 Task: Research Airbnb properties in Masallatah, Libya from 12th December, 2023 to 16th December, 2023 for 8 adults.8 bedrooms having 8 beds and 8 bathrooms. Property type can be house. Amenities needed are: wifi, TV, free parkinig on premises, gym, breakfast. Look for 5 properties as per requirement.
Action: Mouse moved to (607, 239)
Screenshot: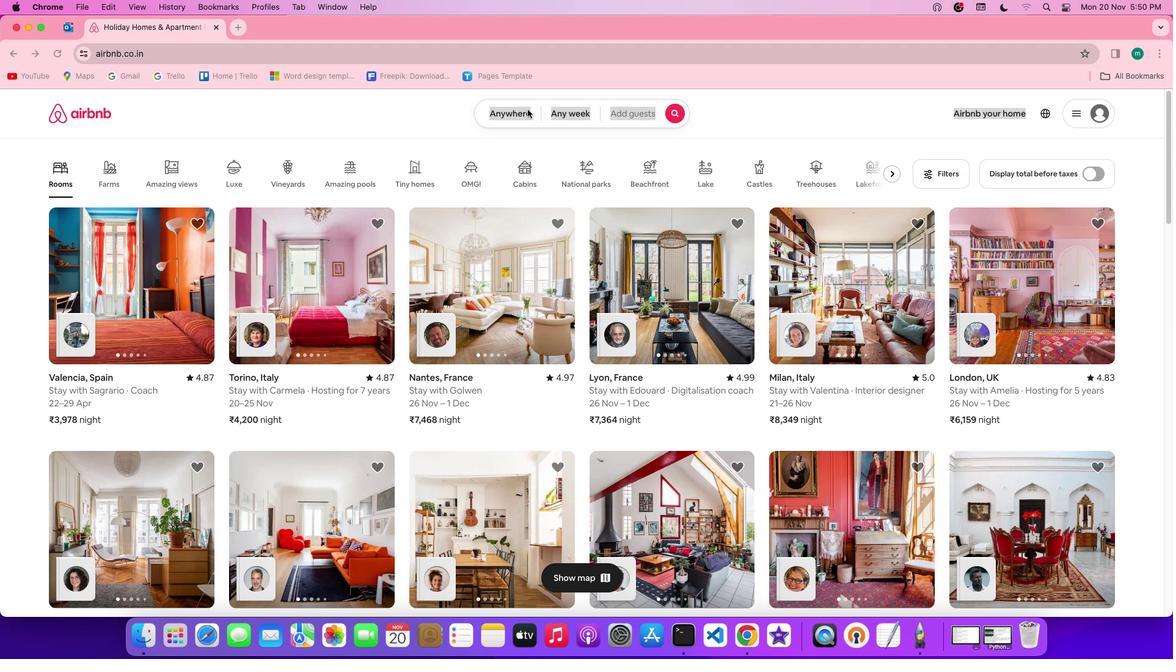 
Action: Mouse pressed left at (607, 239)
Screenshot: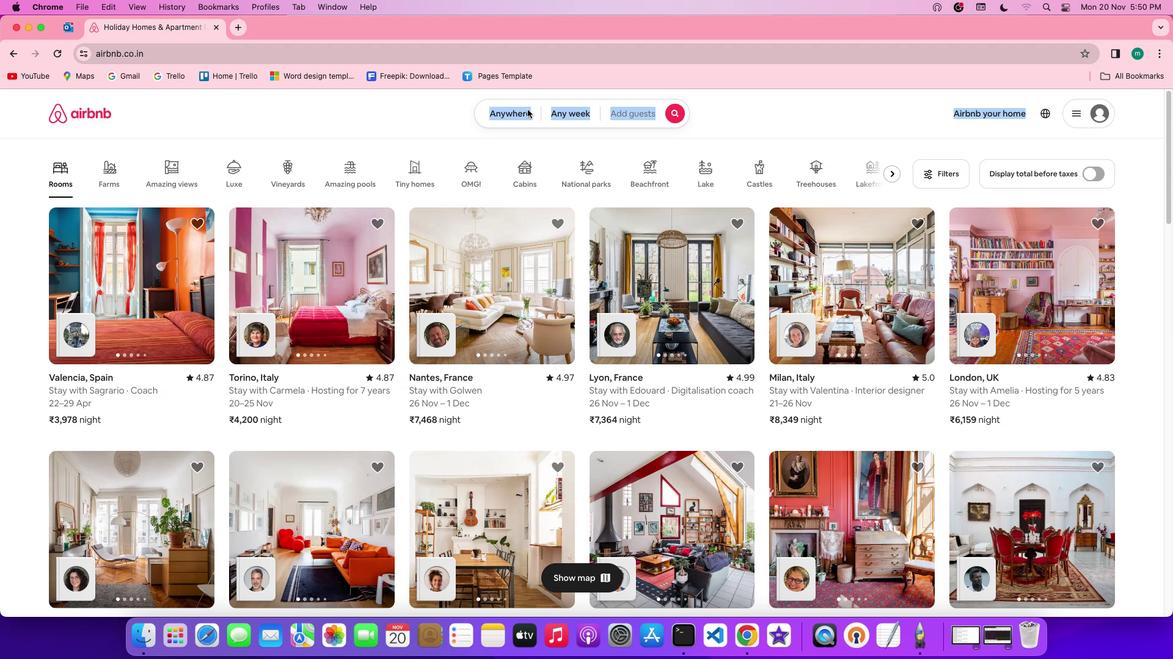 
Action: Mouse pressed left at (607, 239)
Screenshot: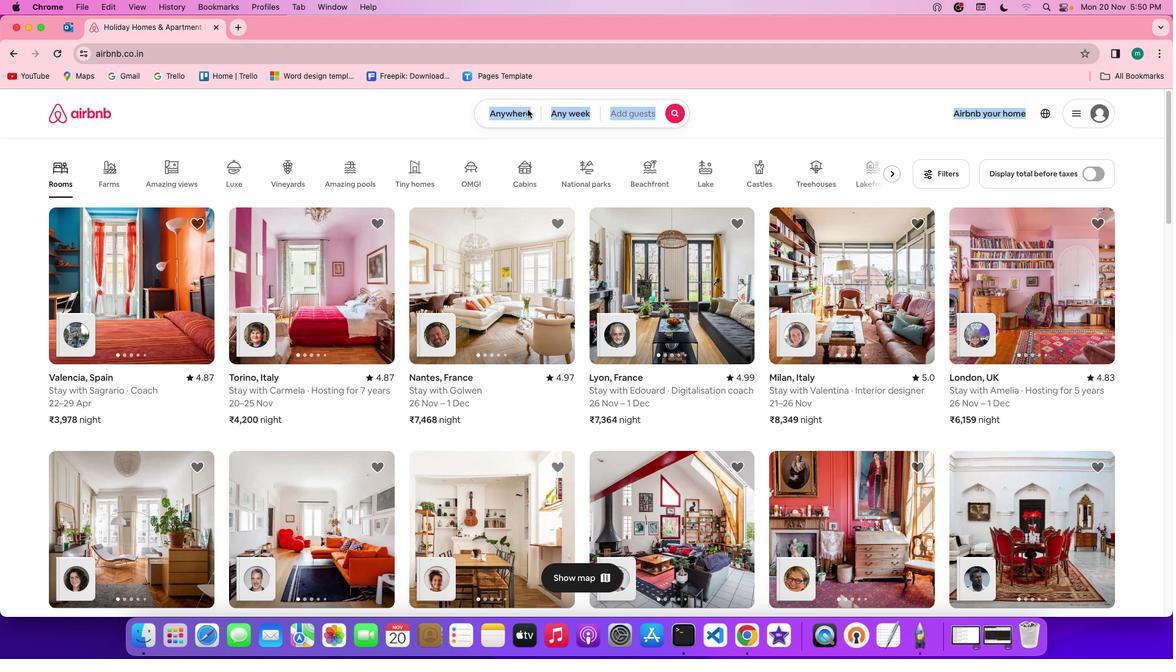 
Action: Mouse moved to (563, 267)
Screenshot: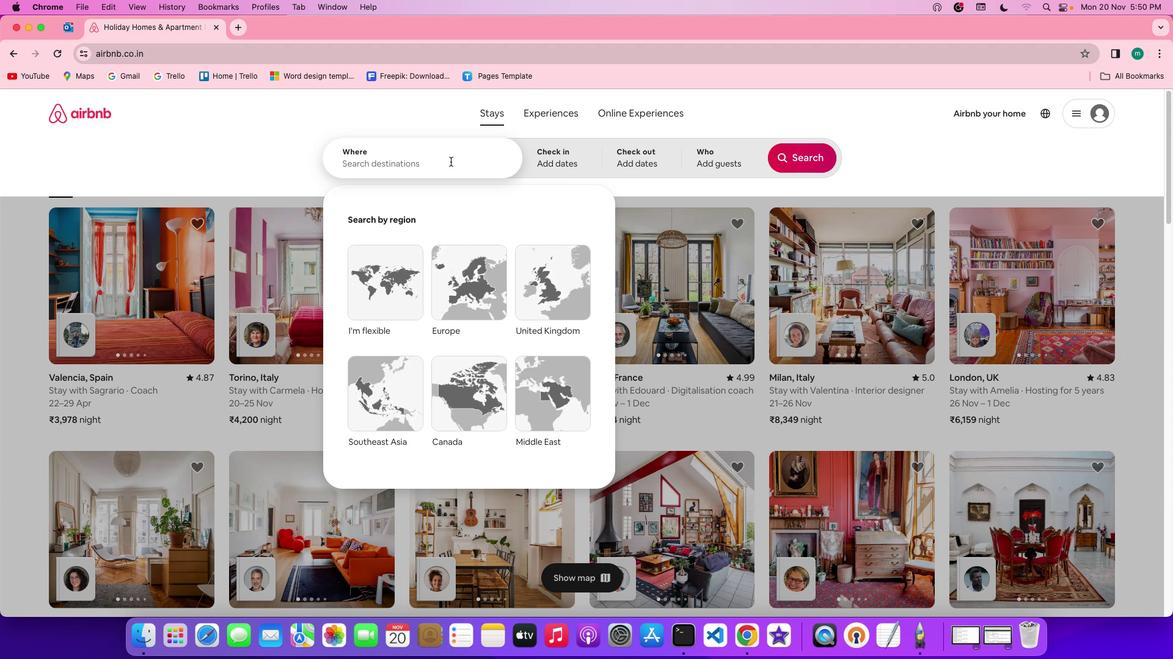 
Action: Mouse pressed left at (563, 267)
Screenshot: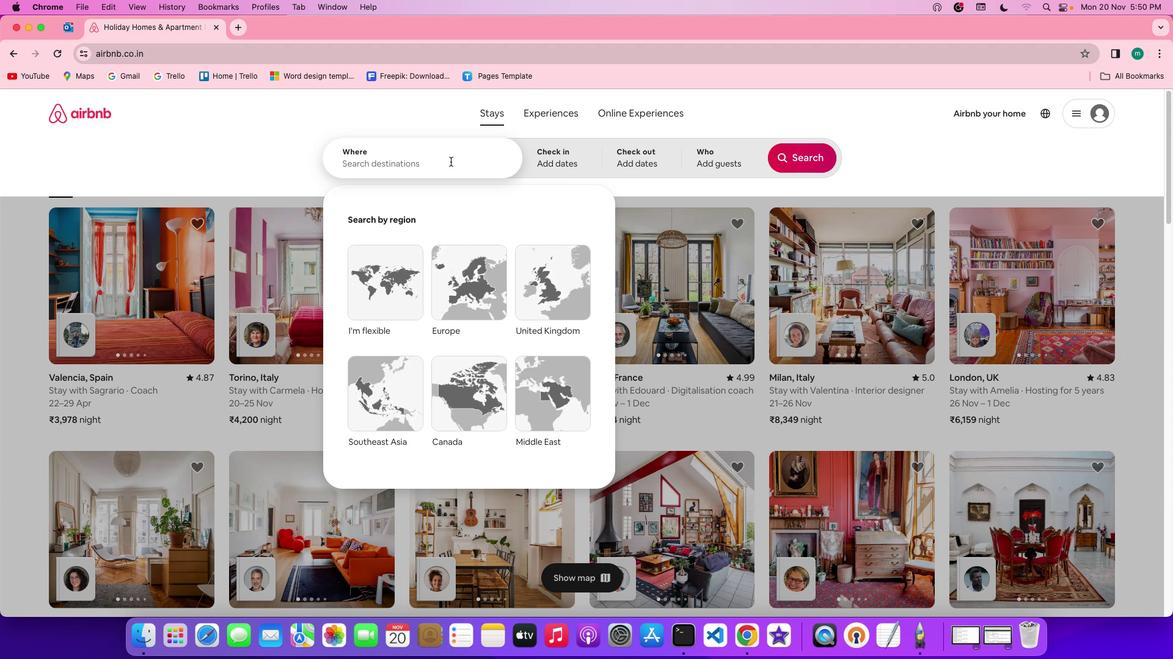 
Action: Key pressed Key.shift'M''a''s''a''l''l''a''t''a''h'','Key.spaceKey.shift'l''i''b''y''a'
Screenshot: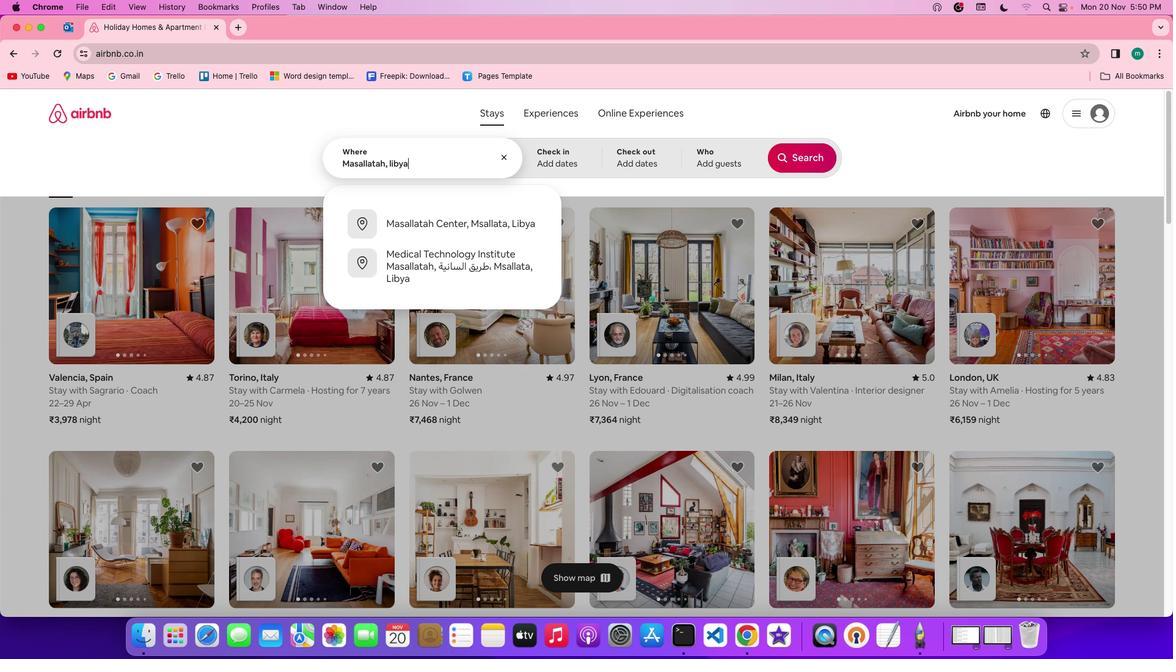 
Action: Mouse moved to (636, 265)
Screenshot: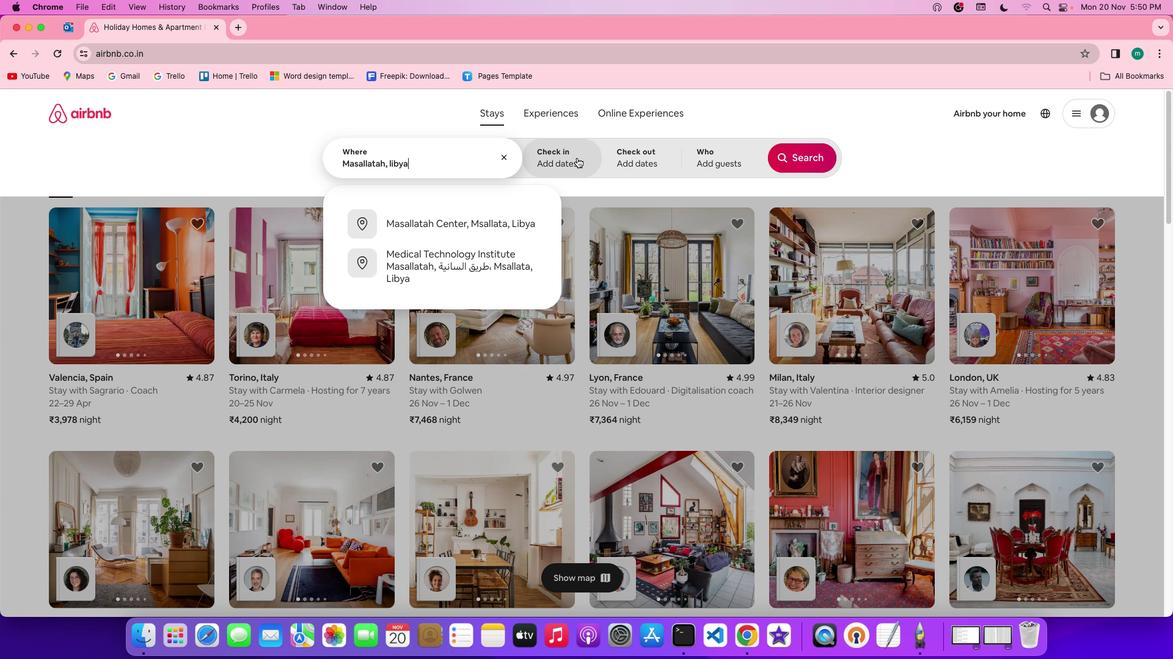 
Action: Mouse pressed left at (636, 265)
Screenshot: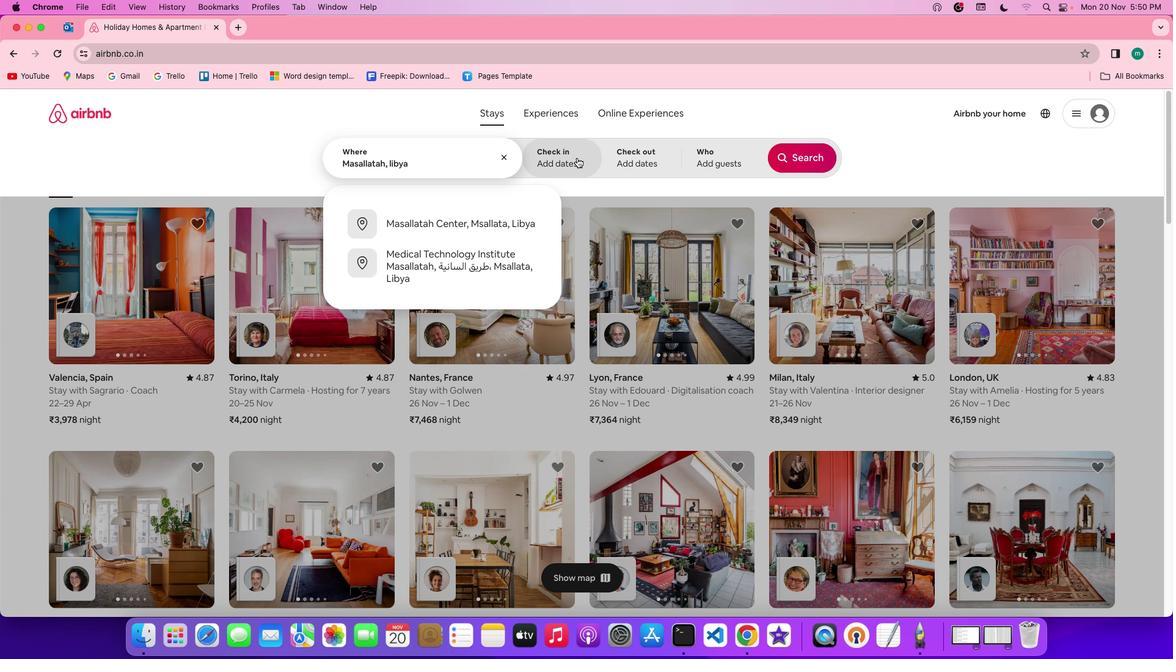 
Action: Mouse moved to (693, 378)
Screenshot: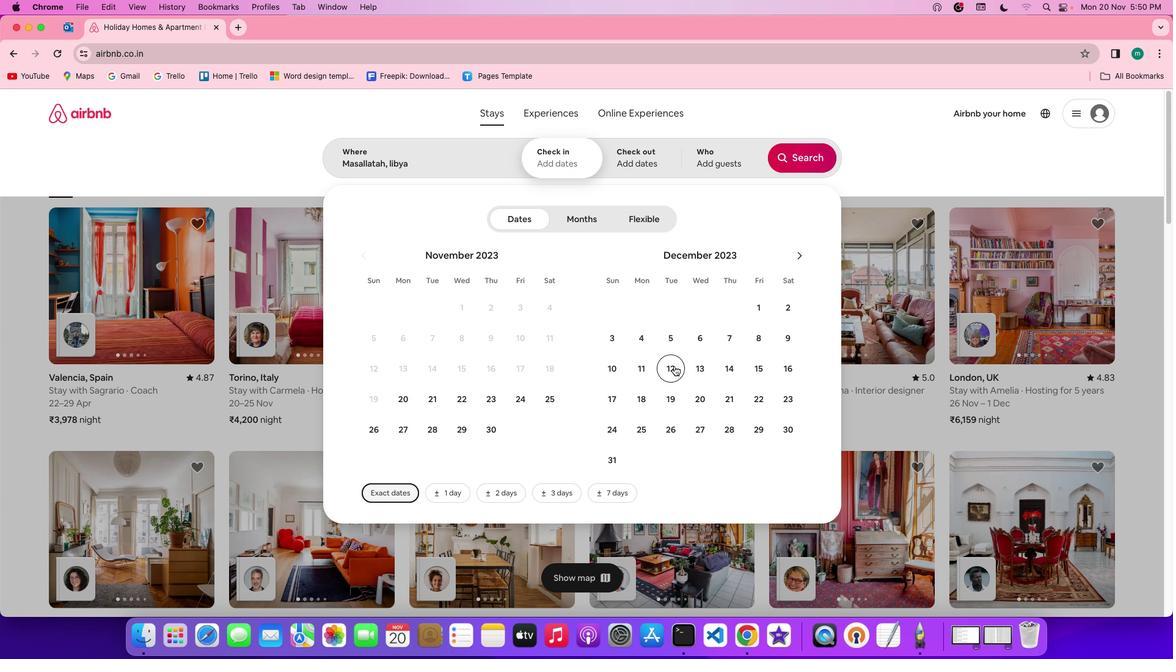 
Action: Mouse pressed left at (693, 378)
Screenshot: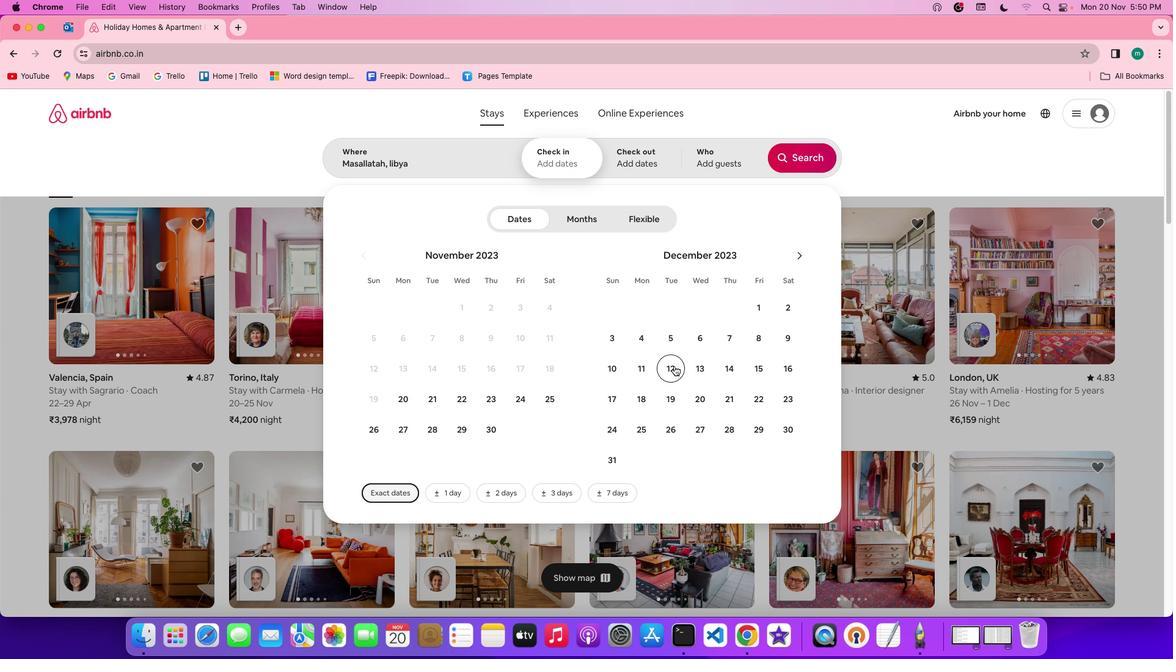 
Action: Mouse moved to (762, 379)
Screenshot: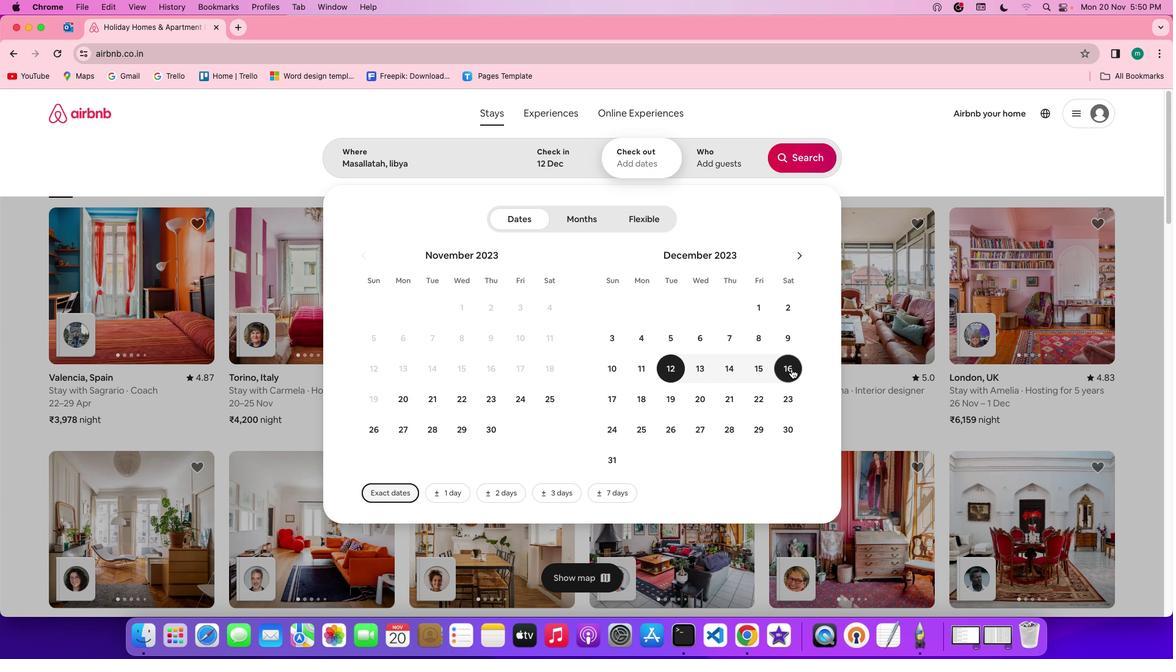 
Action: Mouse pressed left at (762, 379)
Screenshot: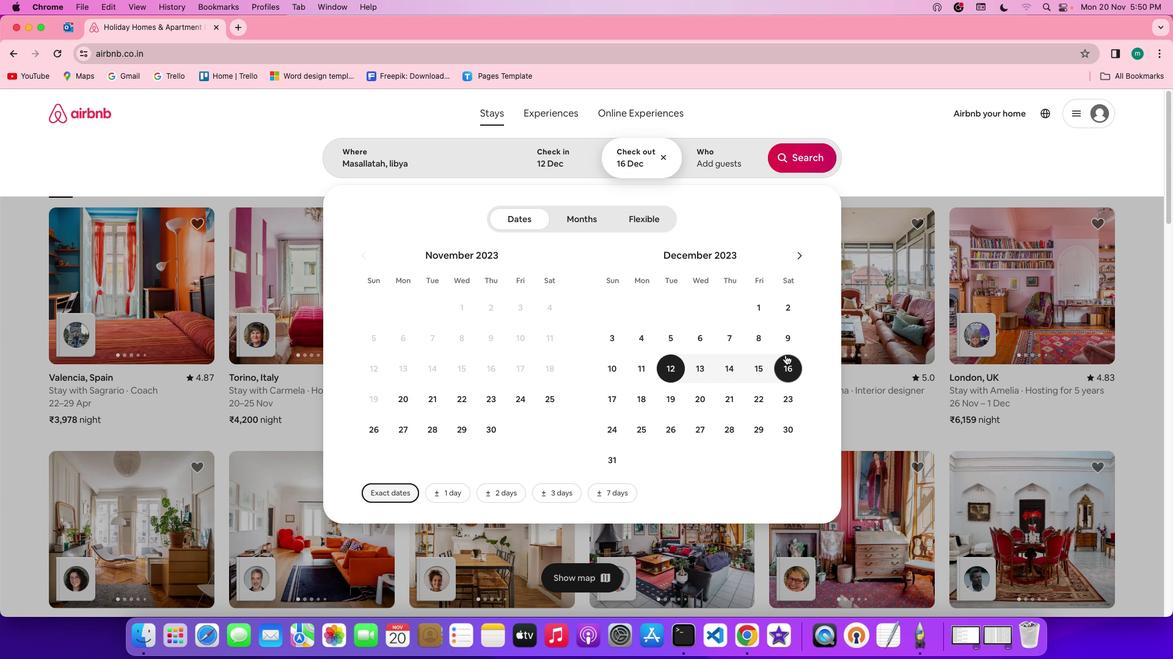 
Action: Mouse moved to (705, 258)
Screenshot: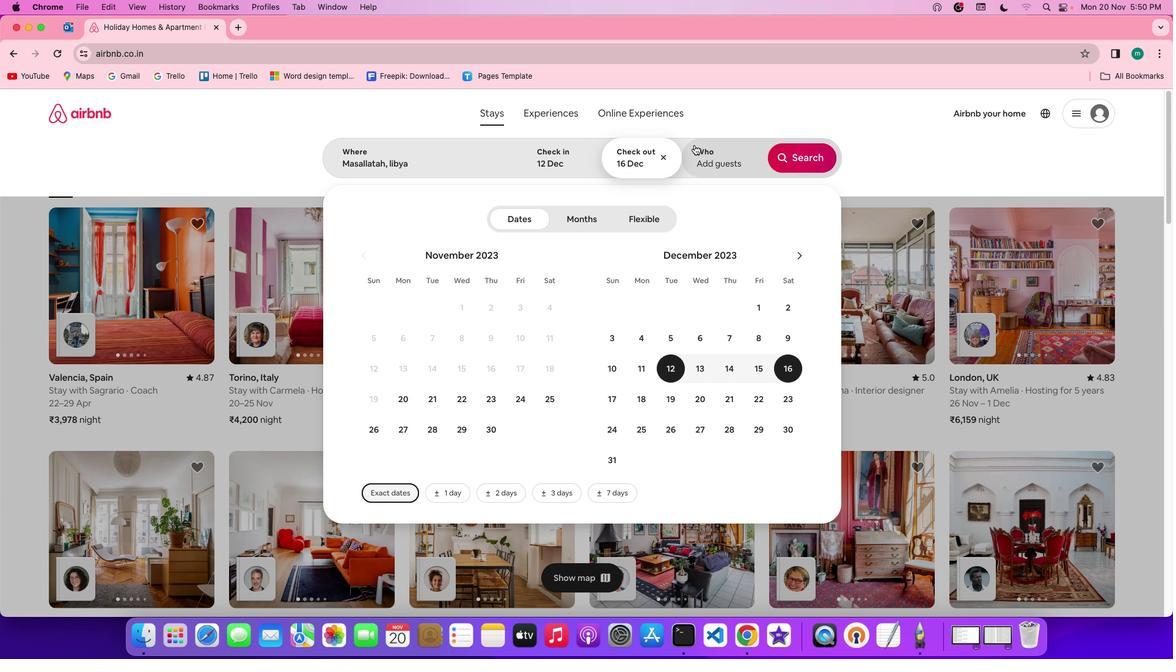 
Action: Mouse pressed left at (705, 258)
Screenshot: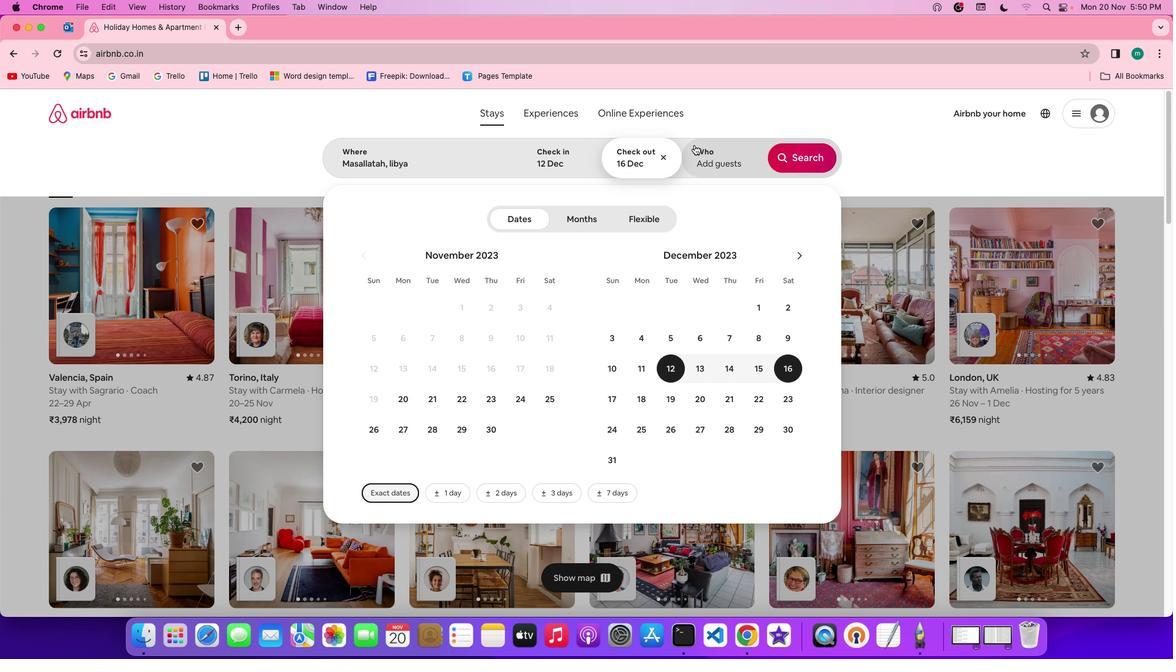
Action: Mouse moved to (770, 296)
Screenshot: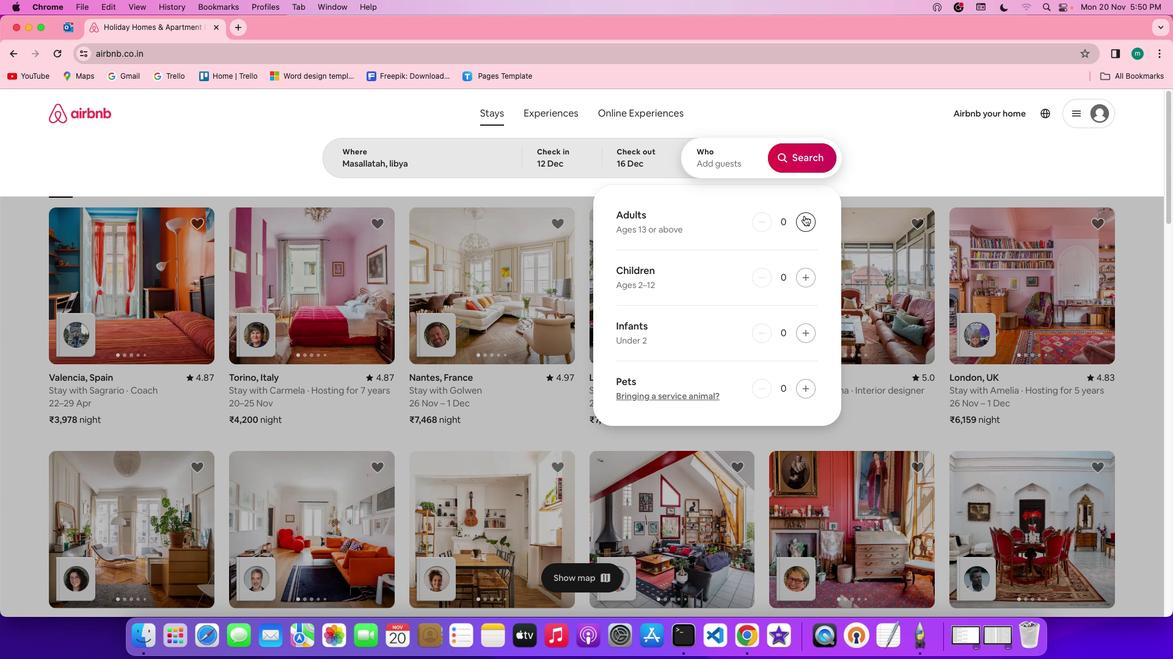 
Action: Mouse pressed left at (770, 296)
Screenshot: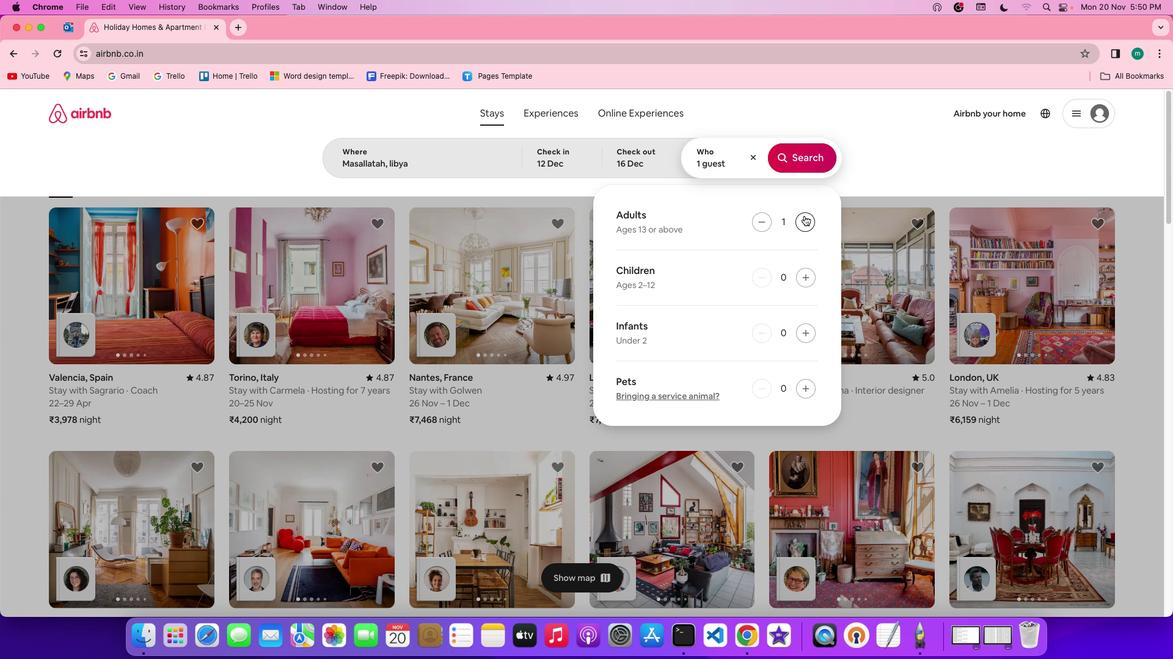 
Action: Mouse pressed left at (770, 296)
Screenshot: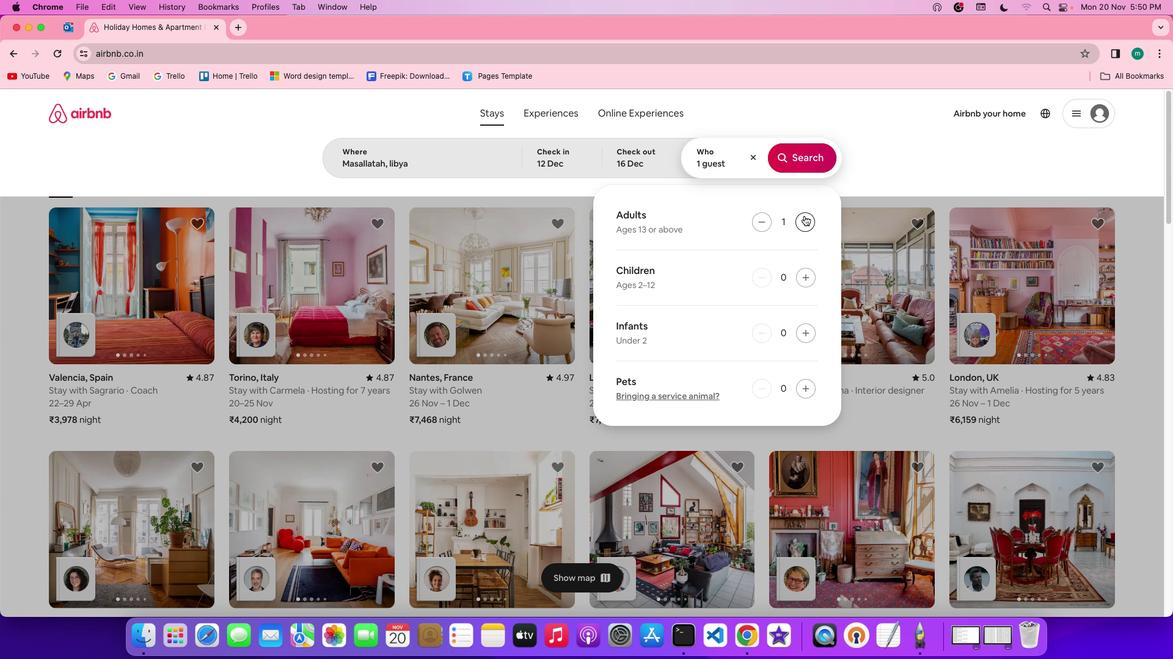 
Action: Mouse pressed left at (770, 296)
Screenshot: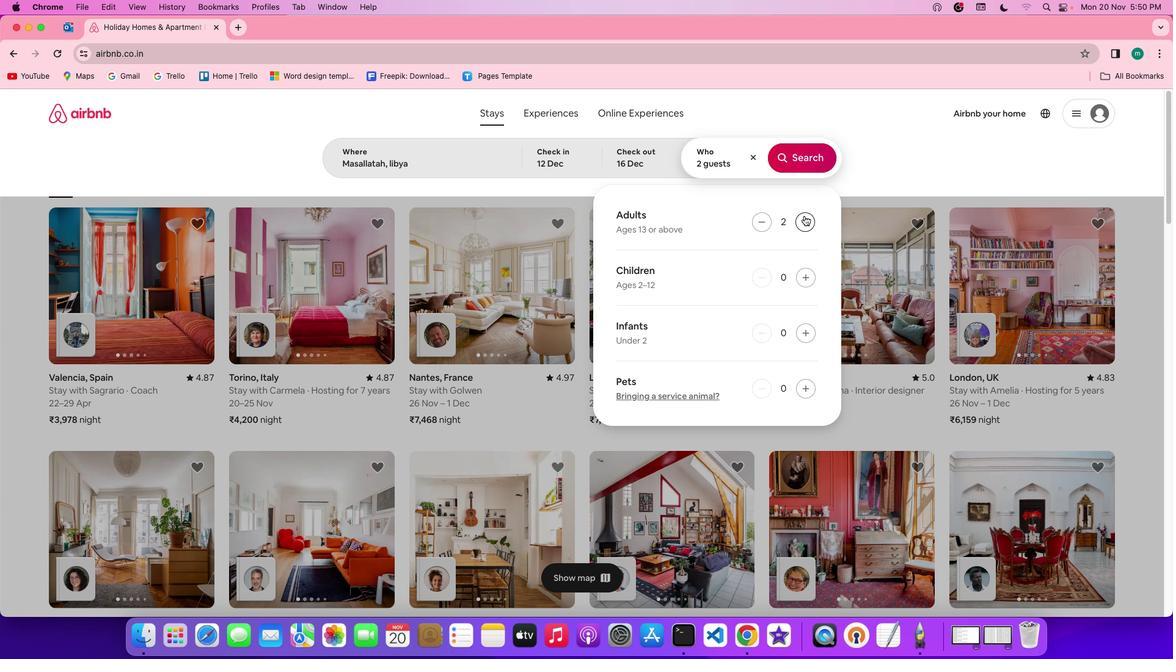 
Action: Mouse pressed left at (770, 296)
Screenshot: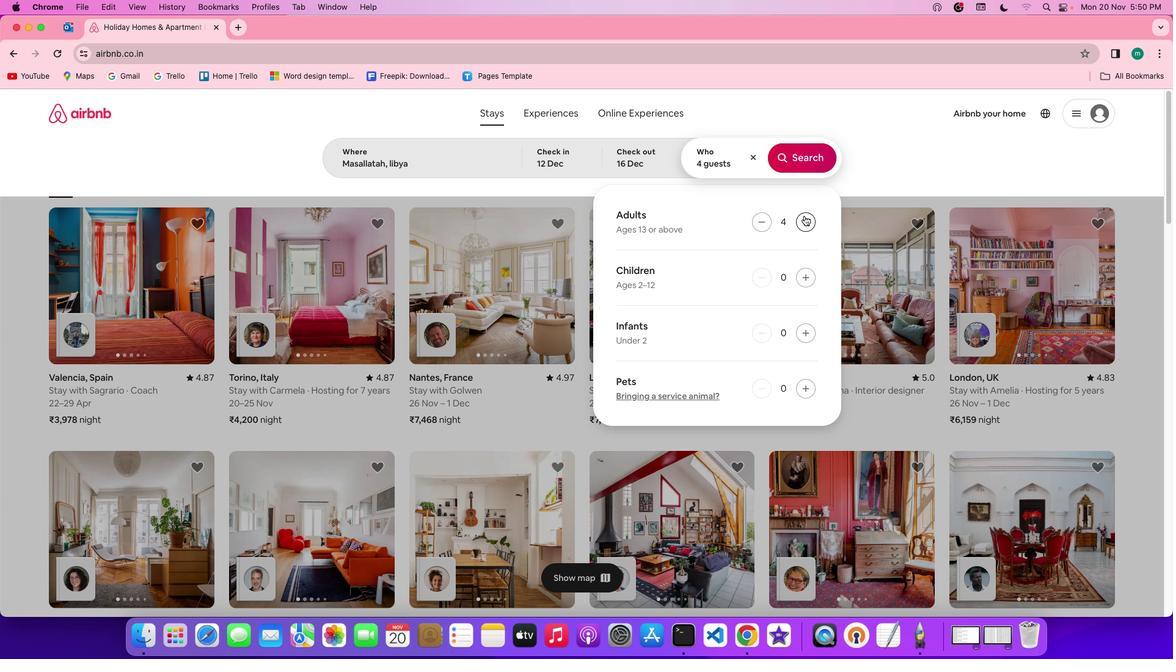
Action: Mouse pressed left at (770, 296)
Screenshot: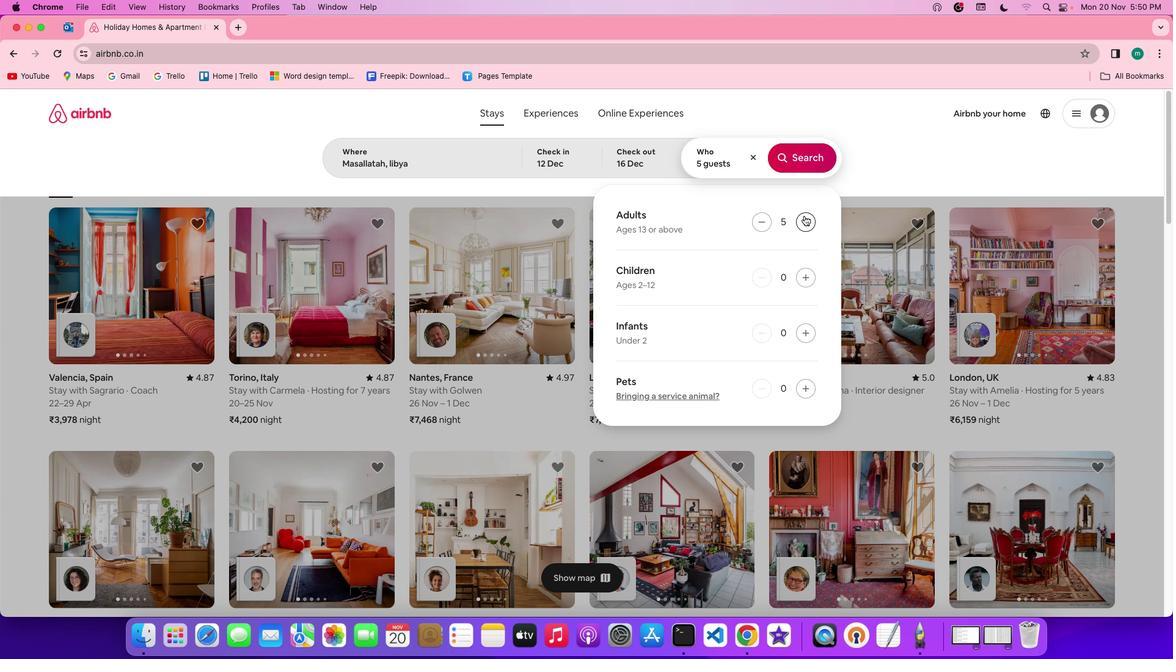 
Action: Mouse pressed left at (770, 296)
Screenshot: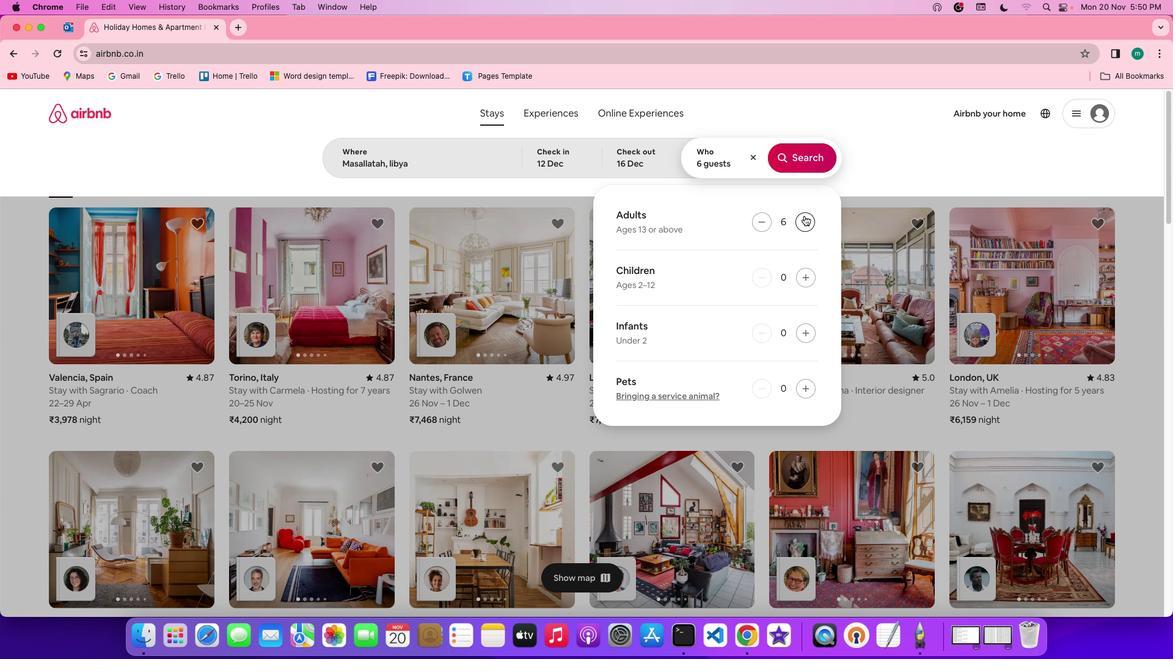 
Action: Mouse pressed left at (770, 296)
Screenshot: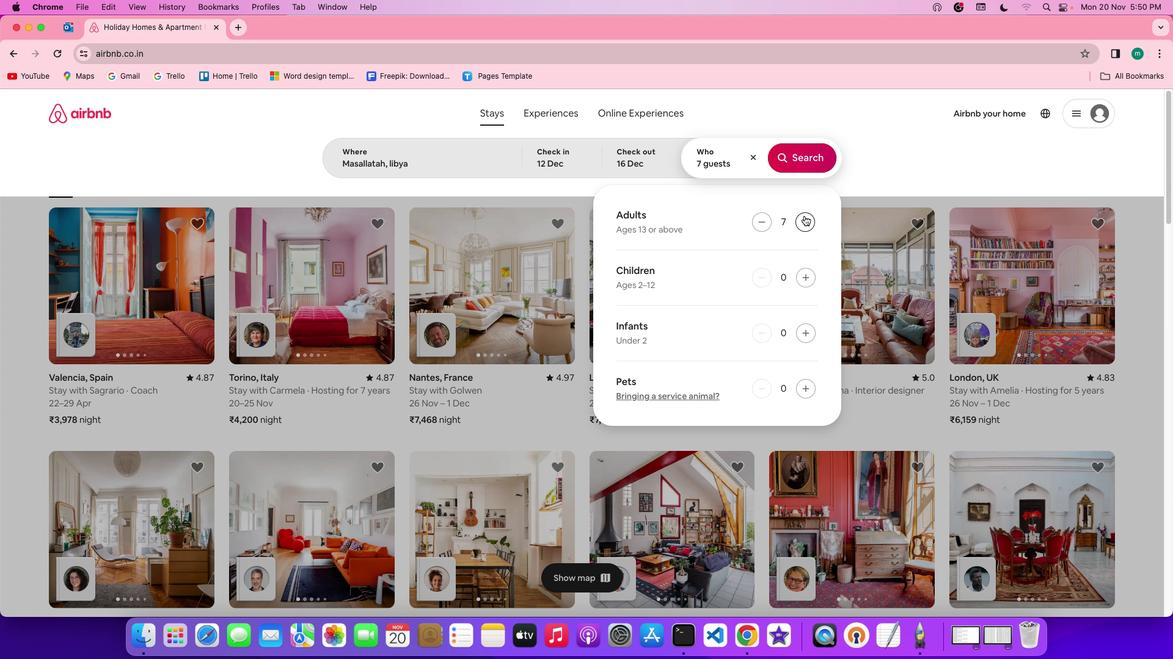 
Action: Mouse moved to (770, 296)
Screenshot: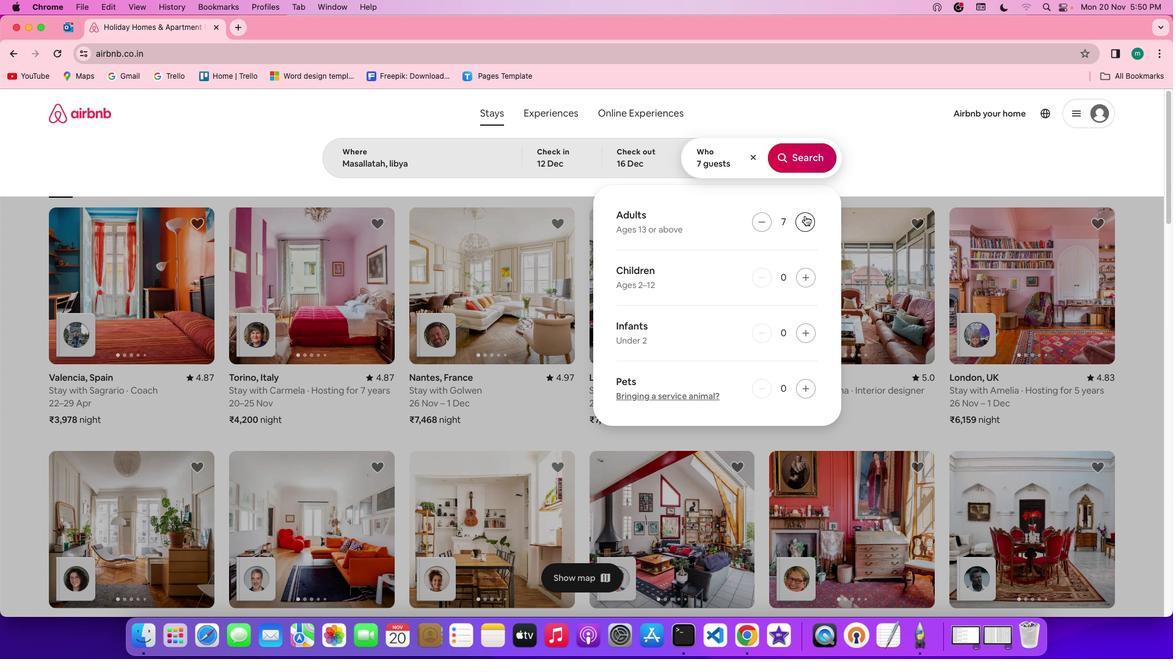 
Action: Mouse pressed left at (770, 296)
Screenshot: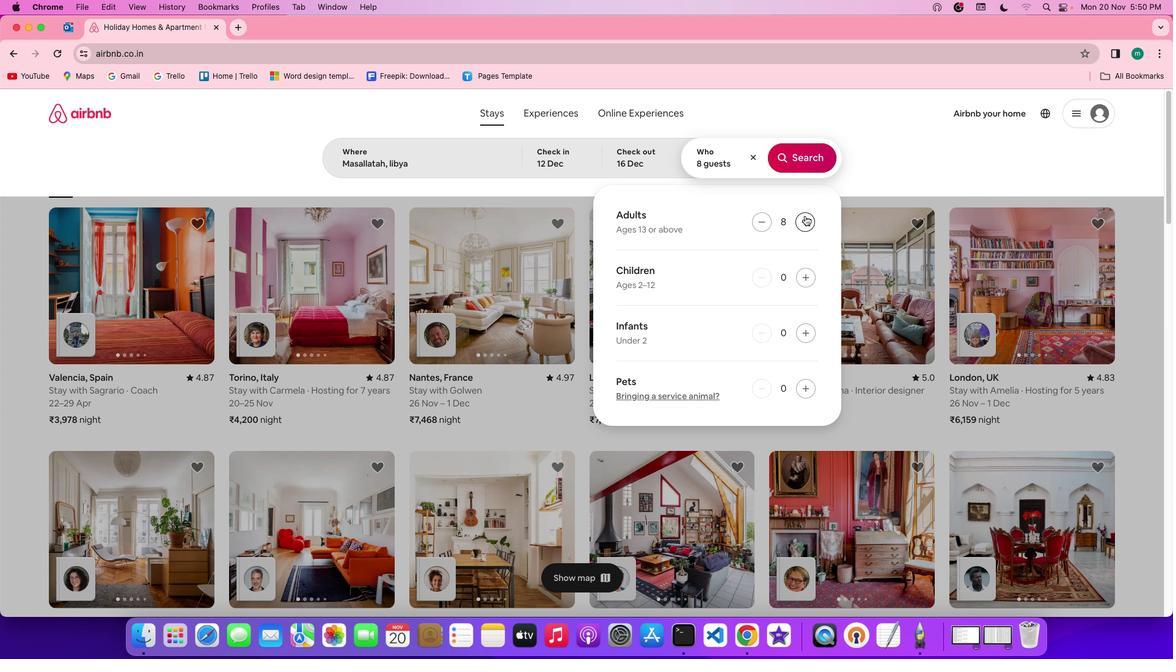 
Action: Mouse moved to (775, 266)
Screenshot: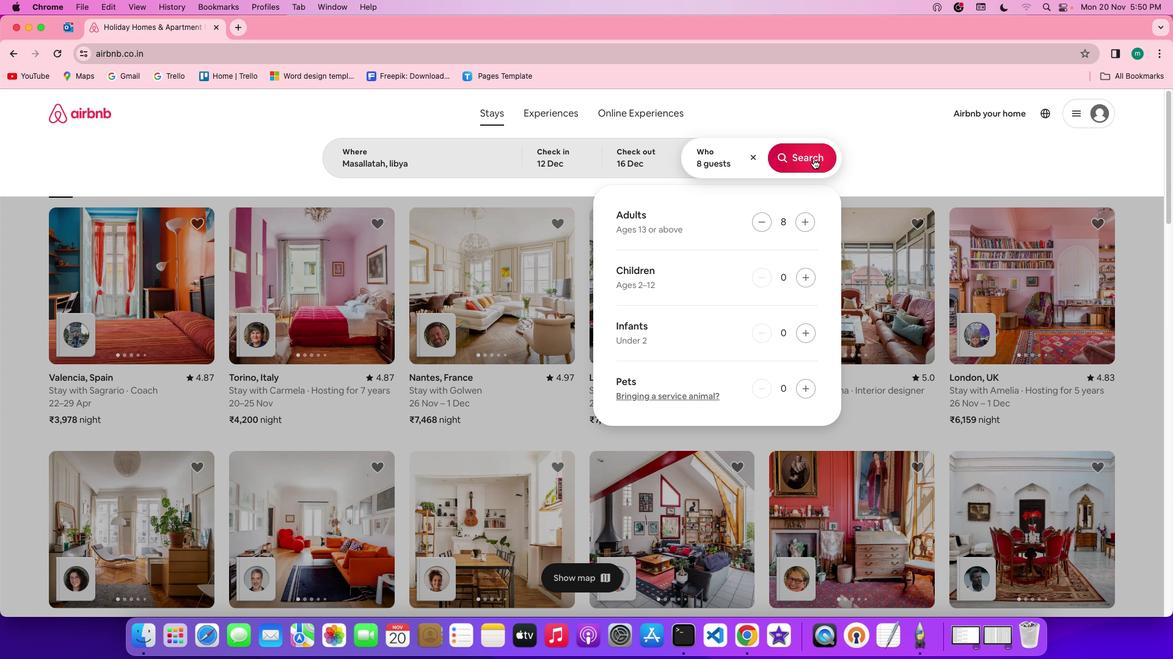
Action: Mouse pressed left at (775, 266)
Screenshot: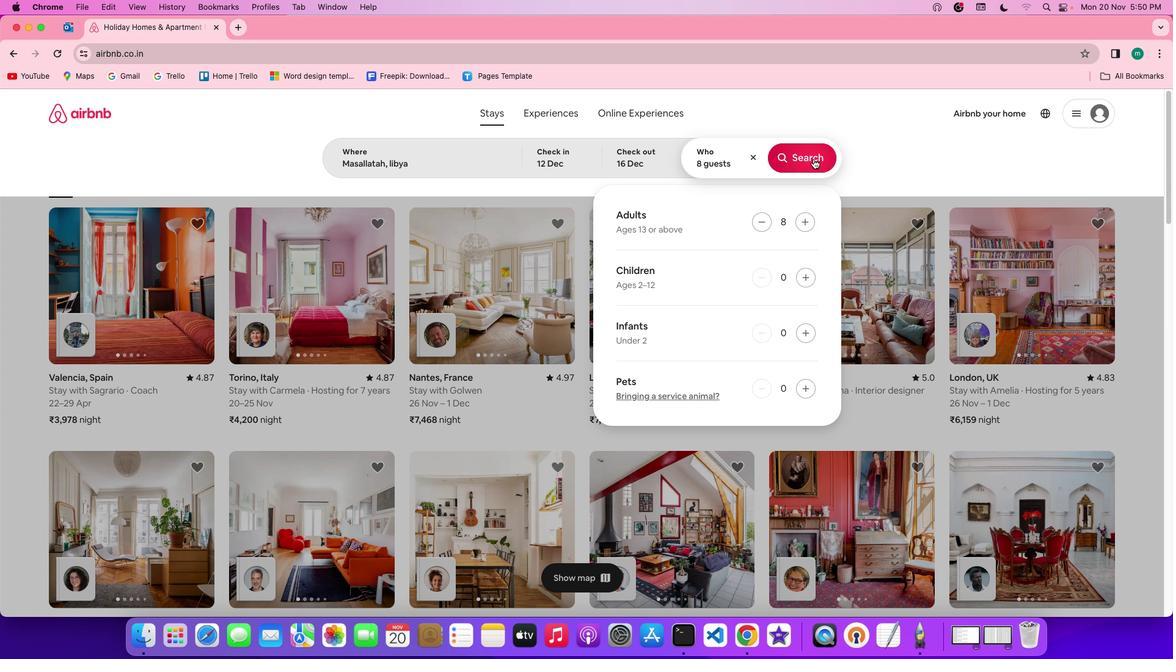 
Action: Mouse moved to (869, 264)
Screenshot: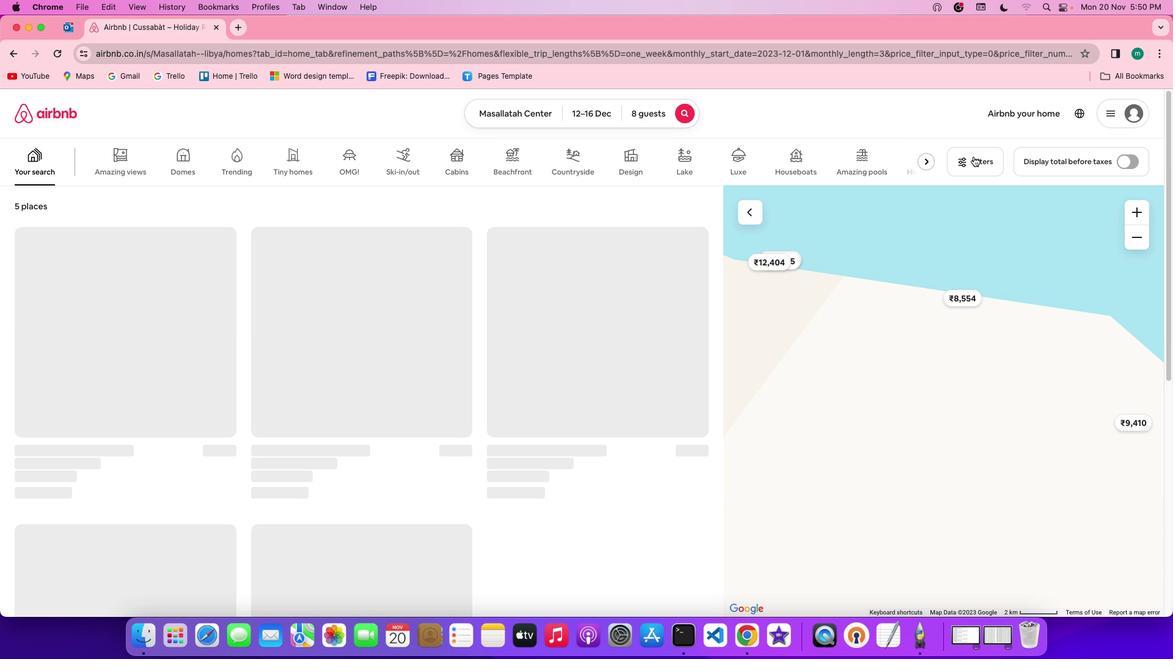 
Action: Mouse pressed left at (869, 264)
Screenshot: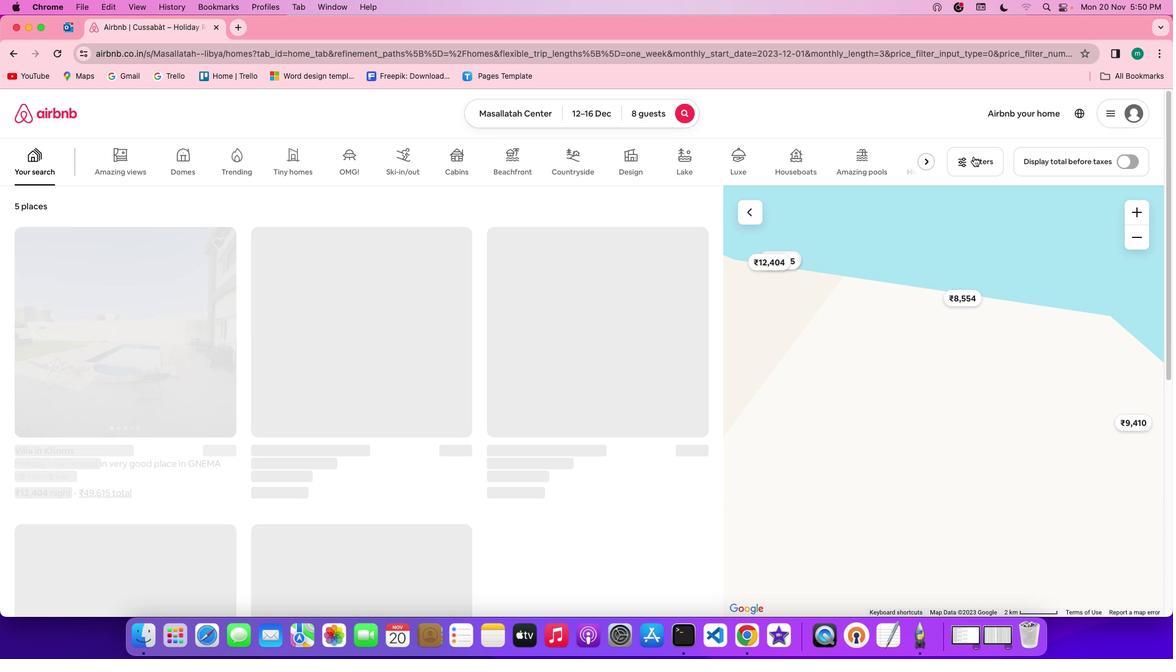 
Action: Mouse moved to (632, 383)
Screenshot: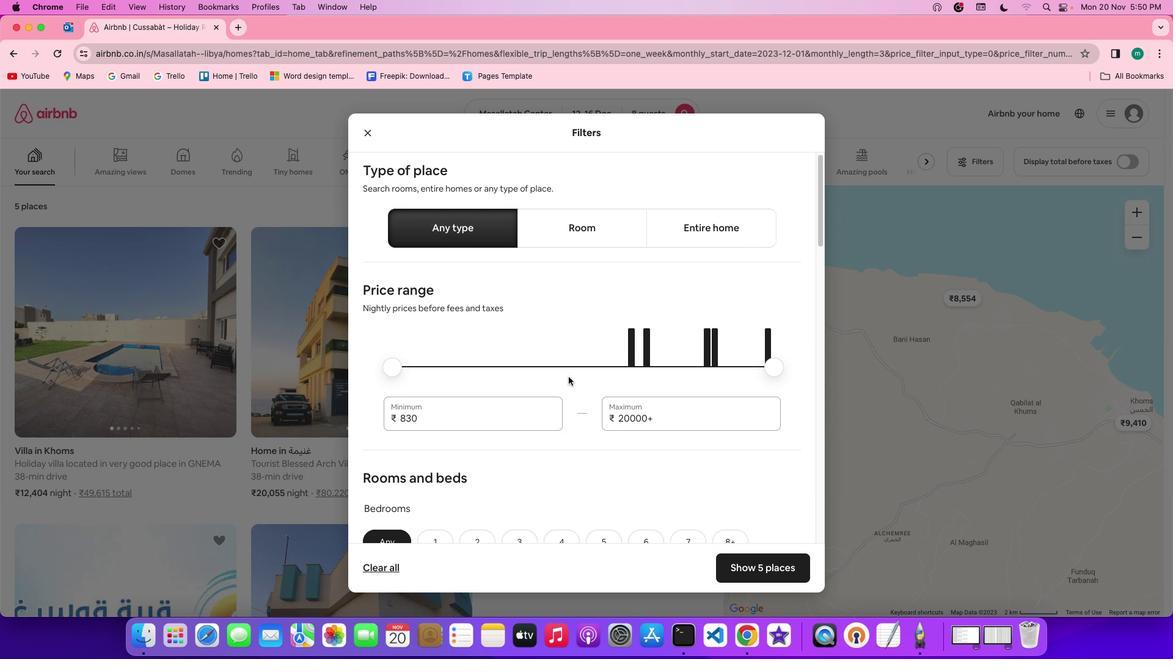
Action: Mouse scrolled (632, 383) with delta (298, 179)
Screenshot: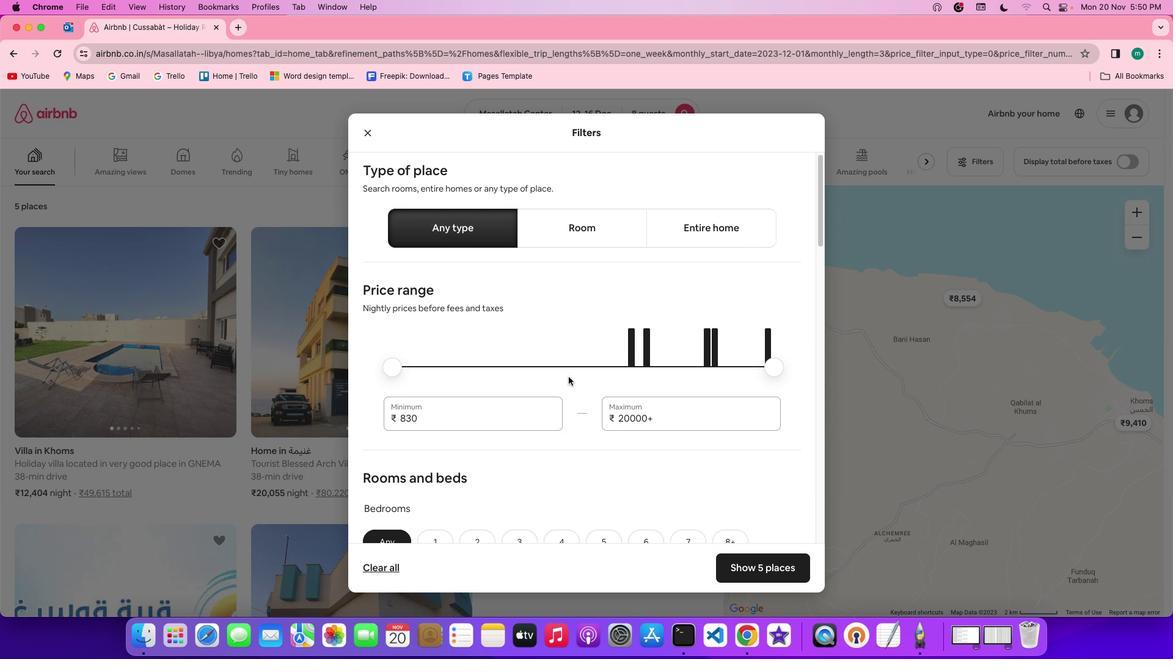 
Action: Mouse scrolled (632, 383) with delta (298, 179)
Screenshot: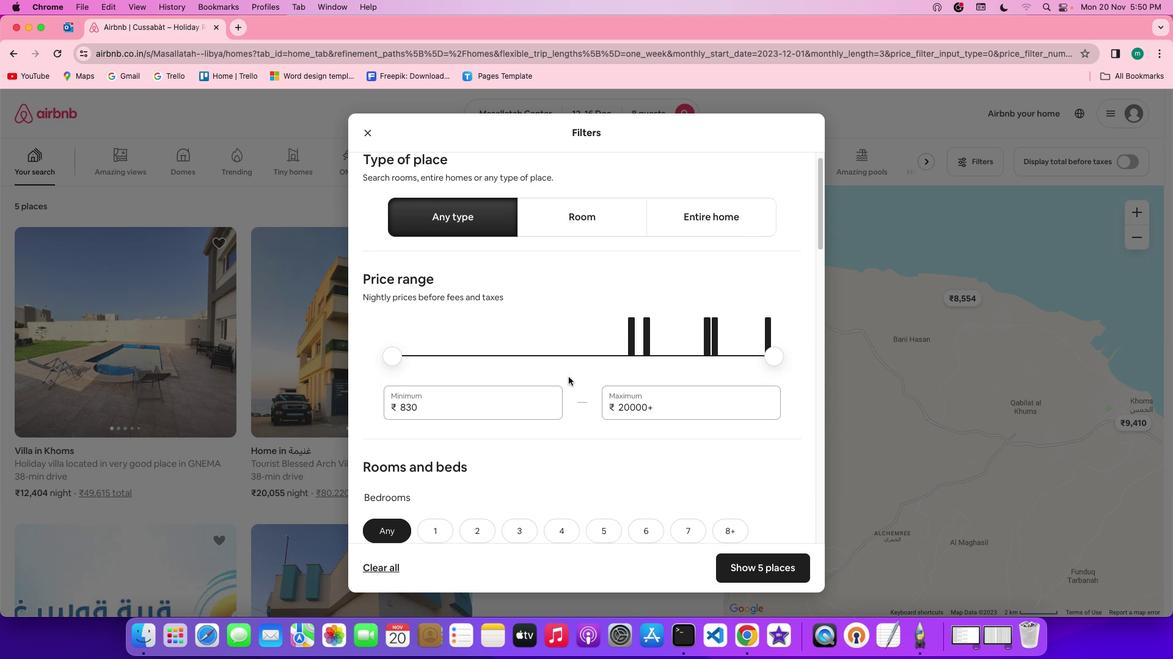 
Action: Mouse scrolled (632, 383) with delta (298, 179)
Screenshot: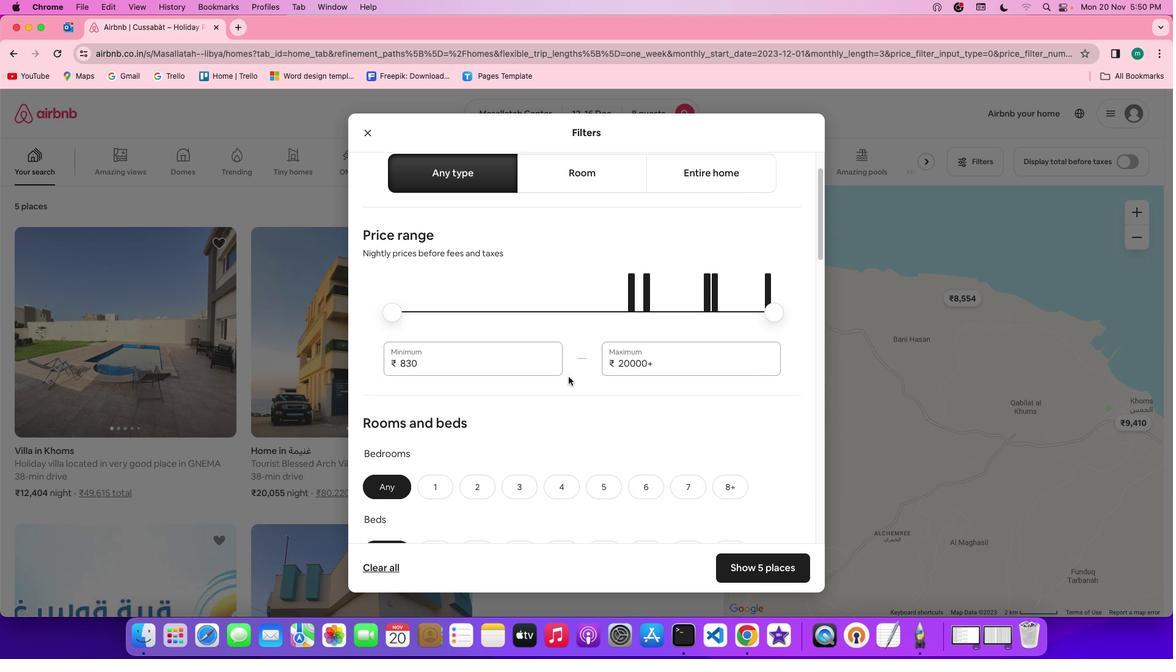 
Action: Mouse scrolled (632, 383) with delta (298, 179)
Screenshot: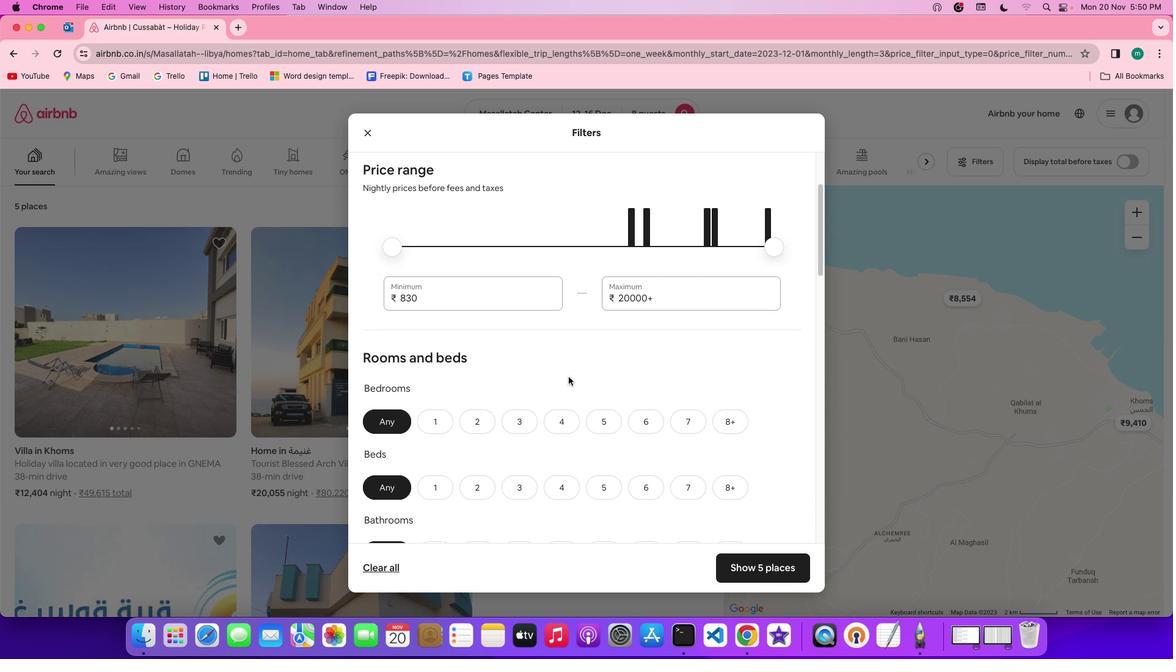 
Action: Mouse moved to (633, 381)
Screenshot: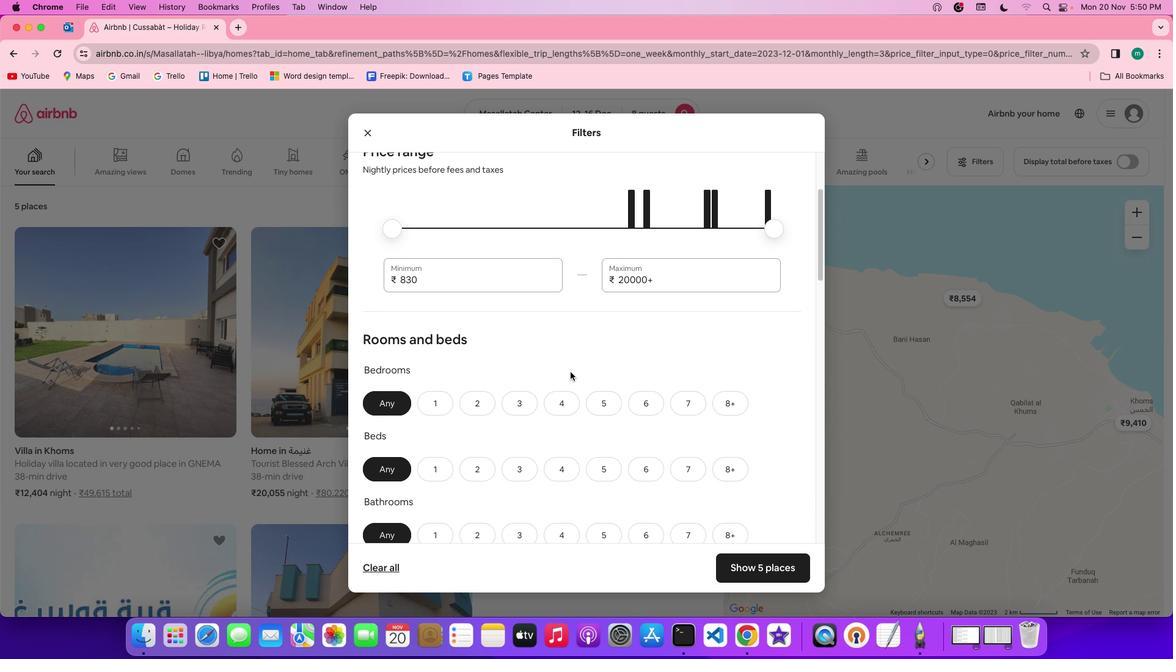 
Action: Mouse scrolled (633, 381) with delta (298, 179)
Screenshot: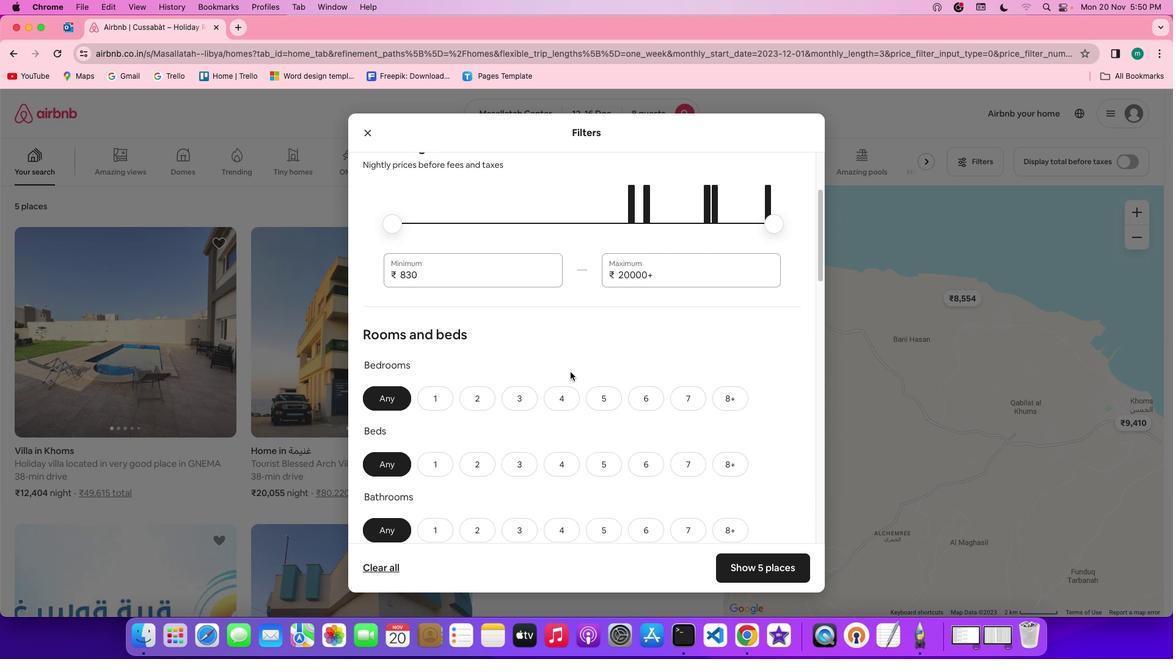 
Action: Mouse scrolled (633, 381) with delta (298, 179)
Screenshot: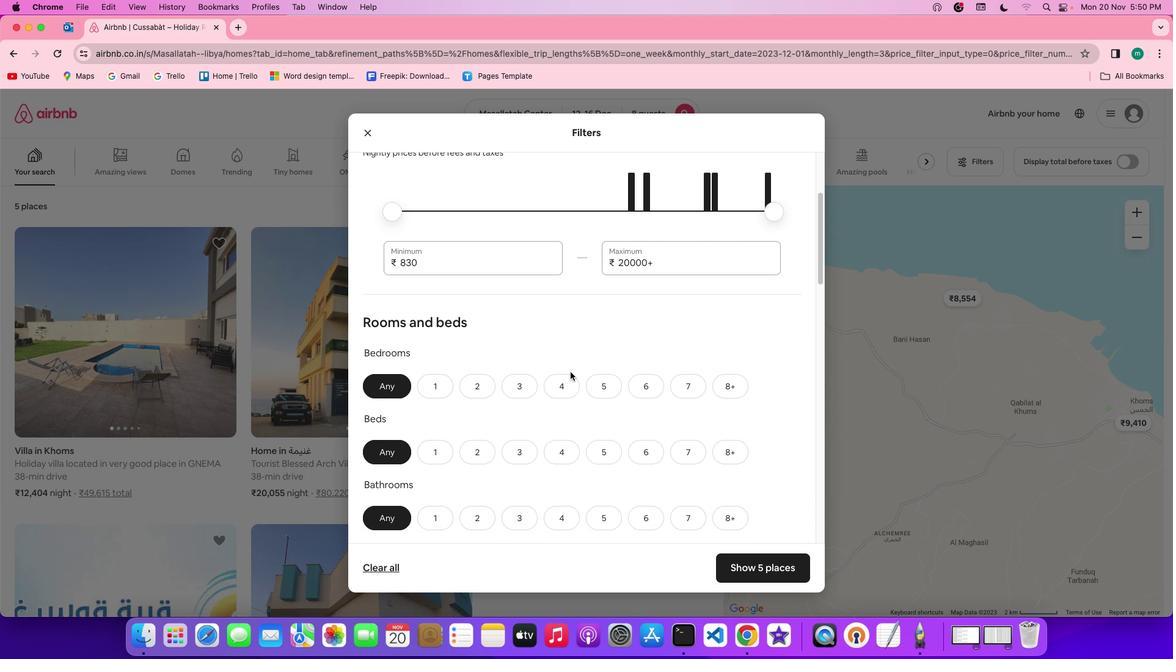 
Action: Mouse scrolled (633, 381) with delta (298, 179)
Screenshot: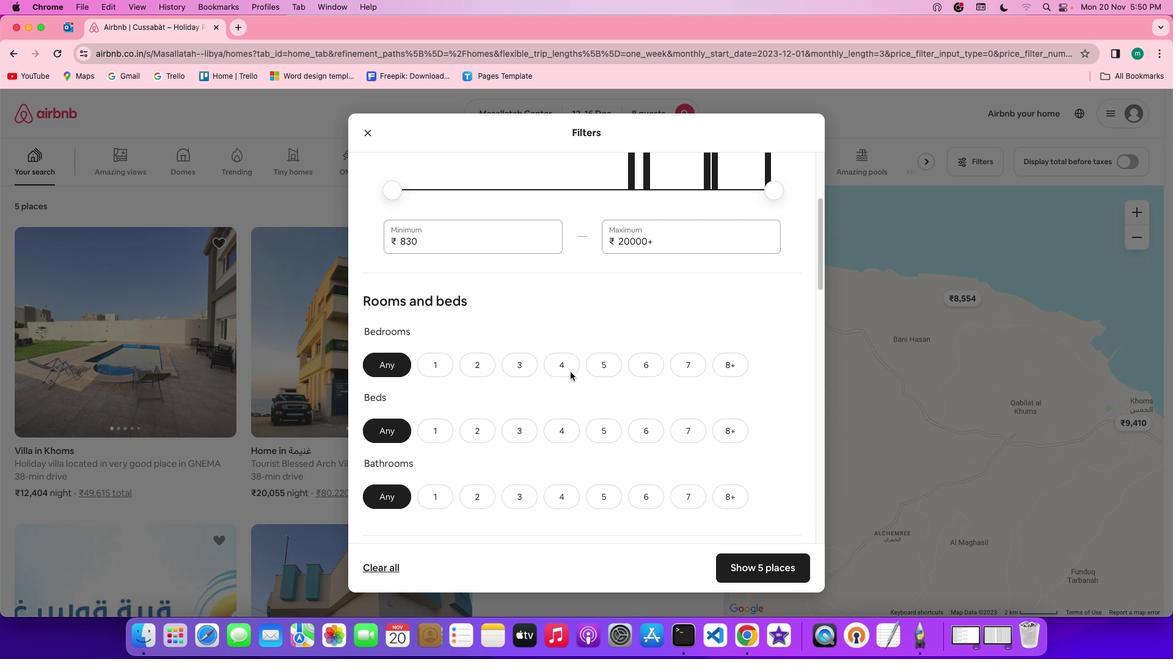 
Action: Mouse scrolled (633, 381) with delta (298, 179)
Screenshot: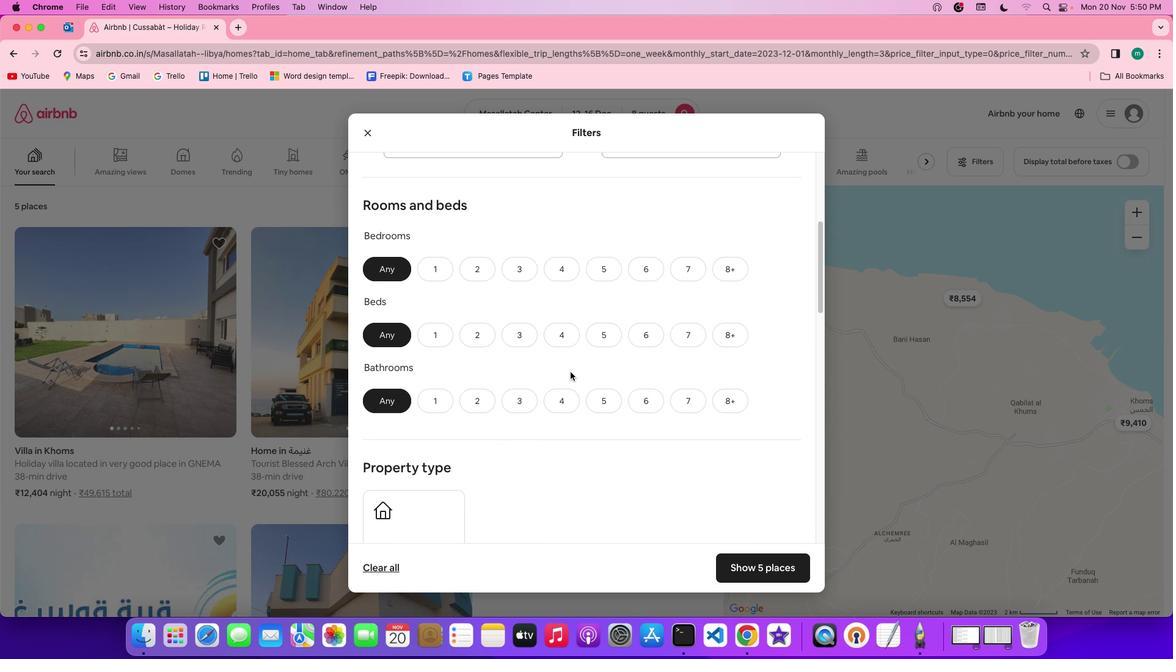 
Action: Mouse moved to (721, 310)
Screenshot: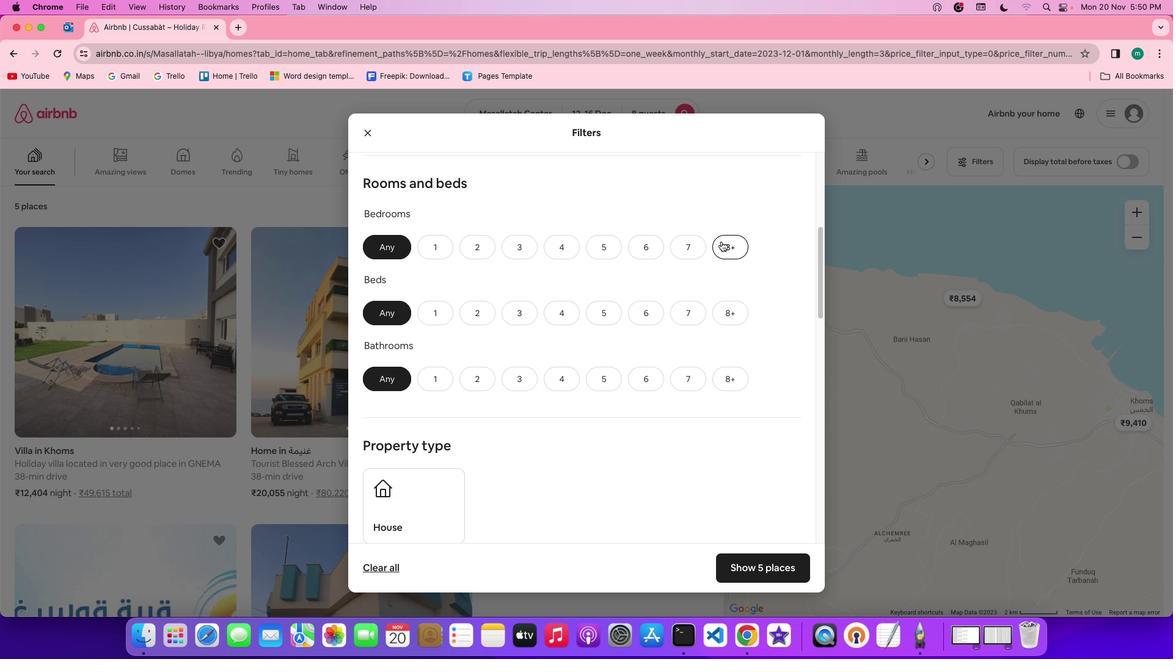 
Action: Mouse pressed left at (721, 310)
Screenshot: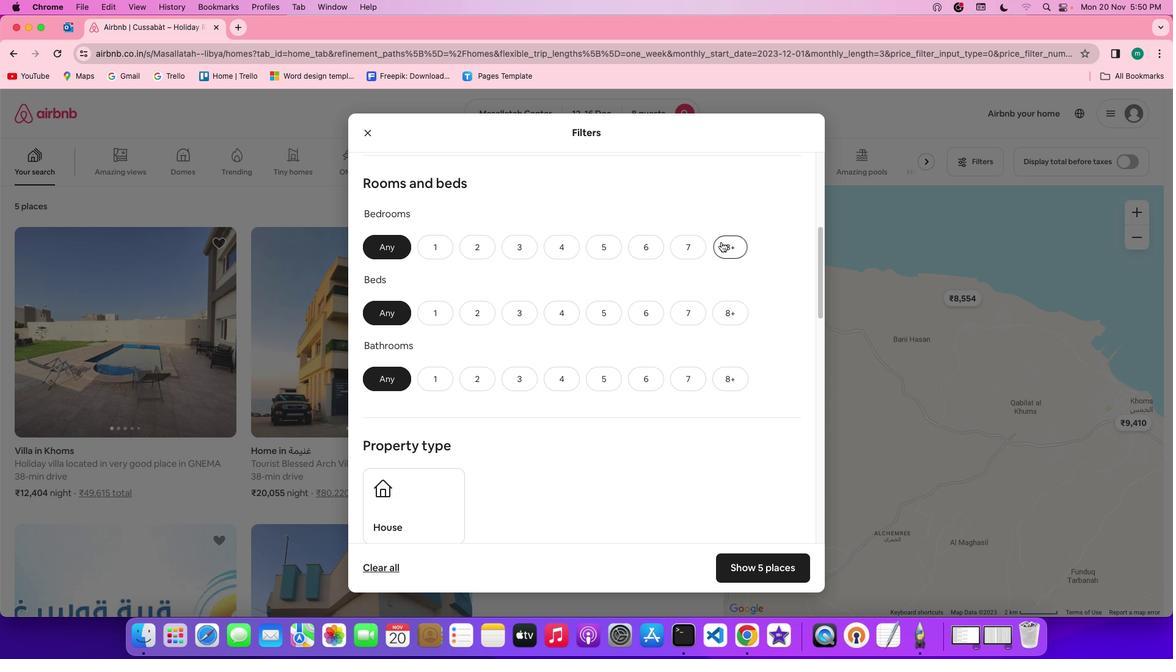 
Action: Mouse moved to (722, 350)
Screenshot: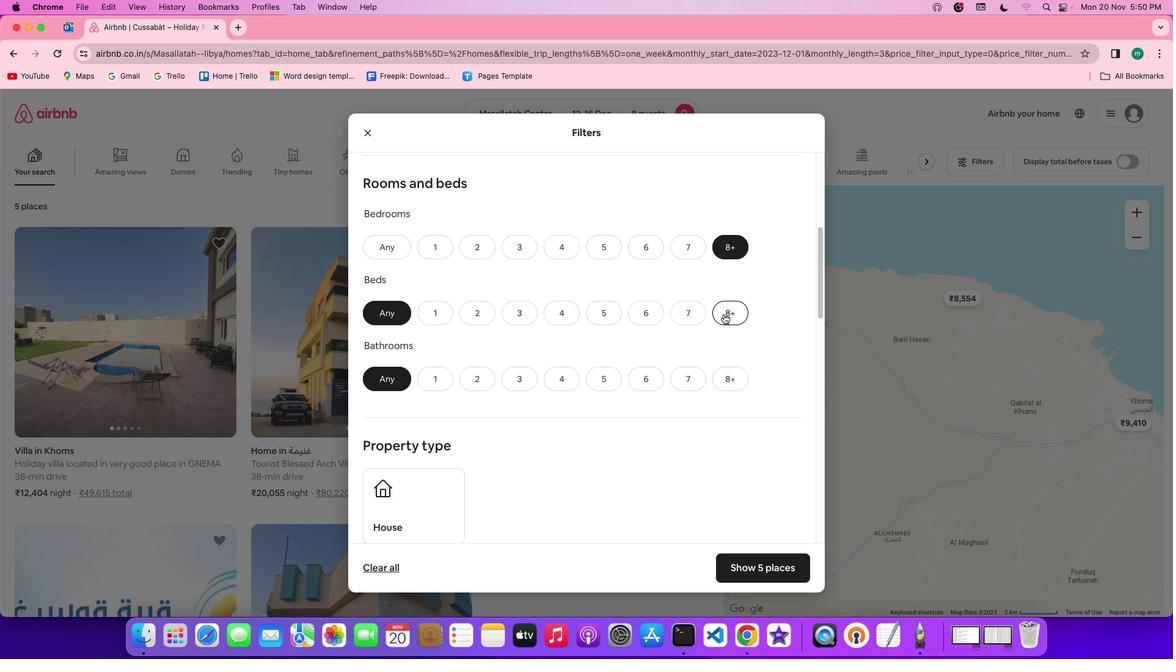 
Action: Mouse pressed left at (722, 350)
Screenshot: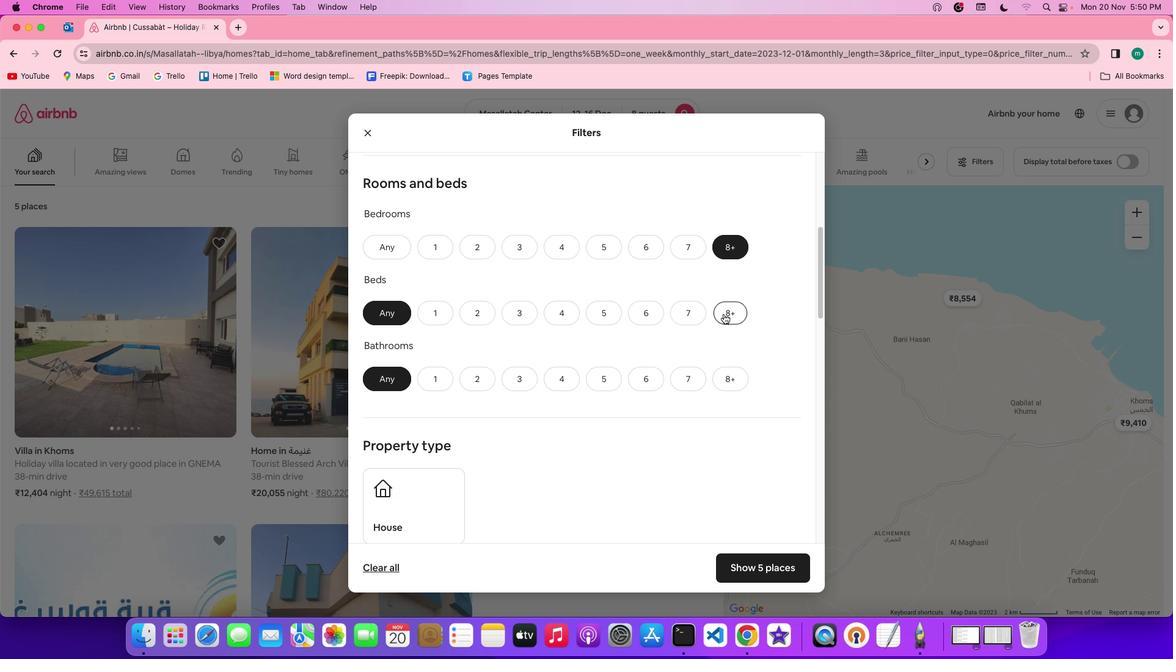 
Action: Mouse moved to (728, 382)
Screenshot: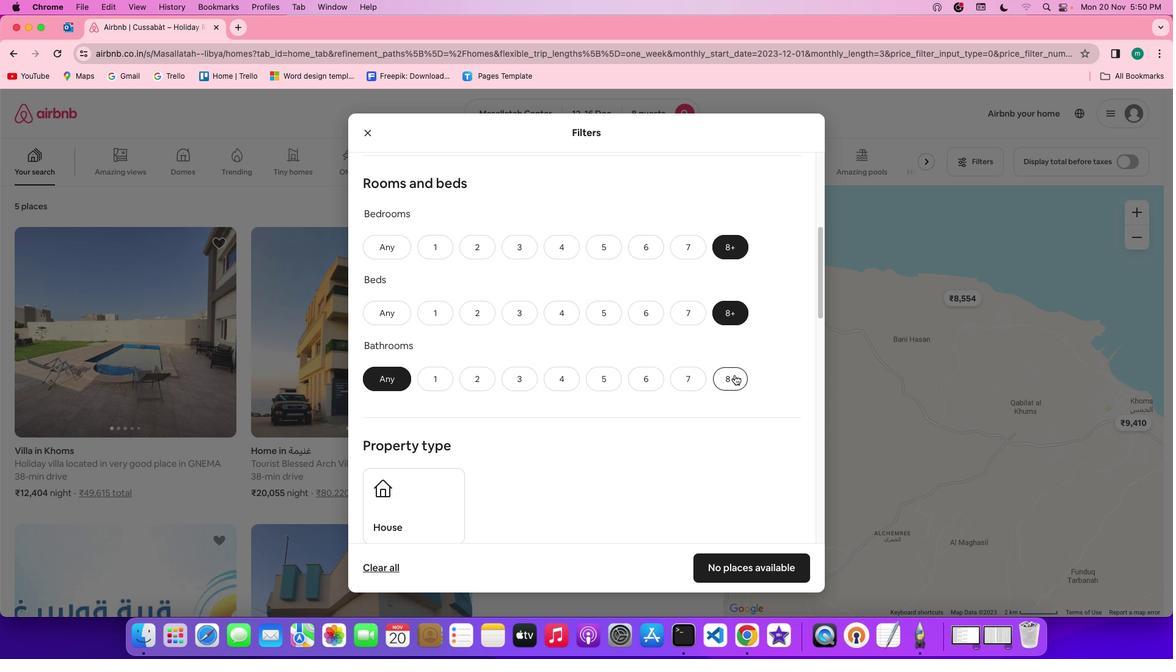 
Action: Mouse pressed left at (728, 382)
Screenshot: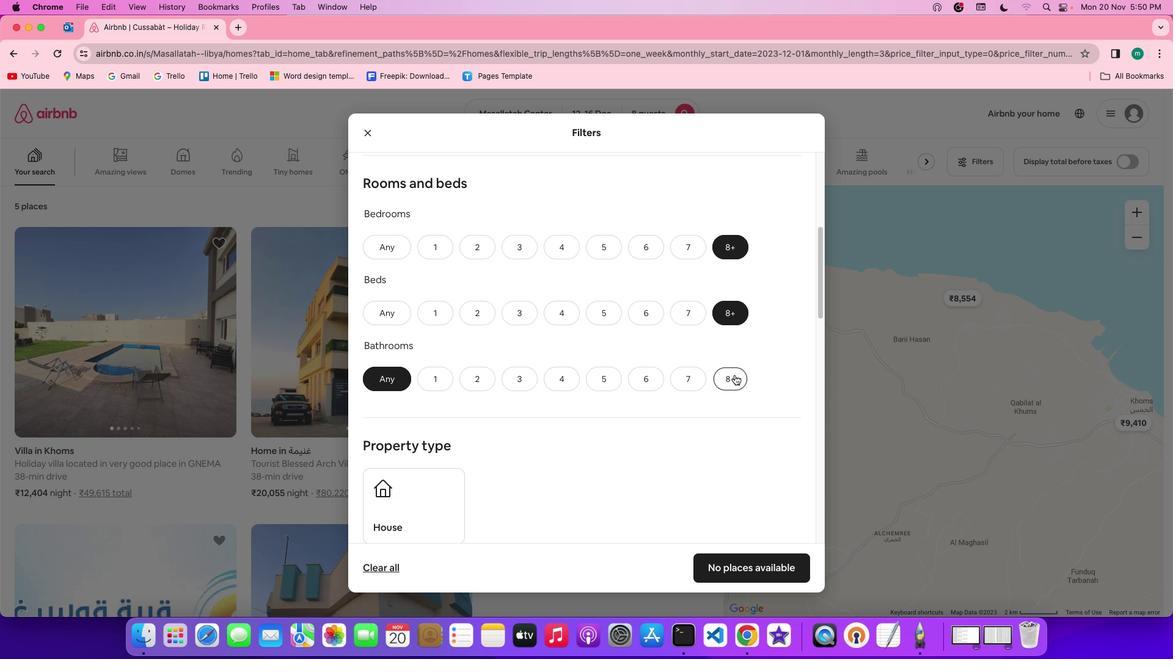 
Action: Mouse moved to (734, 380)
Screenshot: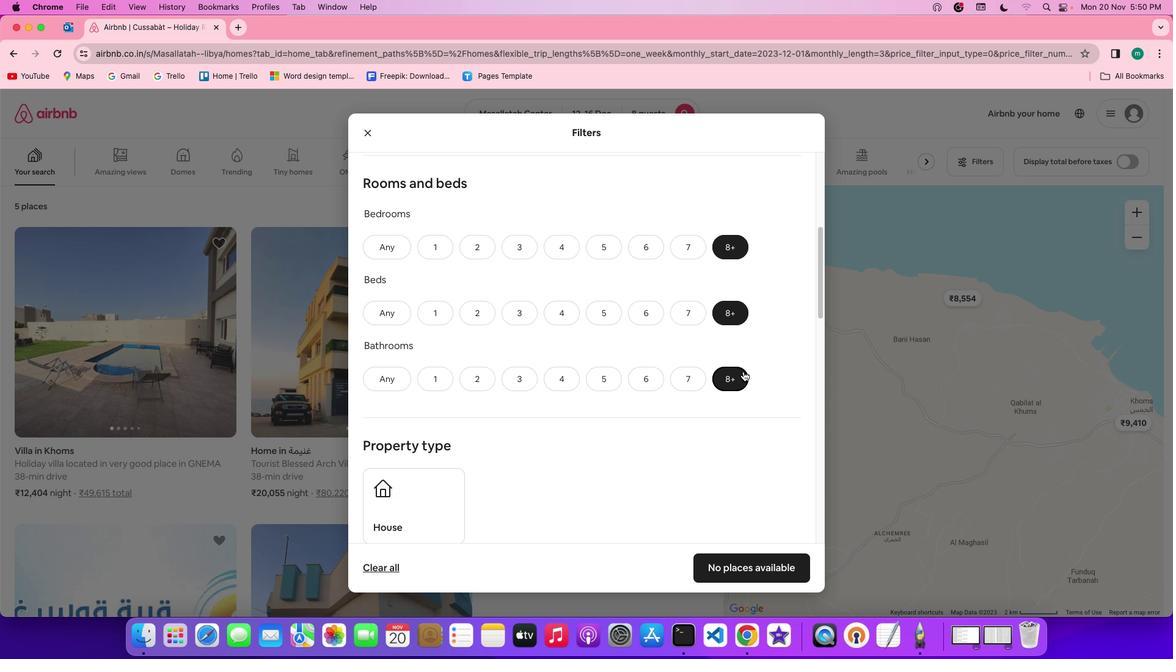 
Action: Mouse scrolled (734, 380) with delta (298, 179)
Screenshot: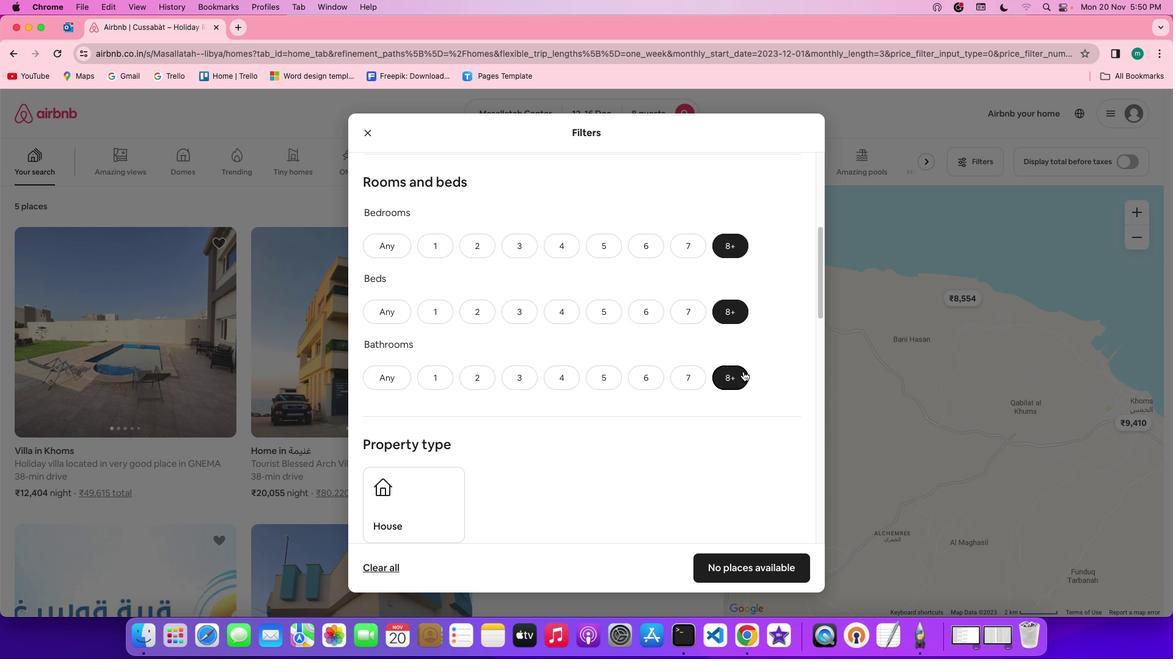 
Action: Mouse scrolled (734, 380) with delta (298, 179)
Screenshot: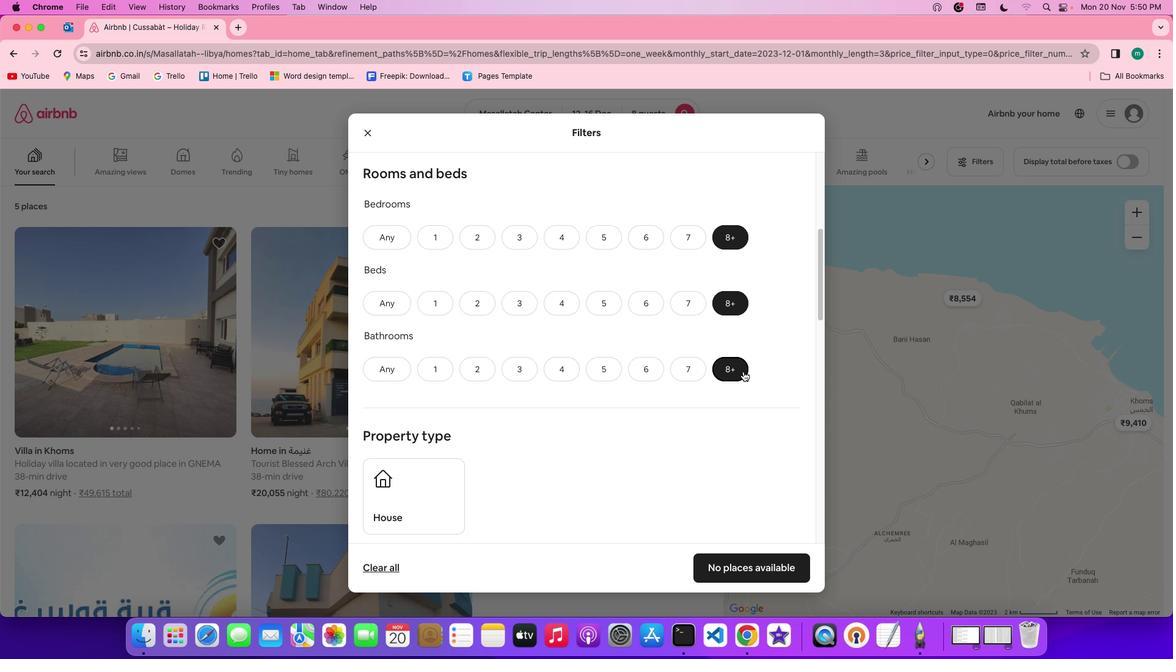 
Action: Mouse scrolled (734, 380) with delta (298, 179)
Screenshot: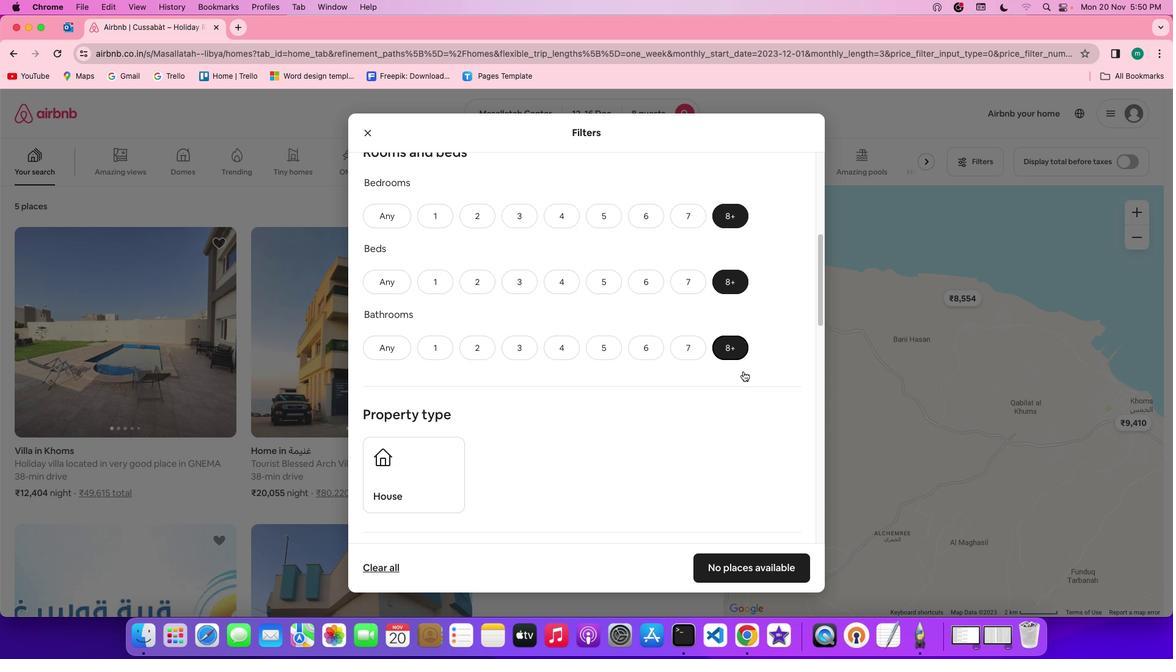 
Action: Mouse moved to (733, 380)
Screenshot: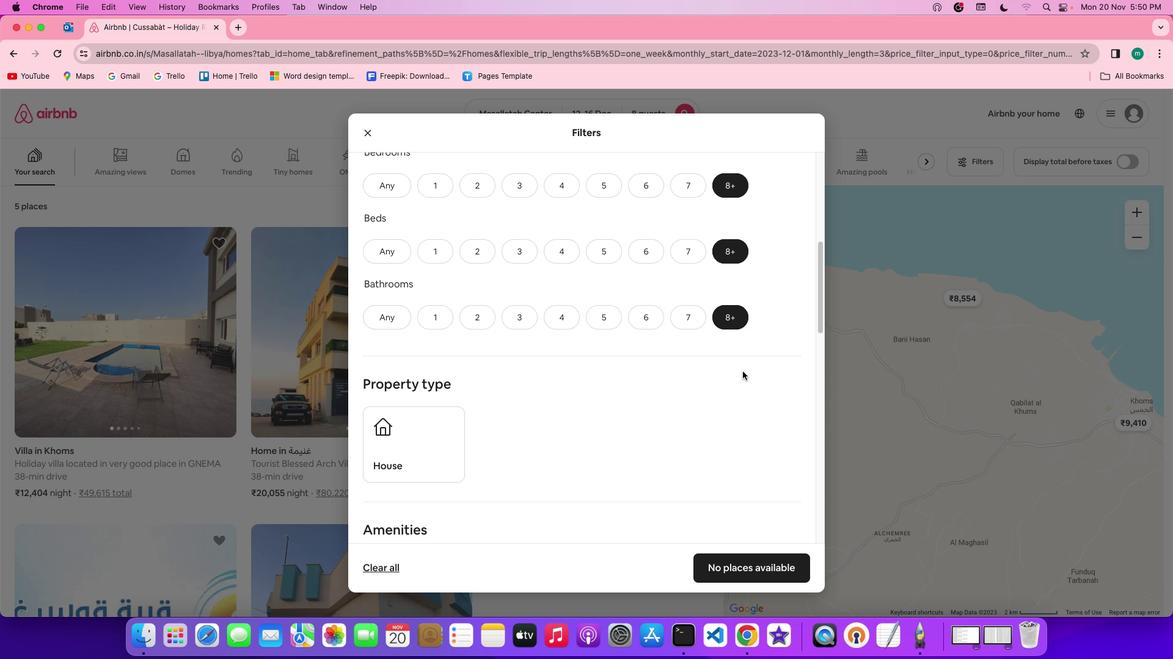 
Action: Mouse scrolled (733, 380) with delta (298, 179)
Screenshot: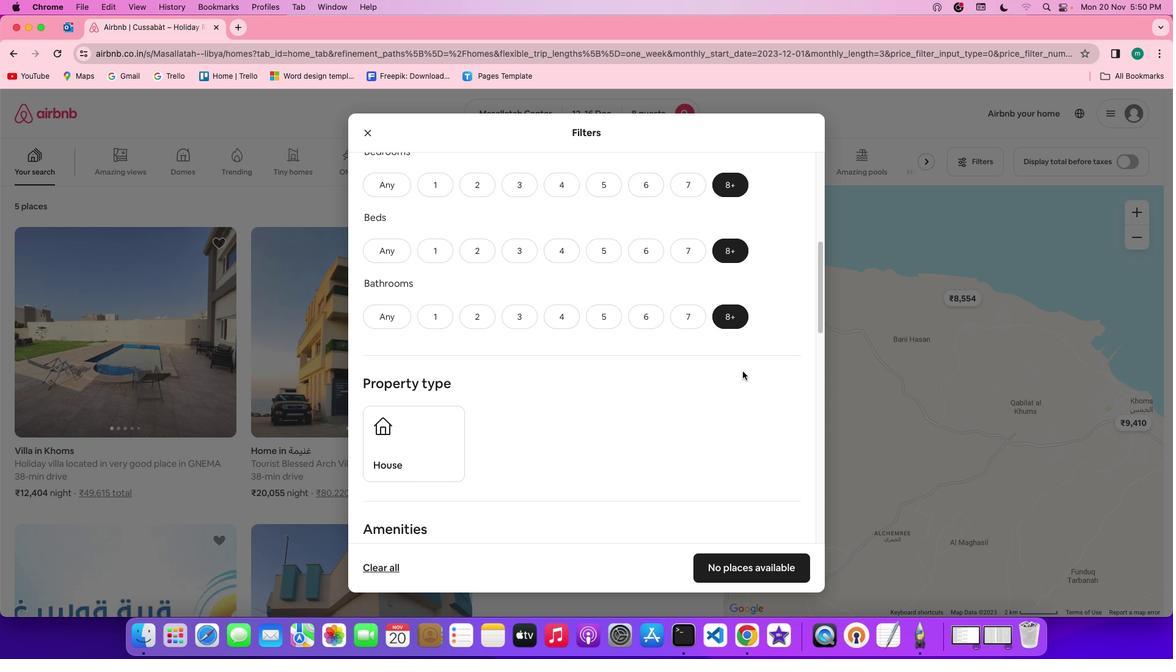 
Action: Mouse scrolled (733, 380) with delta (298, 179)
Screenshot: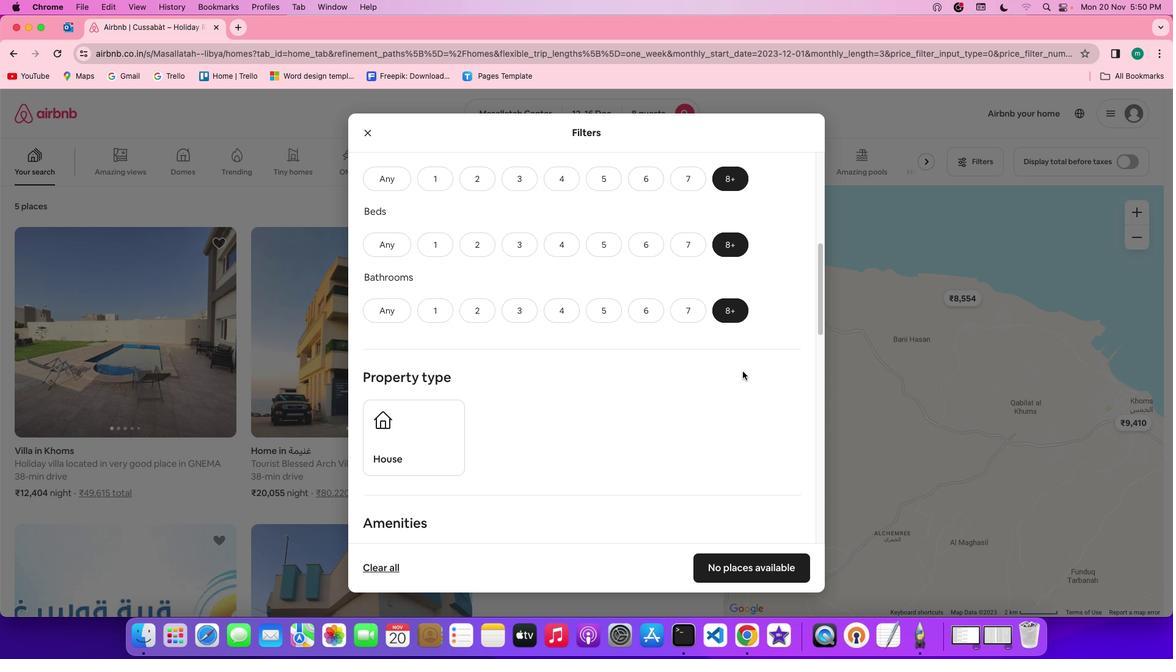 
Action: Mouse scrolled (733, 380) with delta (298, 179)
Screenshot: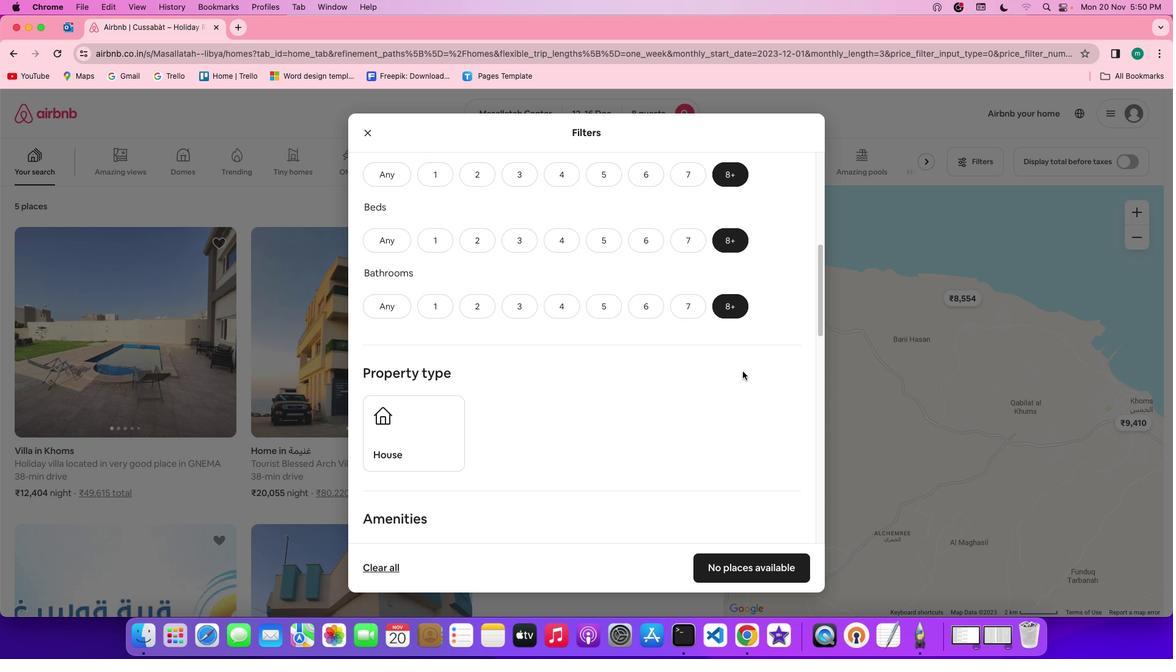 
Action: Mouse scrolled (733, 380) with delta (298, 179)
Screenshot: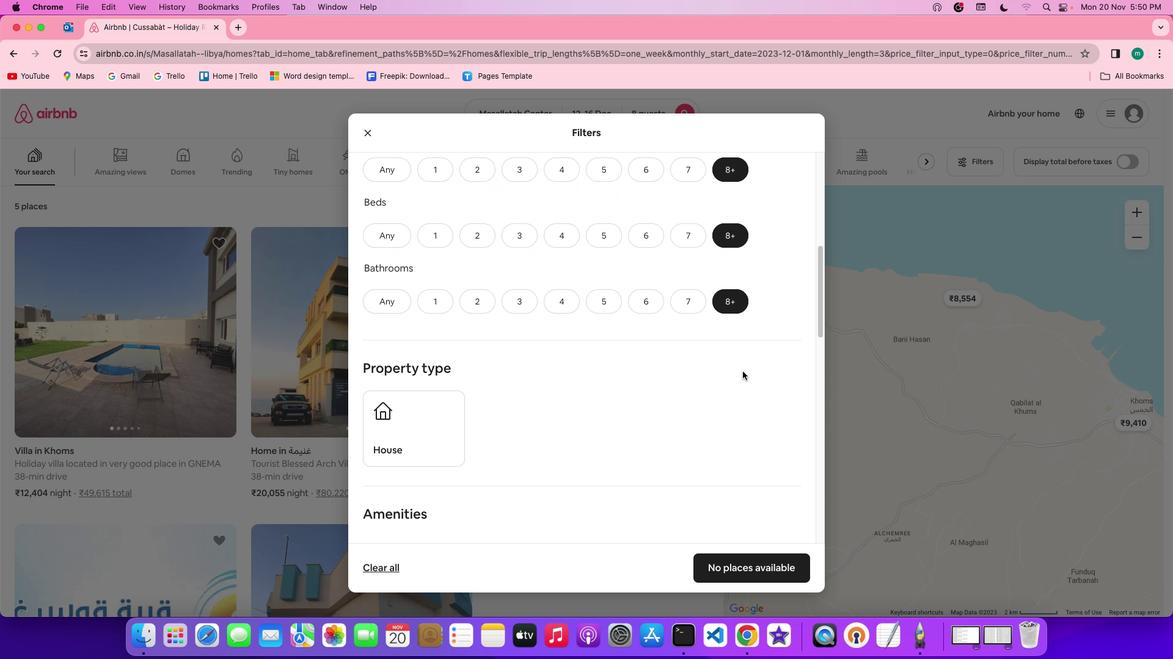 
Action: Mouse scrolled (733, 380) with delta (298, 179)
Screenshot: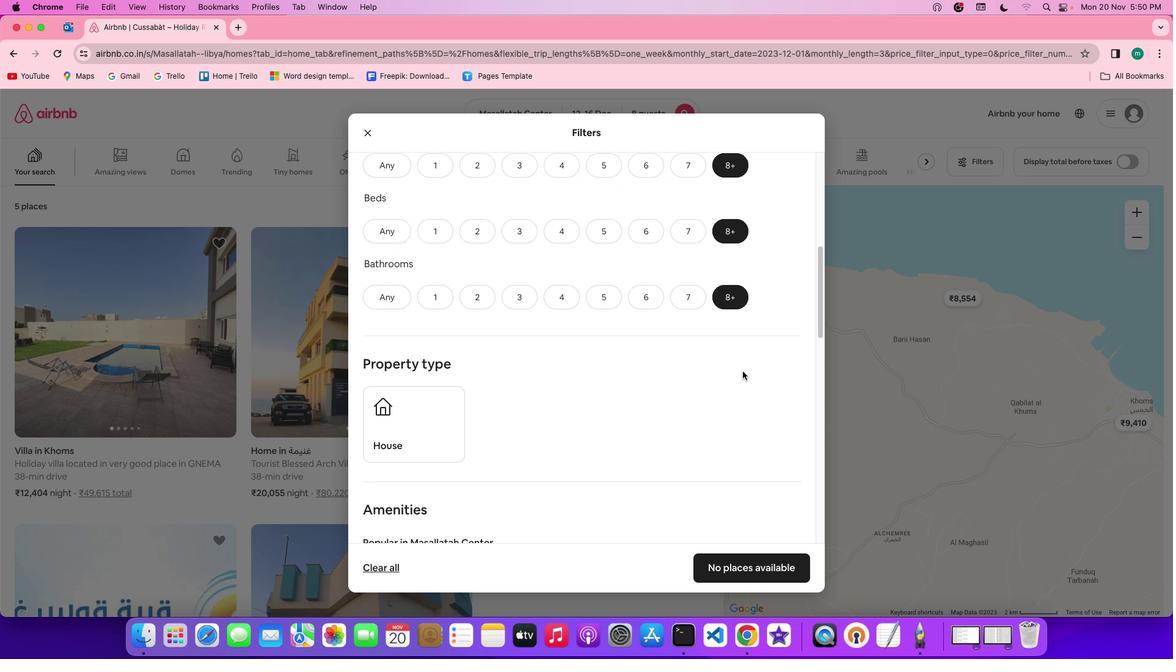 
Action: Mouse scrolled (733, 380) with delta (298, 179)
Screenshot: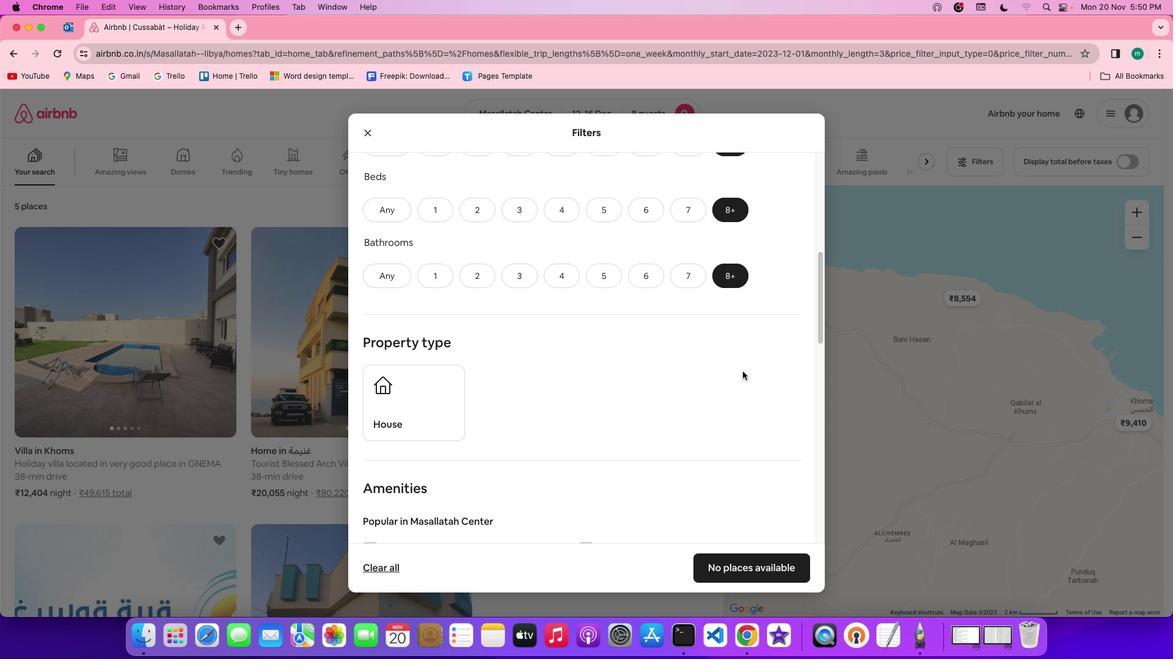 
Action: Mouse moved to (730, 383)
Screenshot: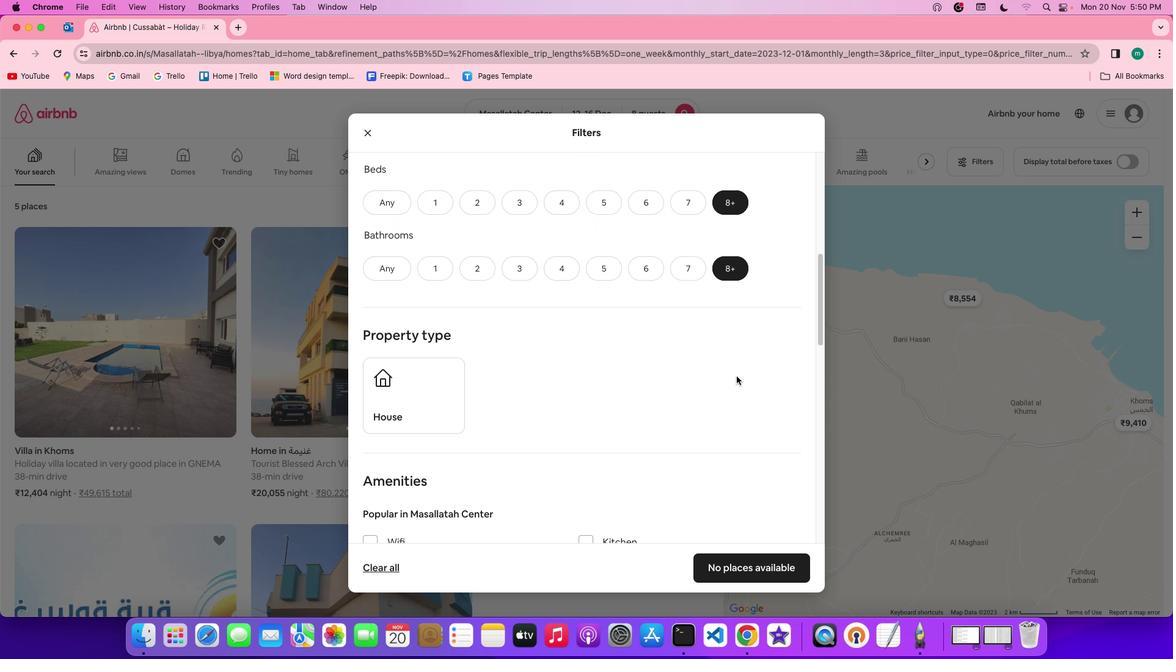 
Action: Mouse scrolled (730, 383) with delta (298, 179)
Screenshot: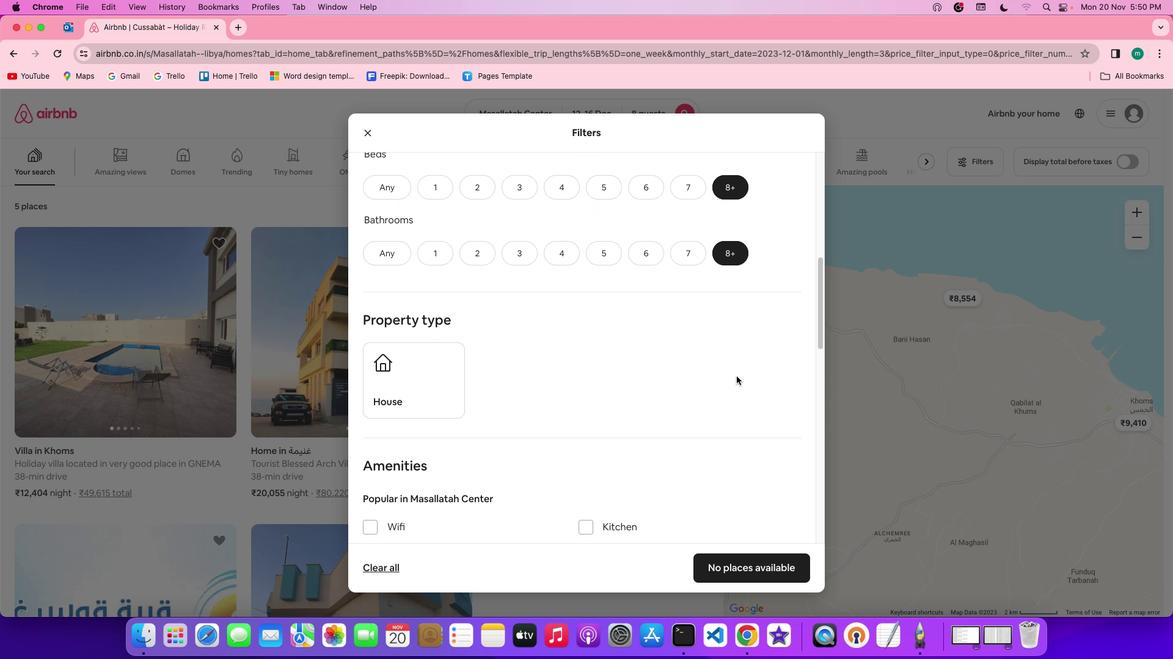 
Action: Mouse scrolled (730, 383) with delta (298, 179)
Screenshot: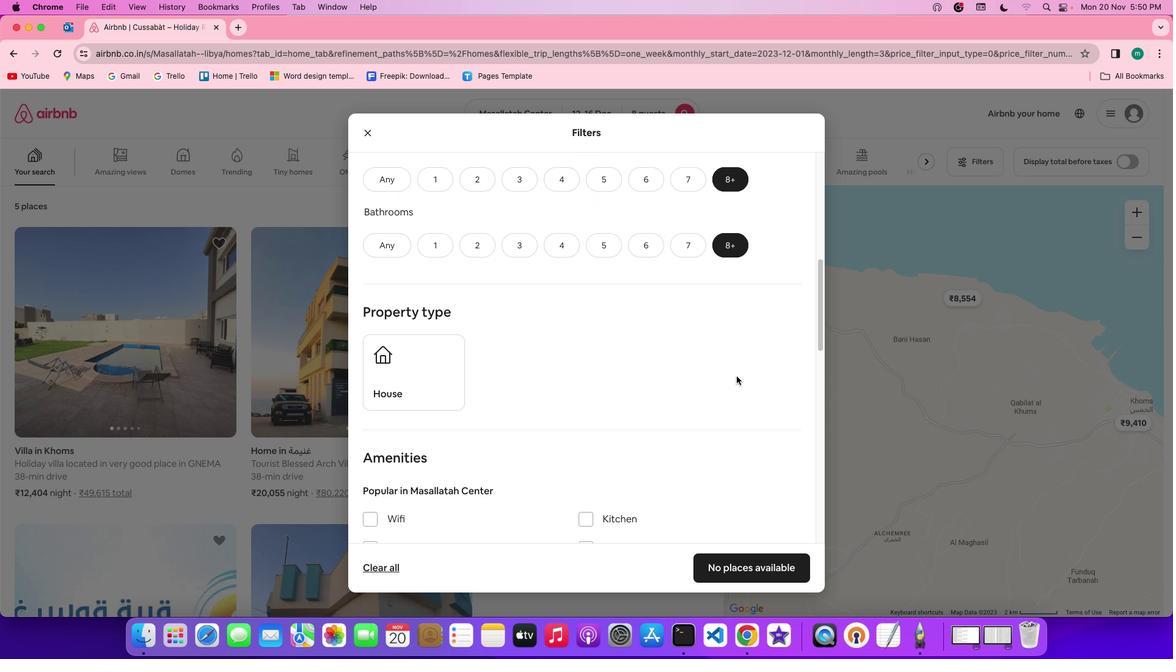 
Action: Mouse scrolled (730, 383) with delta (298, 179)
Screenshot: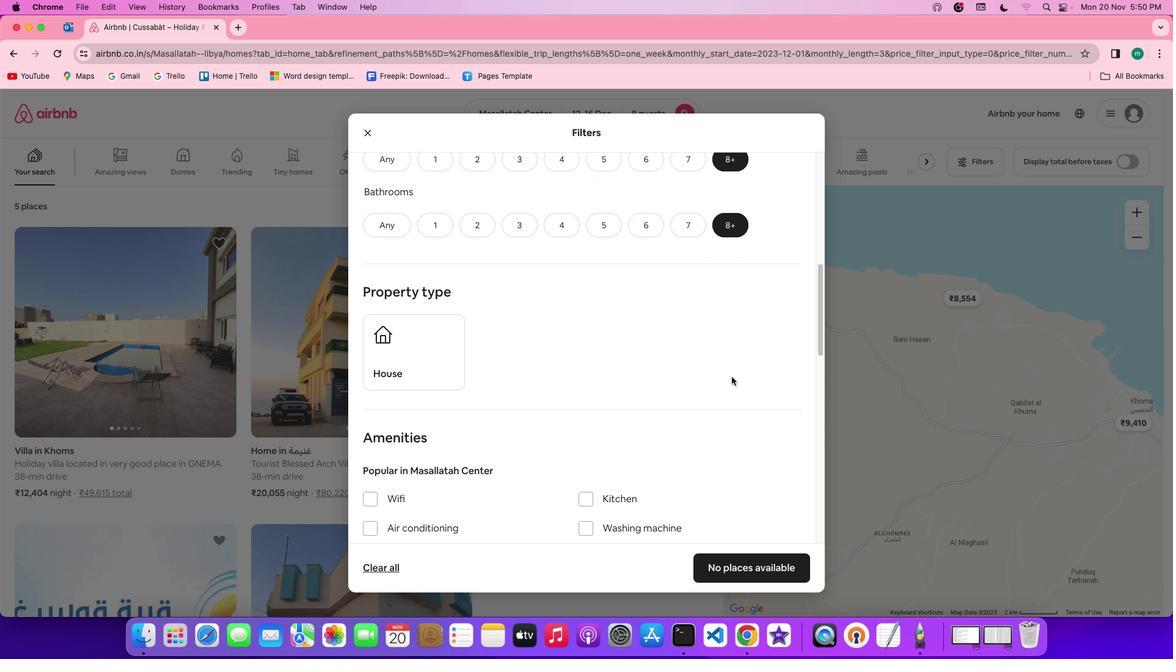 
Action: Mouse moved to (548, 354)
Screenshot: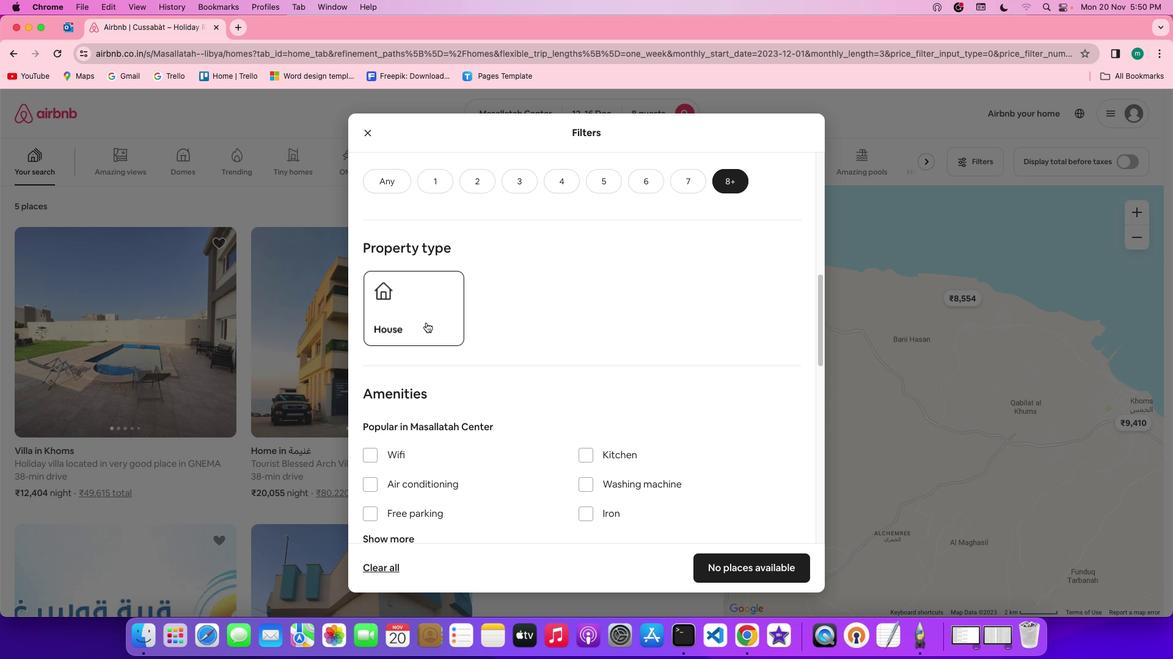 
Action: Mouse pressed left at (548, 354)
Screenshot: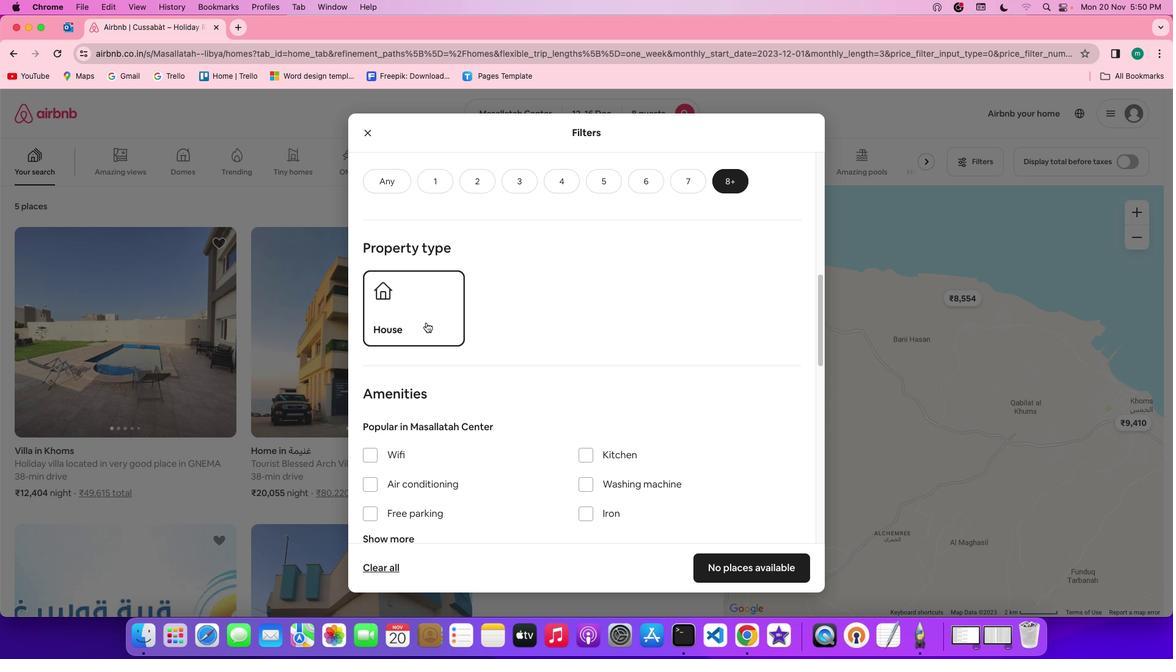 
Action: Mouse moved to (700, 409)
Screenshot: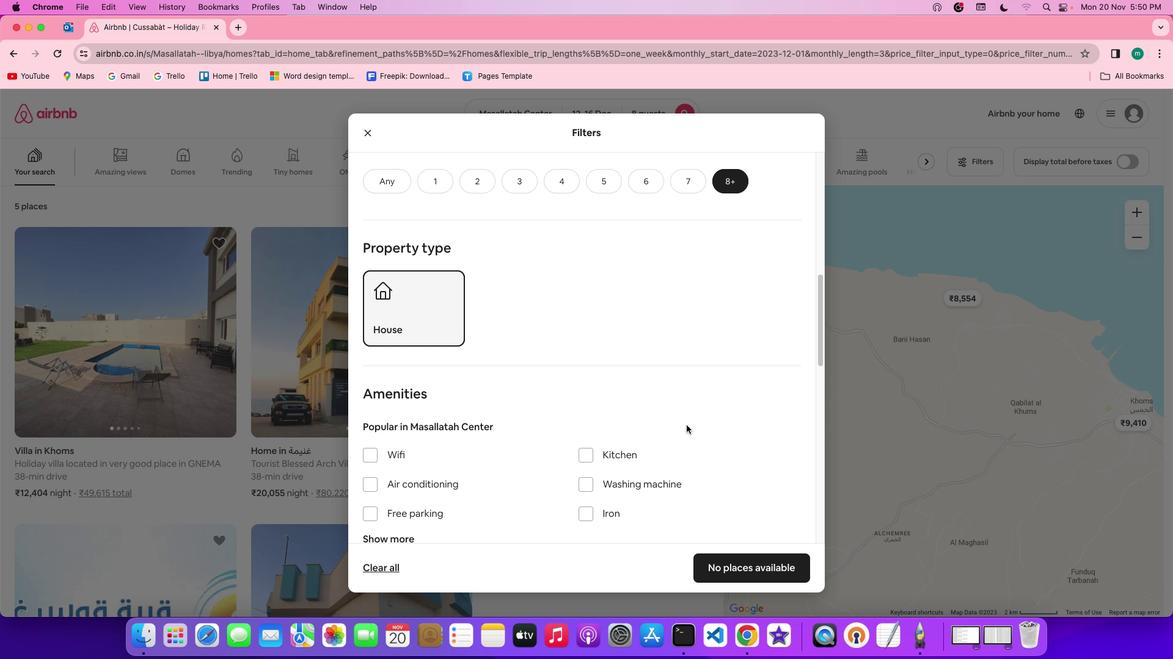 
Action: Mouse scrolled (700, 409) with delta (298, 179)
Screenshot: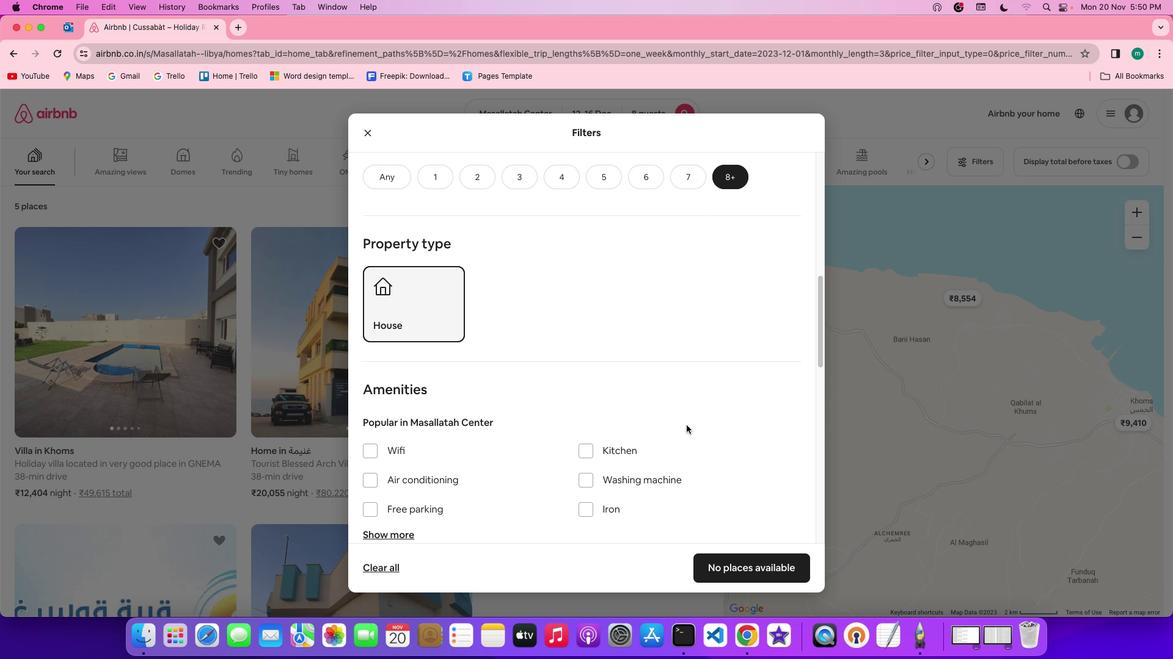 
Action: Mouse scrolled (700, 409) with delta (298, 179)
Screenshot: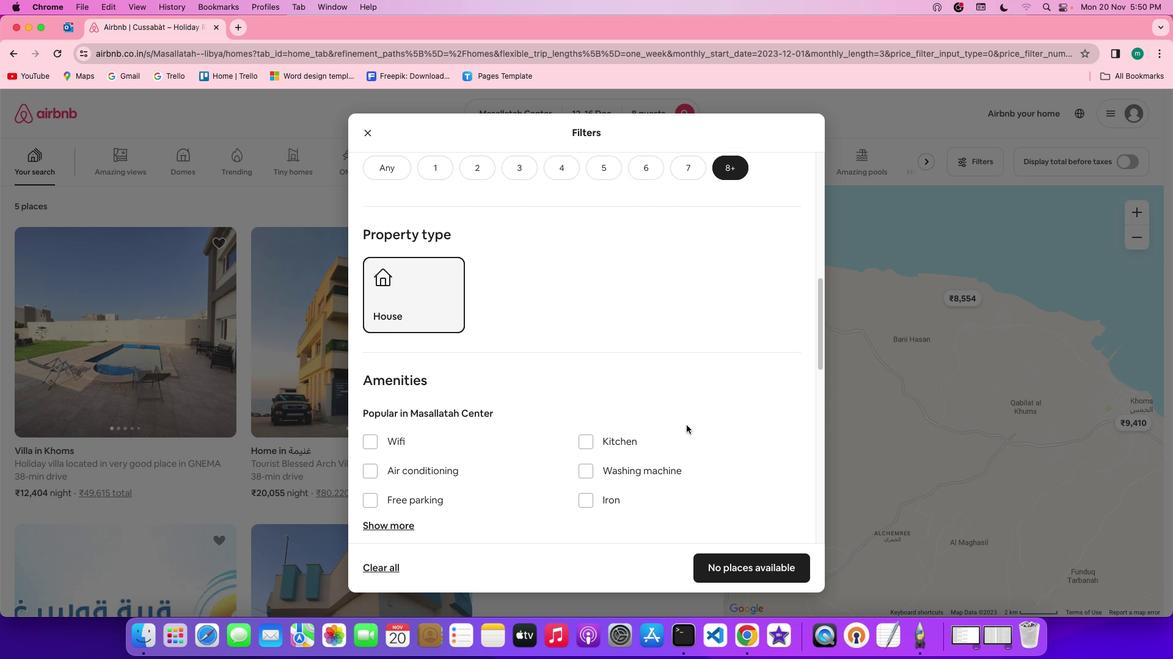 
Action: Mouse scrolled (700, 409) with delta (298, 179)
Screenshot: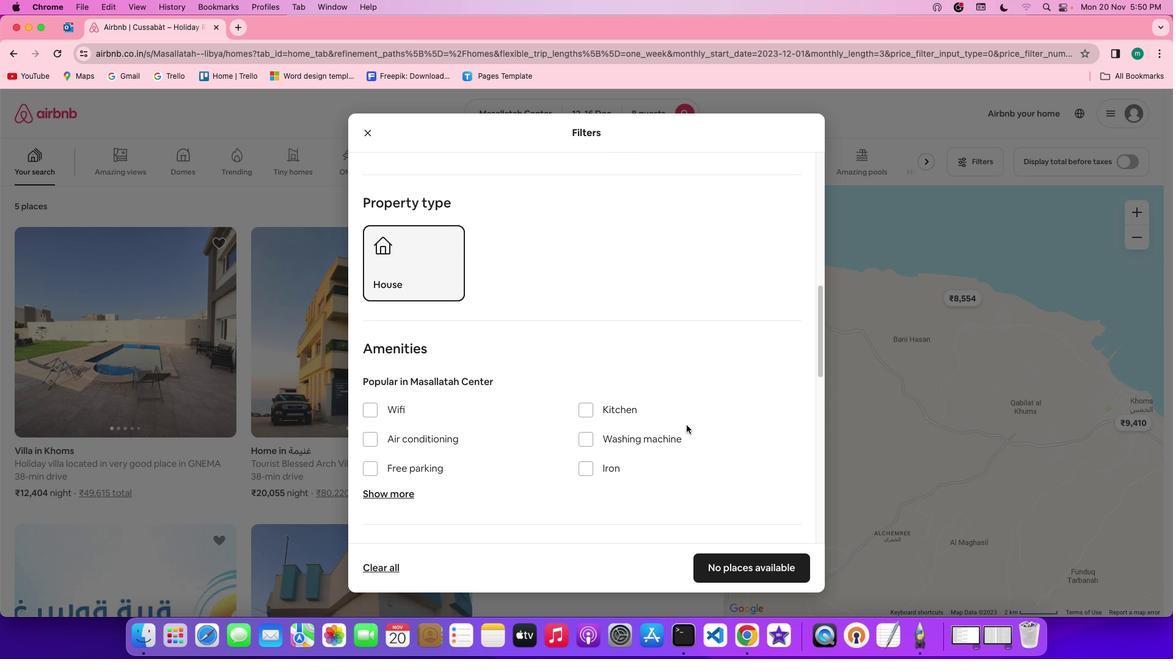 
Action: Mouse scrolled (700, 409) with delta (298, 179)
Screenshot: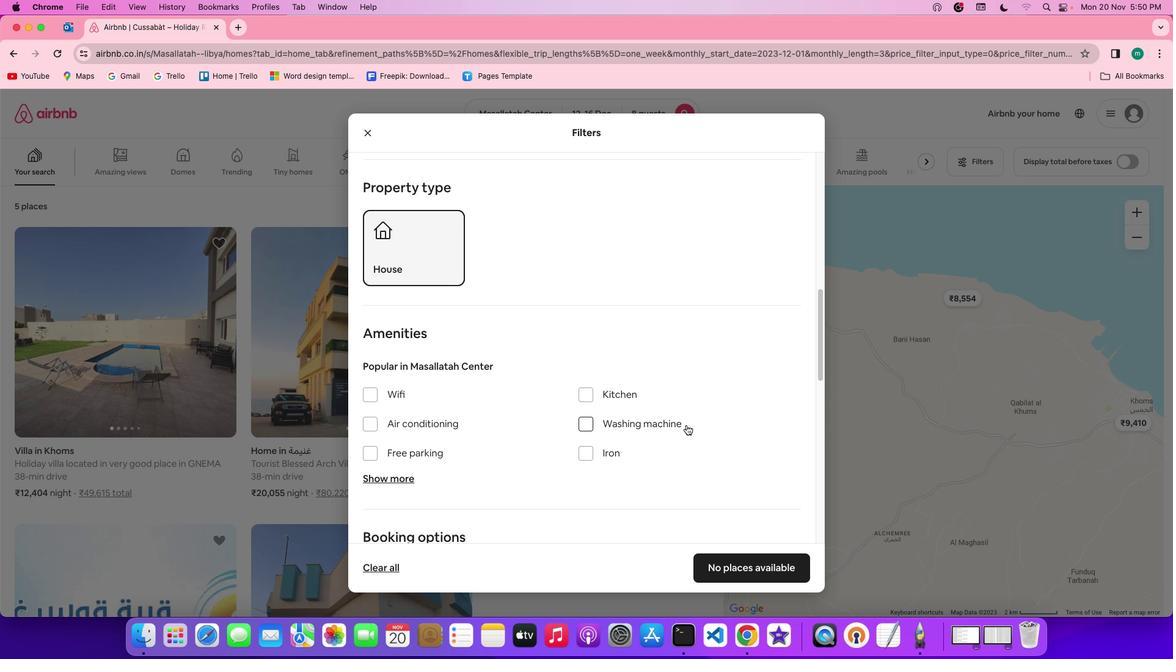 
Action: Mouse scrolled (700, 409) with delta (298, 179)
Screenshot: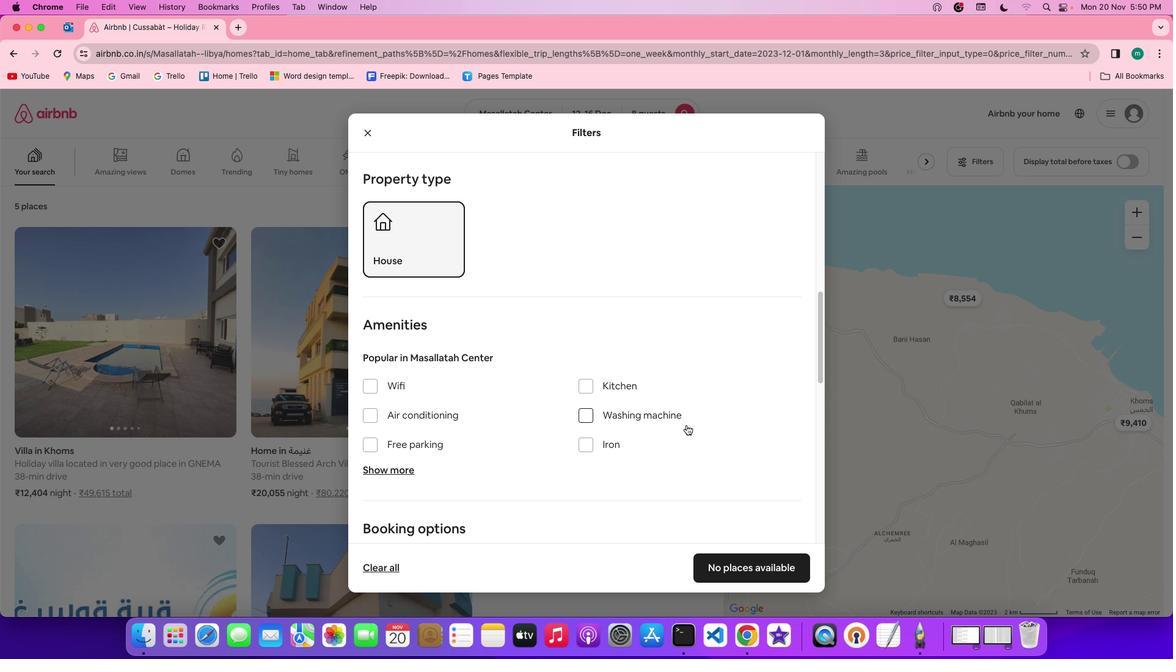 
Action: Mouse scrolled (700, 409) with delta (298, 179)
Screenshot: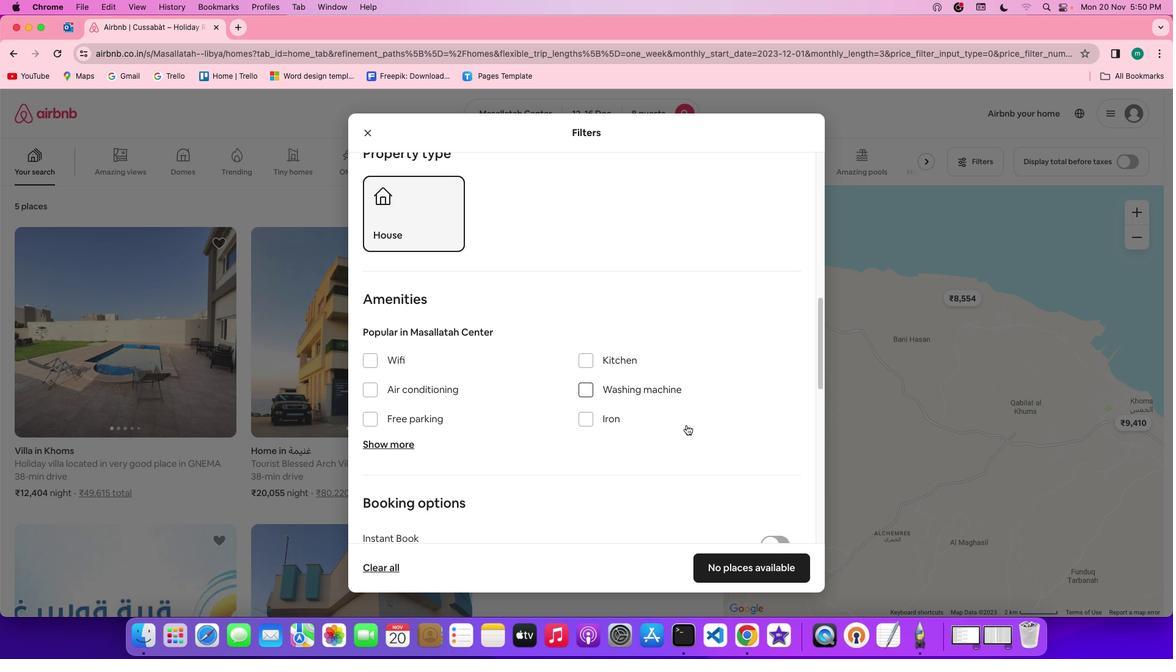 
Action: Mouse scrolled (700, 409) with delta (298, 179)
Screenshot: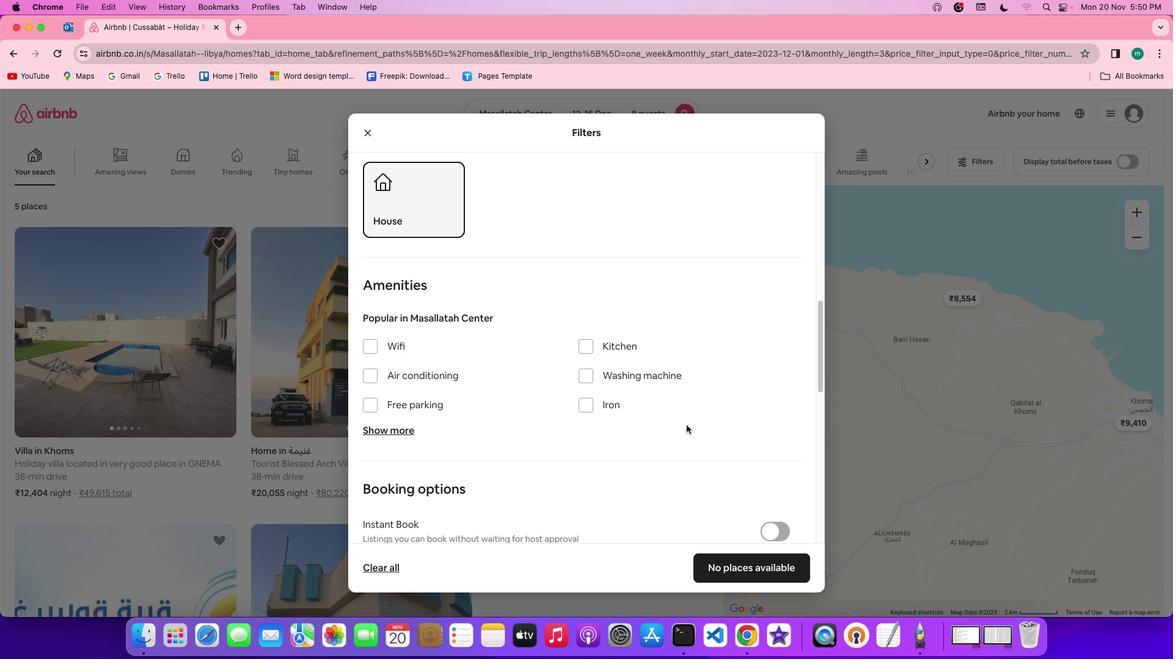 
Action: Mouse scrolled (700, 409) with delta (298, 179)
Screenshot: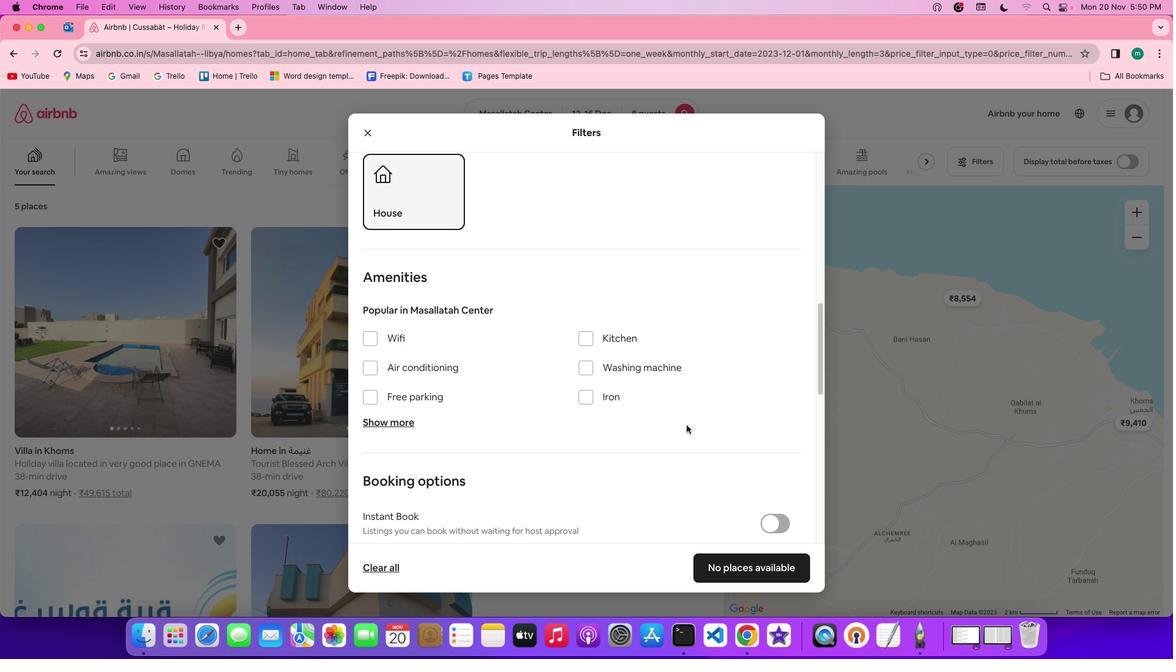 
Action: Mouse scrolled (700, 409) with delta (298, 179)
Screenshot: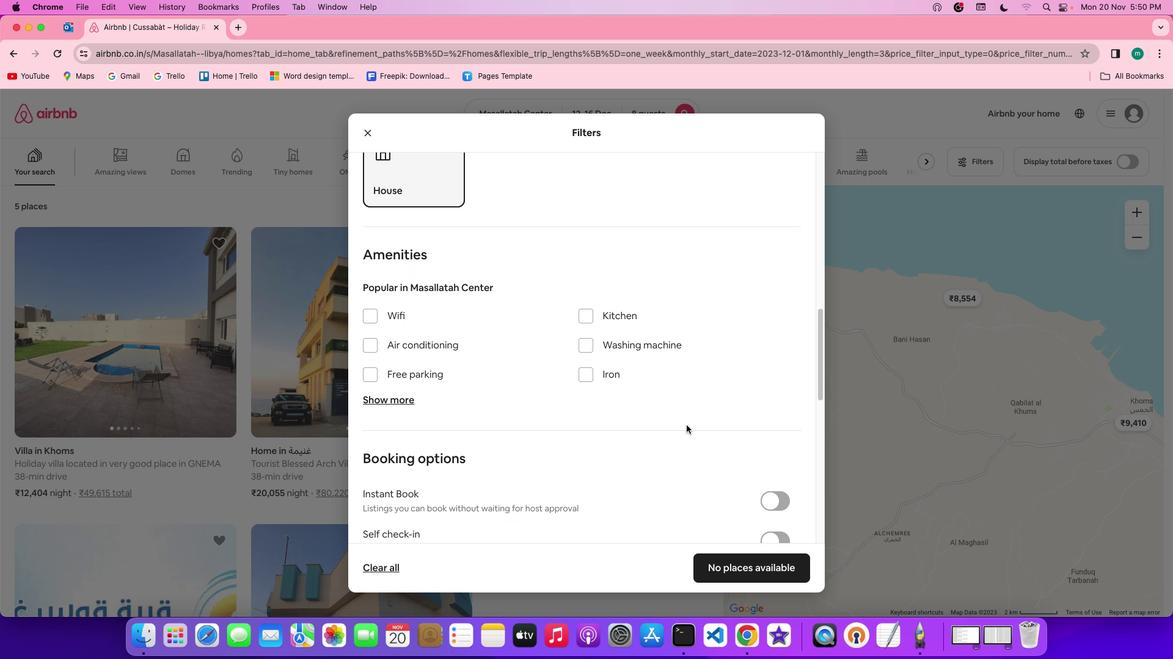 
Action: Mouse scrolled (700, 409) with delta (298, 179)
Screenshot: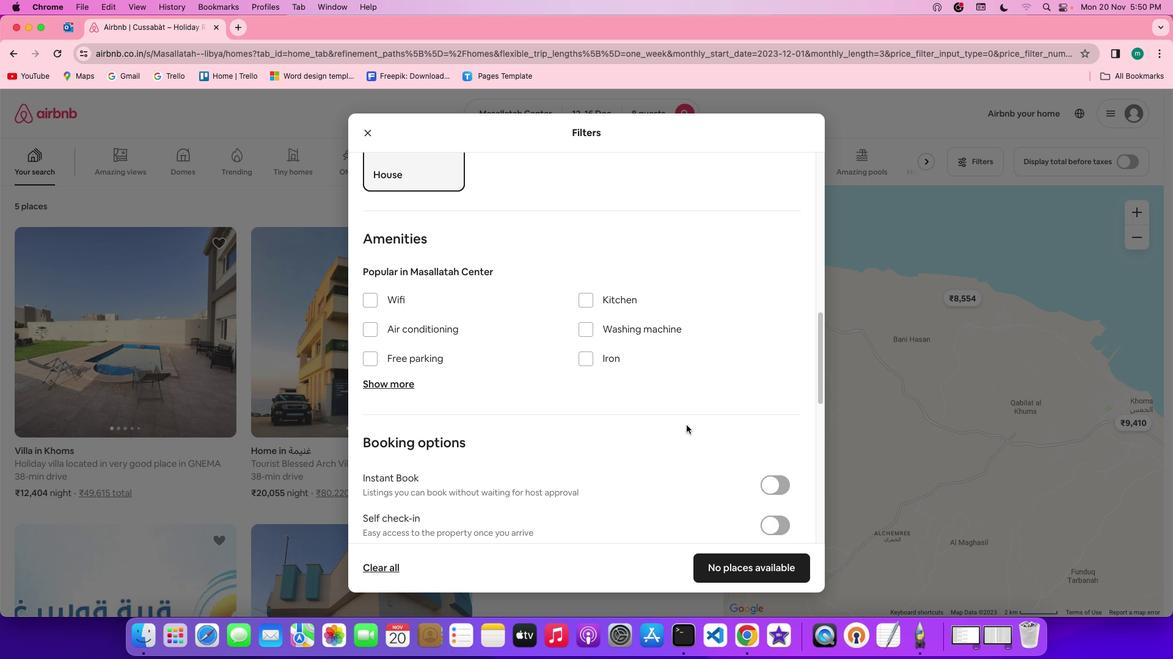 
Action: Mouse scrolled (700, 409) with delta (298, 179)
Screenshot: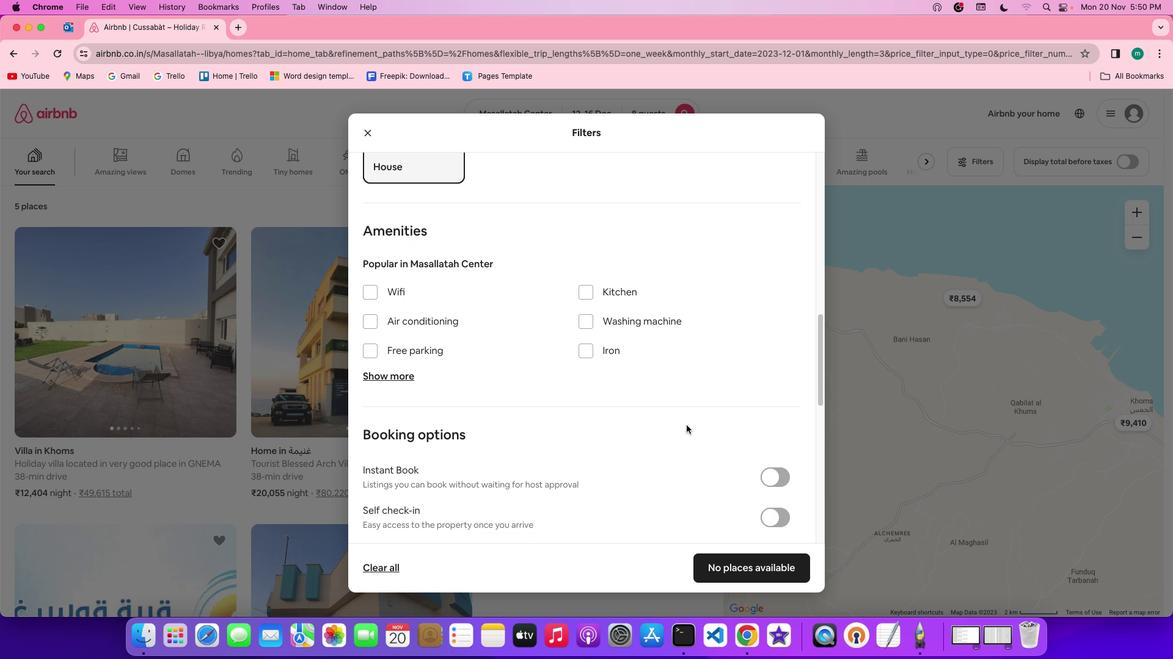
Action: Mouse scrolled (700, 409) with delta (298, 179)
Screenshot: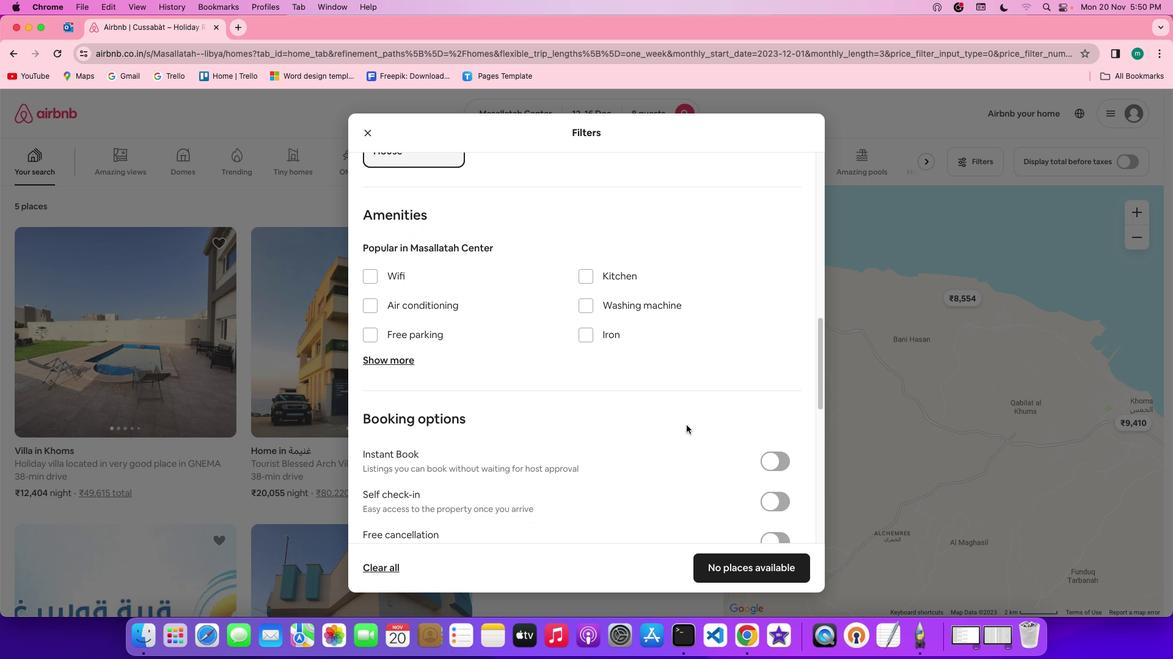 
Action: Mouse scrolled (700, 409) with delta (298, 179)
Screenshot: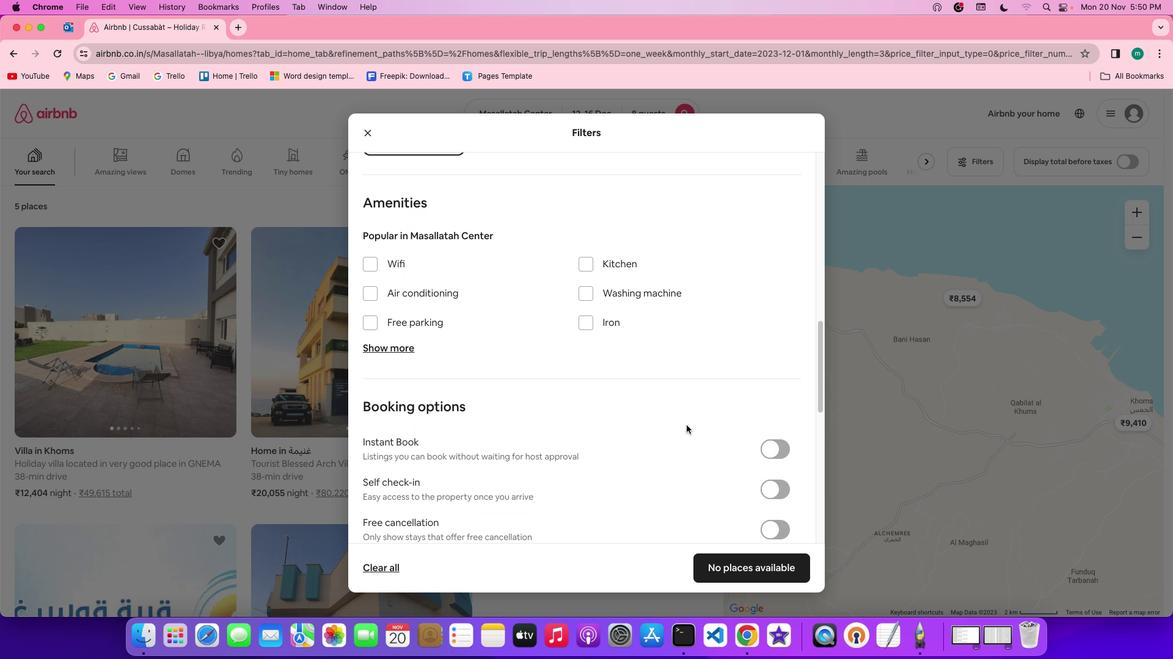 
Action: Mouse scrolled (700, 409) with delta (298, 179)
Screenshot: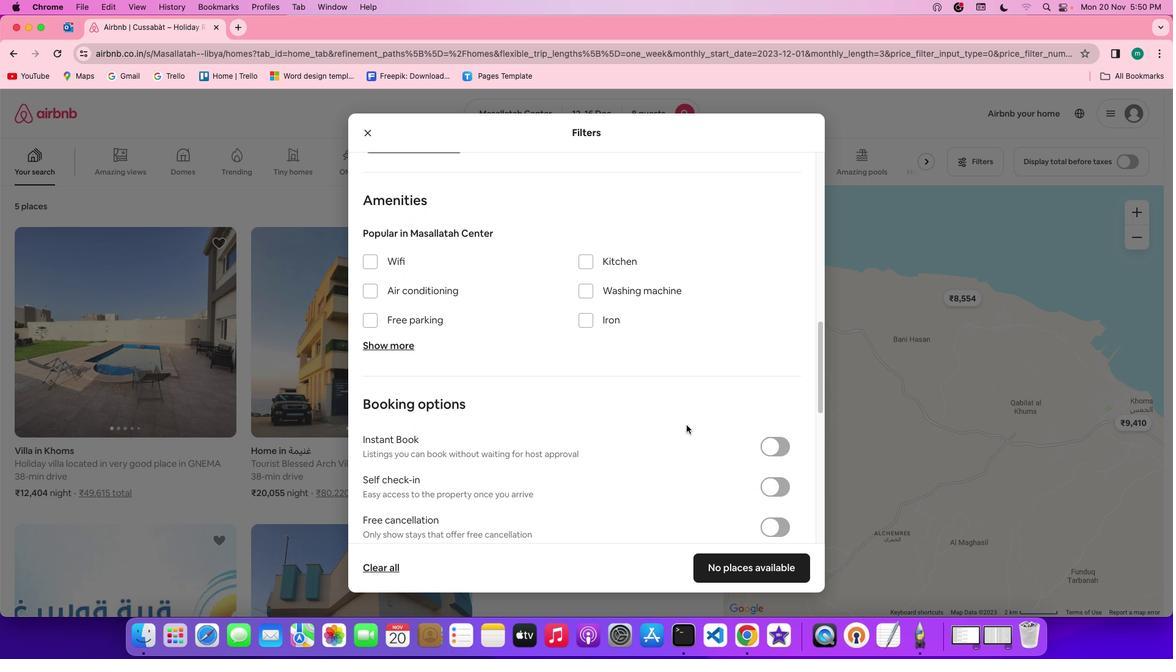 
Action: Mouse moved to (515, 320)
Screenshot: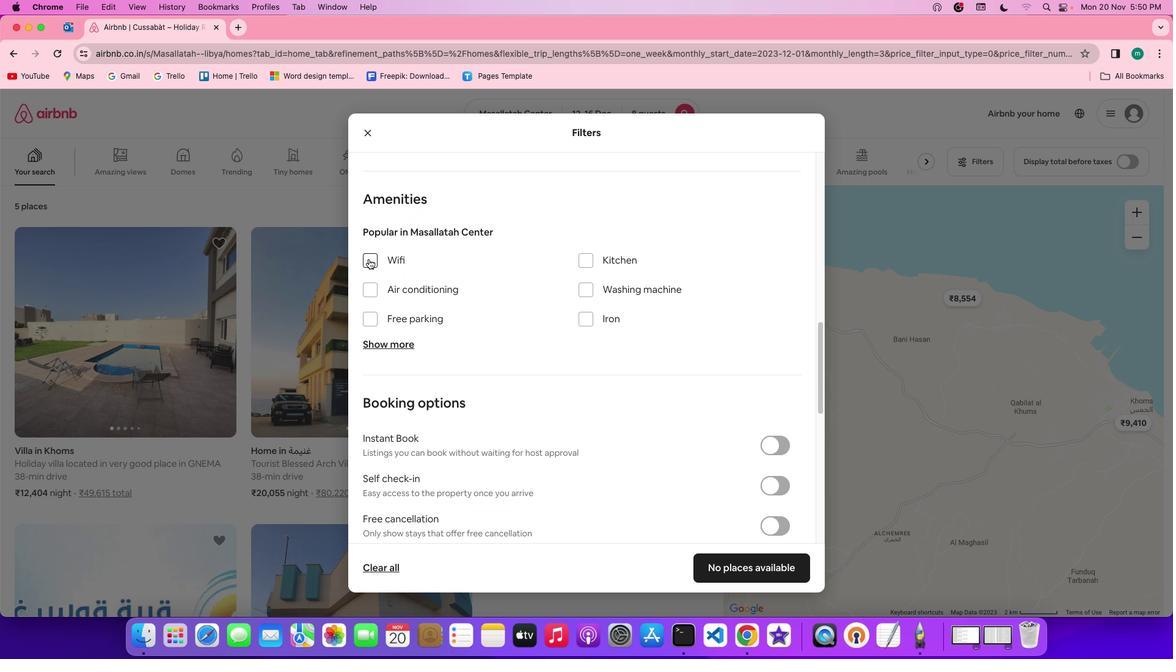 
Action: Mouse pressed left at (515, 320)
Screenshot: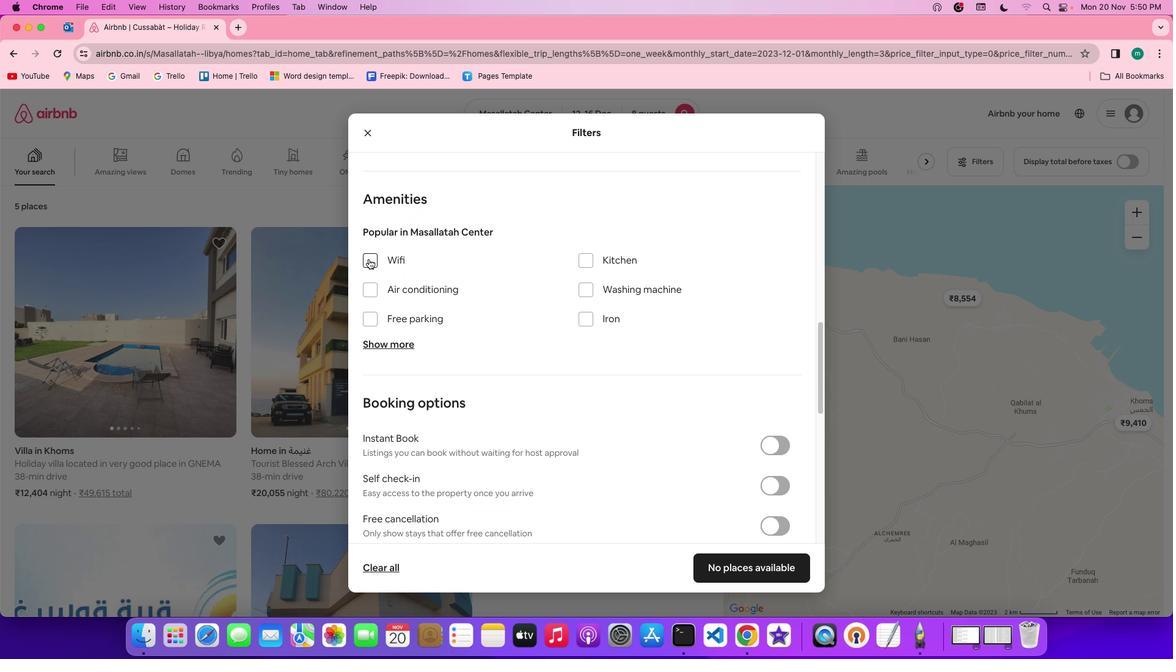 
Action: Mouse moved to (530, 366)
Screenshot: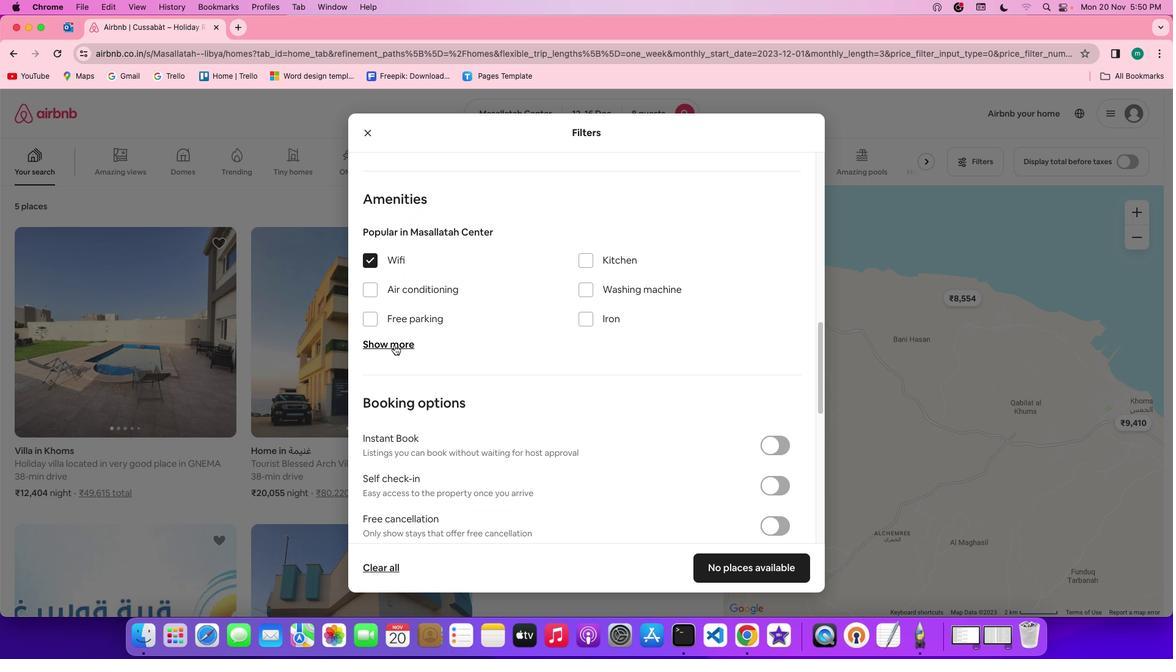 
Action: Mouse pressed left at (530, 366)
Screenshot: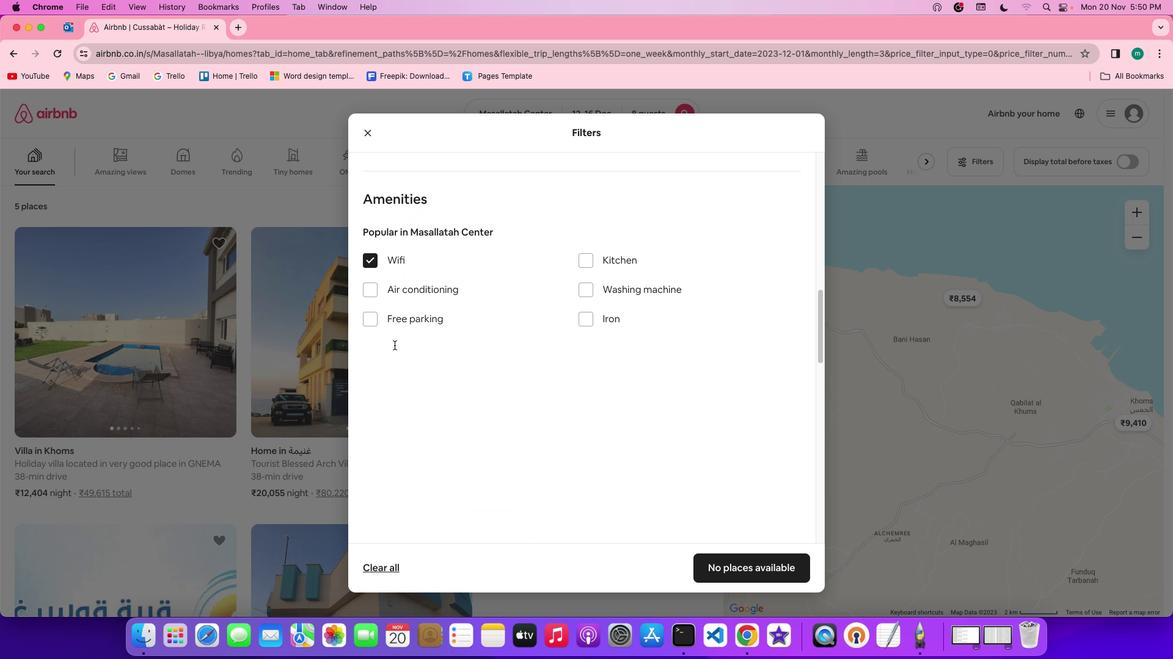 
Action: Mouse moved to (622, 380)
Screenshot: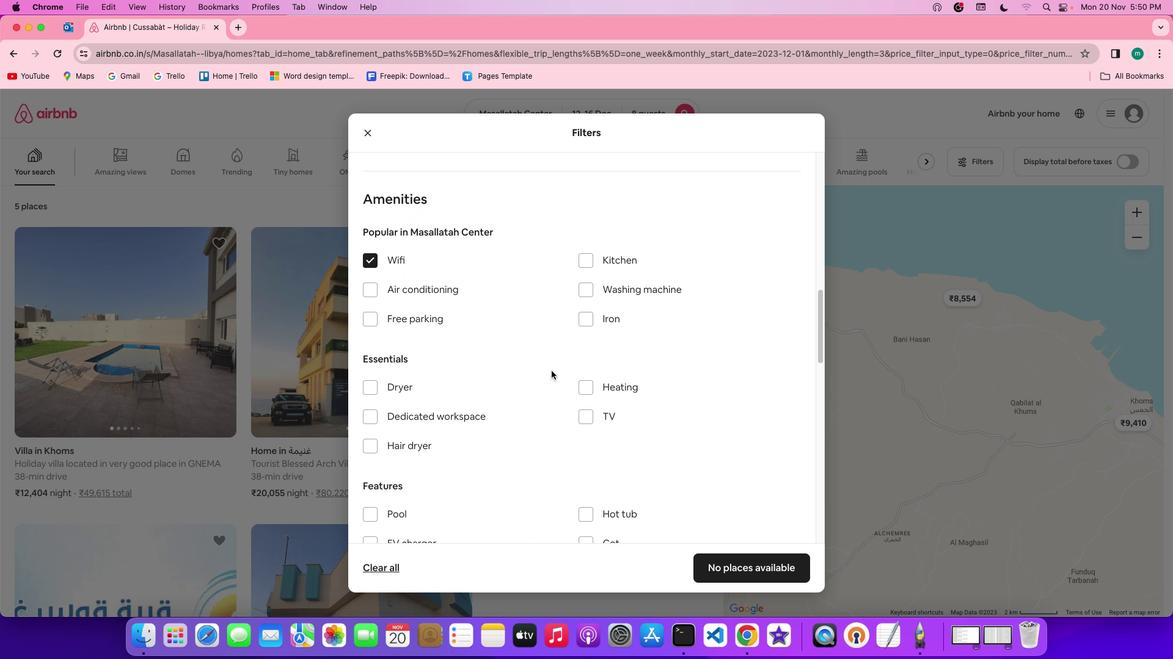 
Action: Mouse scrolled (622, 380) with delta (298, 179)
Screenshot: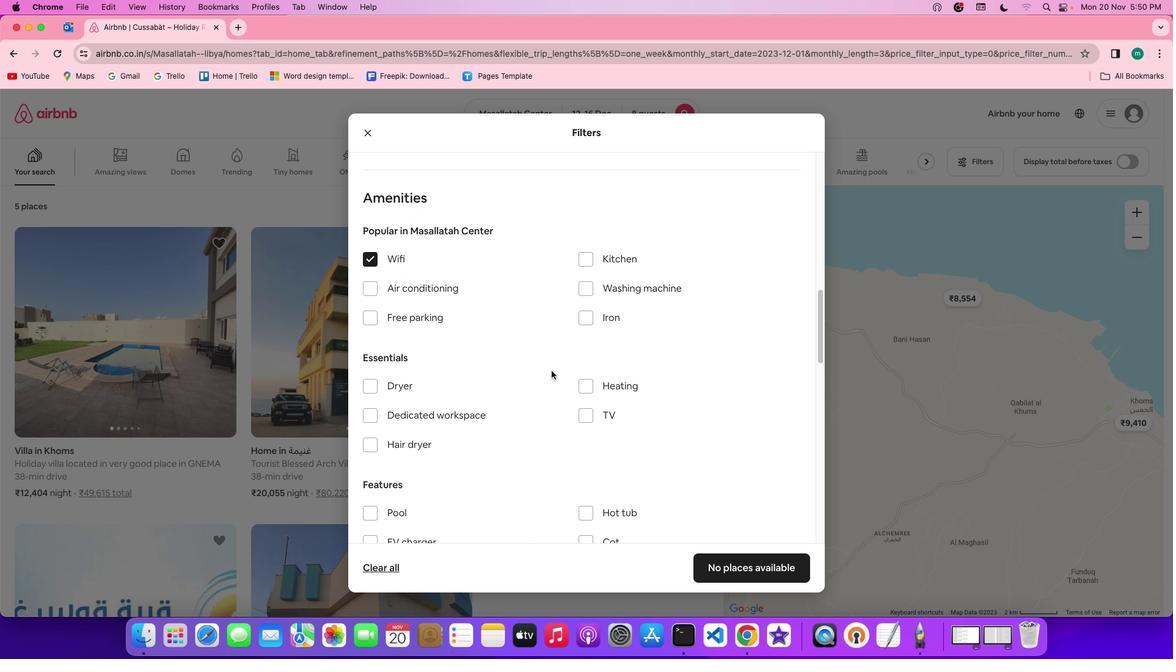 
Action: Mouse scrolled (622, 380) with delta (298, 179)
Screenshot: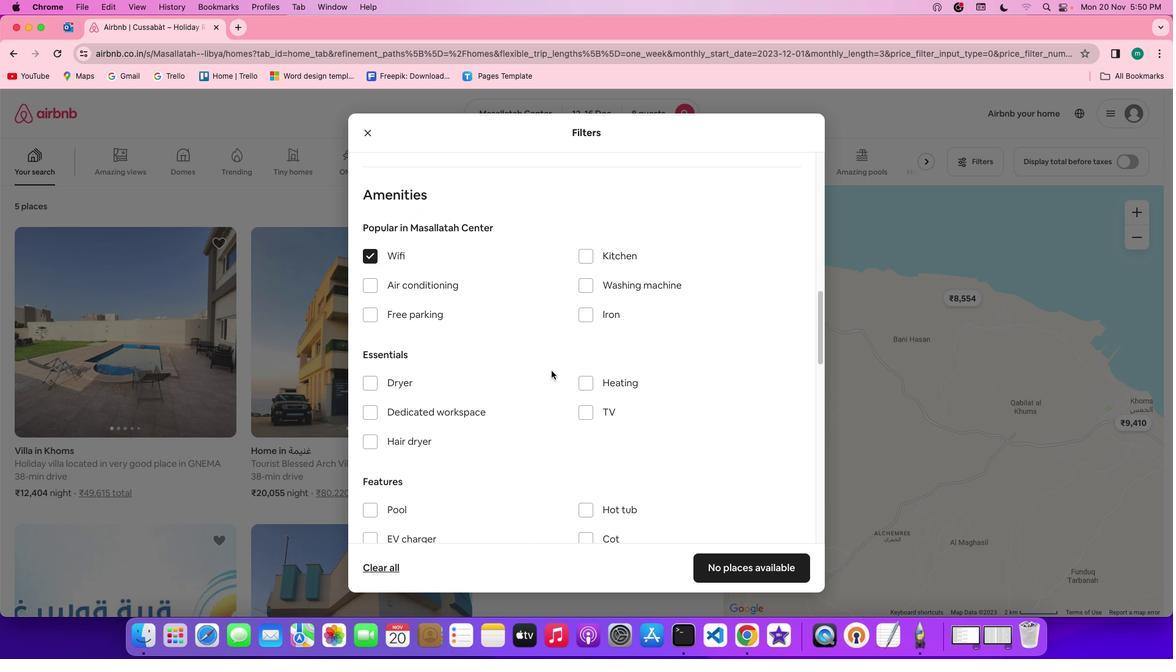 
Action: Mouse scrolled (622, 380) with delta (298, 179)
Screenshot: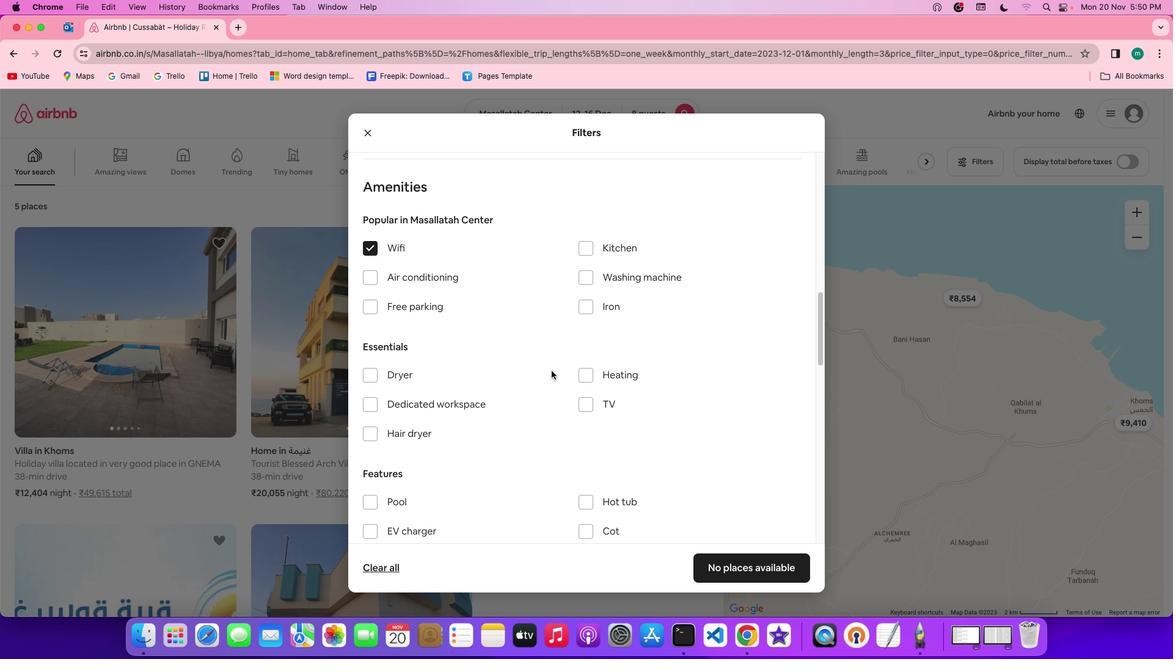 
Action: Mouse scrolled (622, 380) with delta (298, 179)
Screenshot: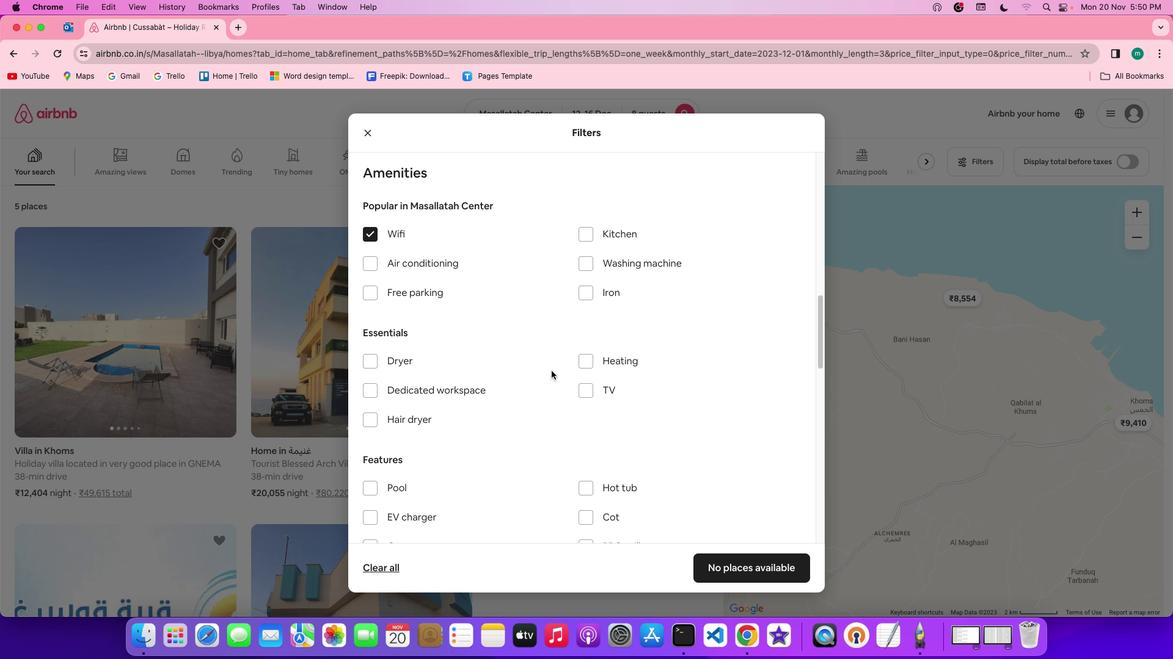 
Action: Mouse scrolled (622, 380) with delta (298, 179)
Screenshot: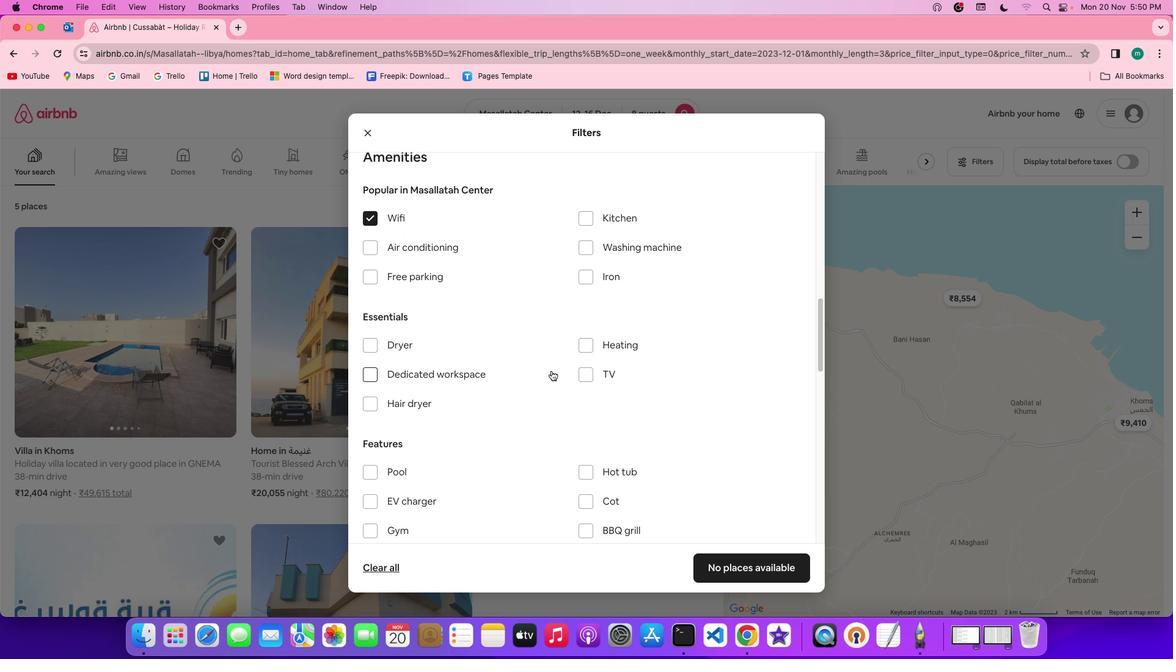
Action: Mouse scrolled (622, 380) with delta (298, 179)
Screenshot: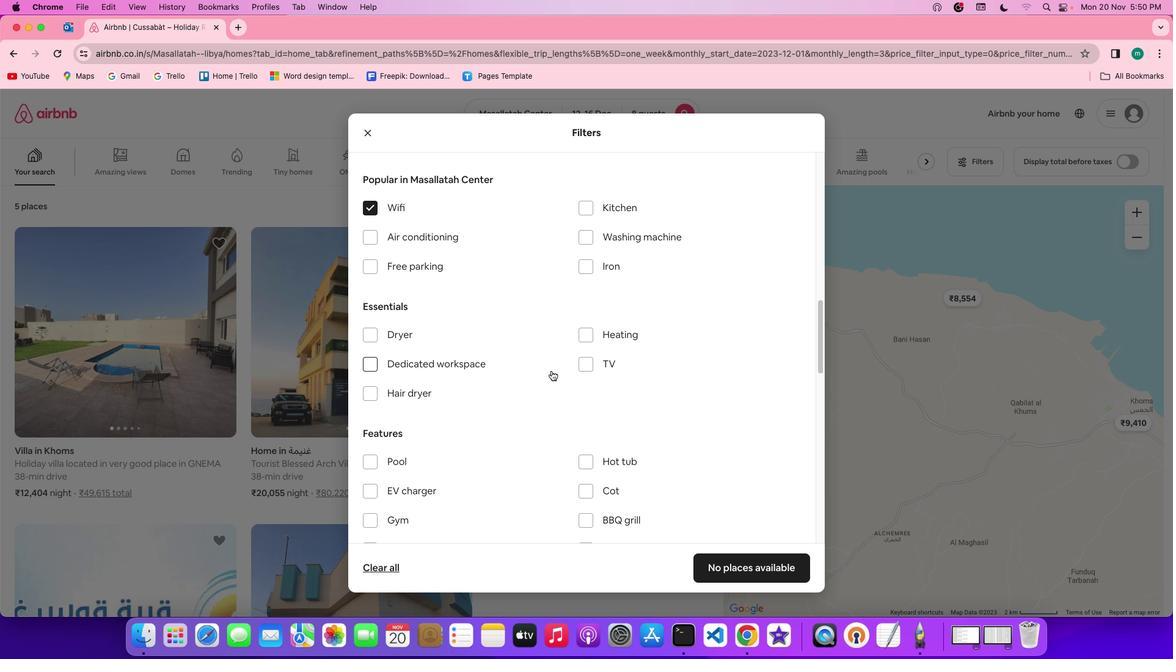 
Action: Mouse scrolled (622, 380) with delta (298, 179)
Screenshot: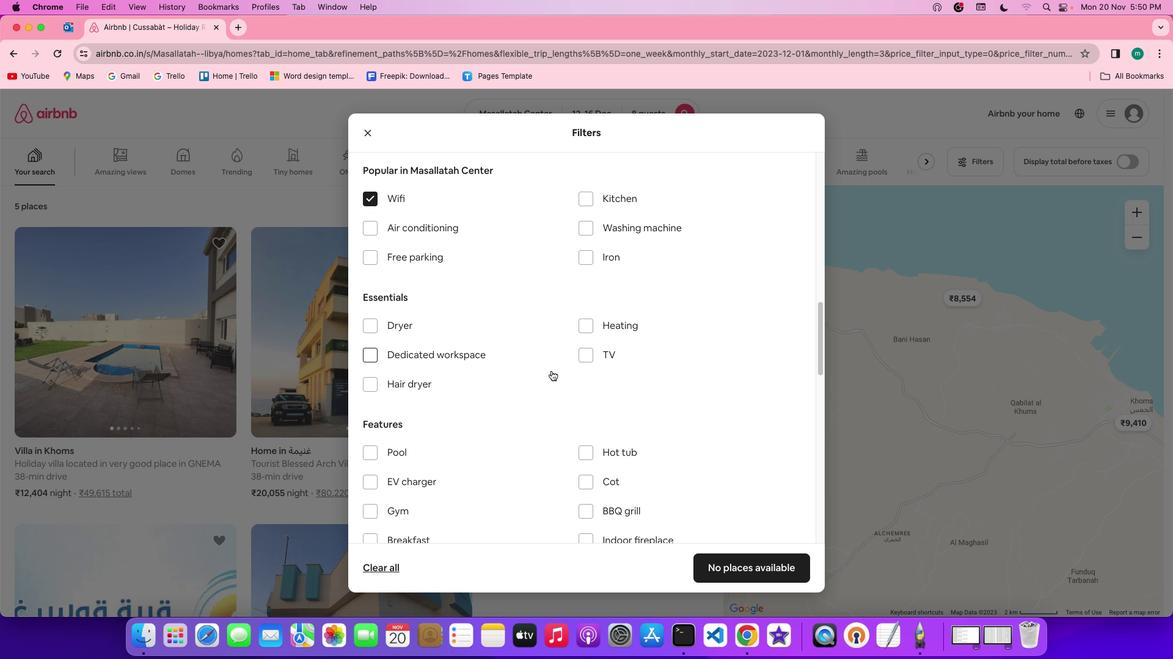 
Action: Mouse scrolled (622, 380) with delta (298, 179)
Screenshot: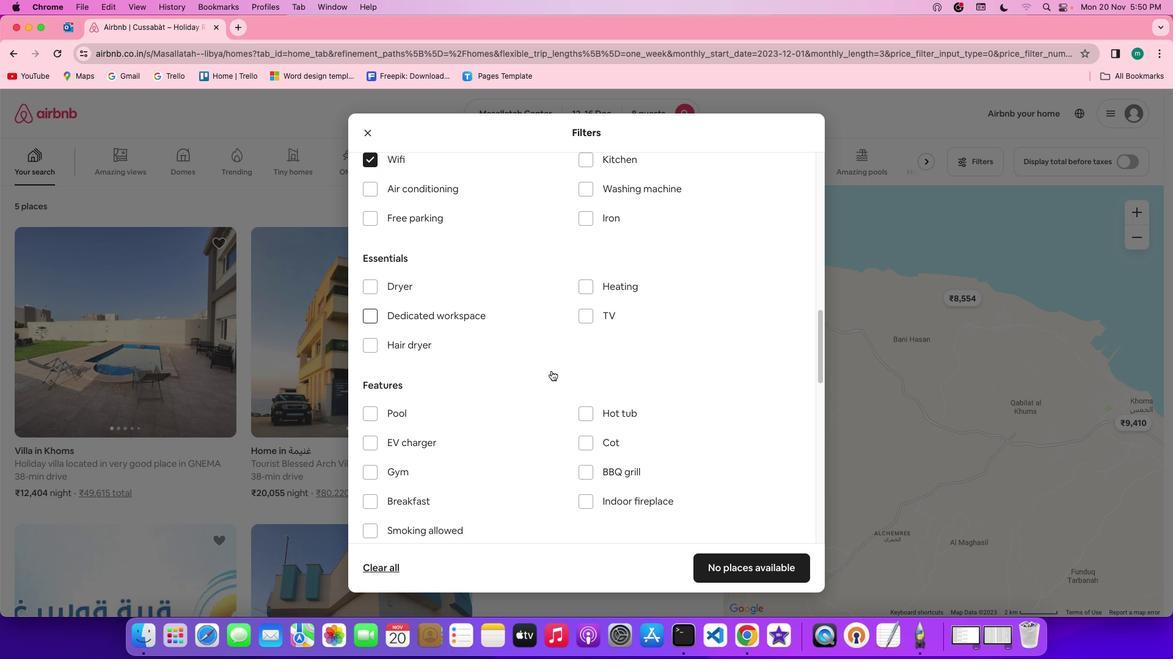 
Action: Mouse moved to (640, 342)
Screenshot: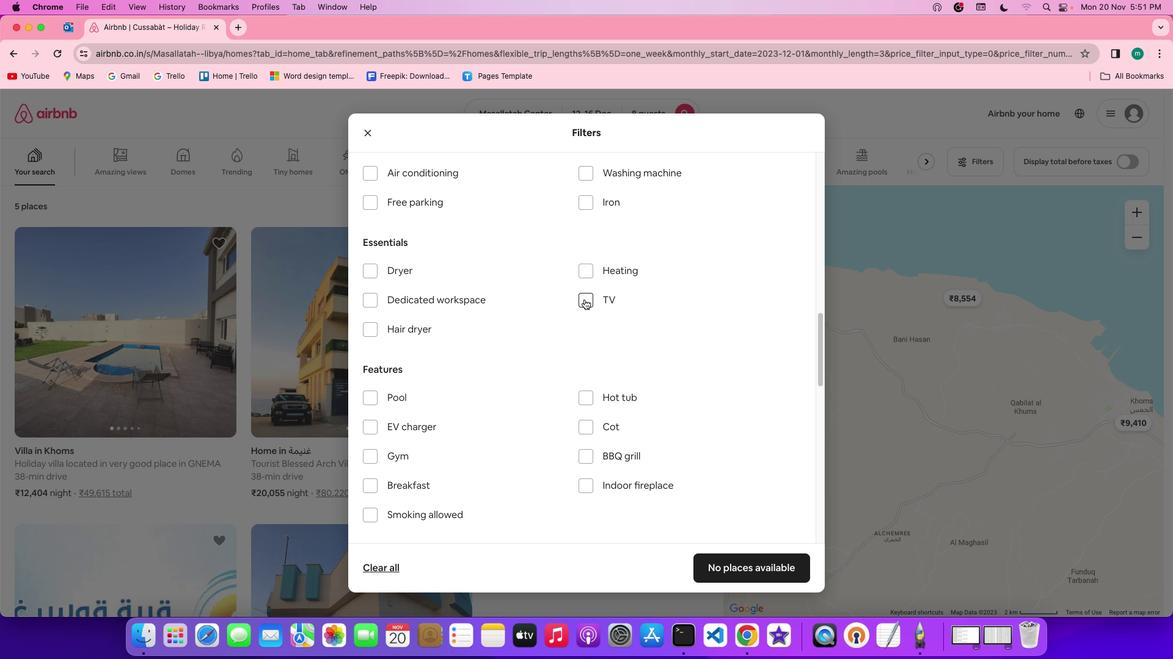 
Action: Mouse pressed left at (640, 342)
Screenshot: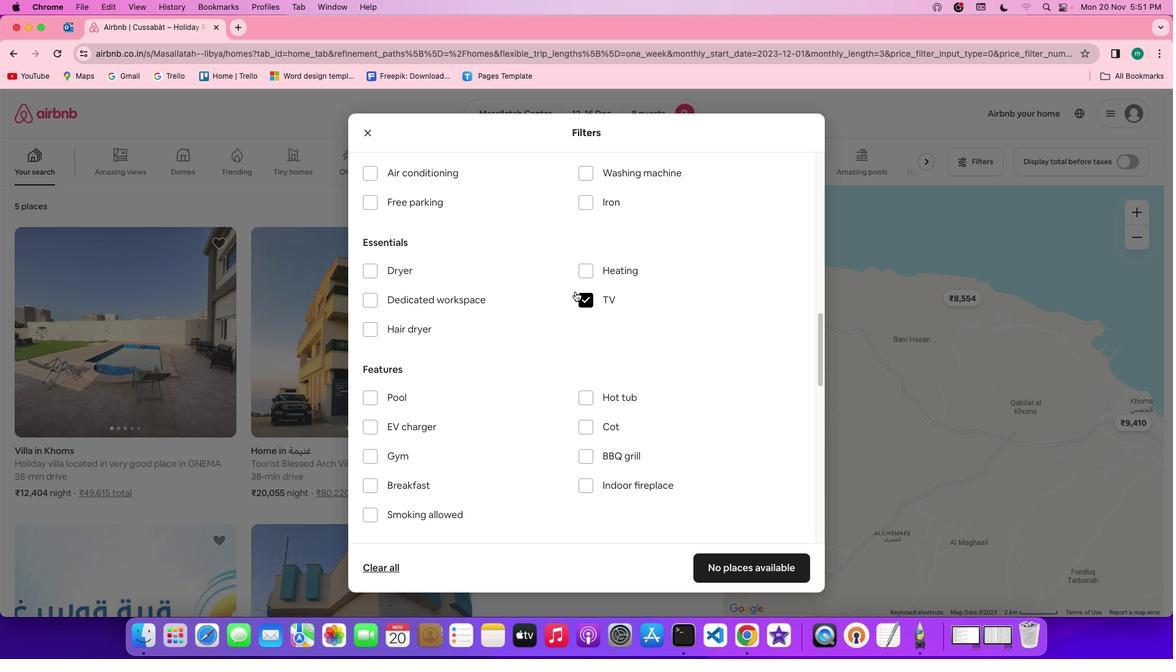 
Action: Mouse moved to (530, 286)
Screenshot: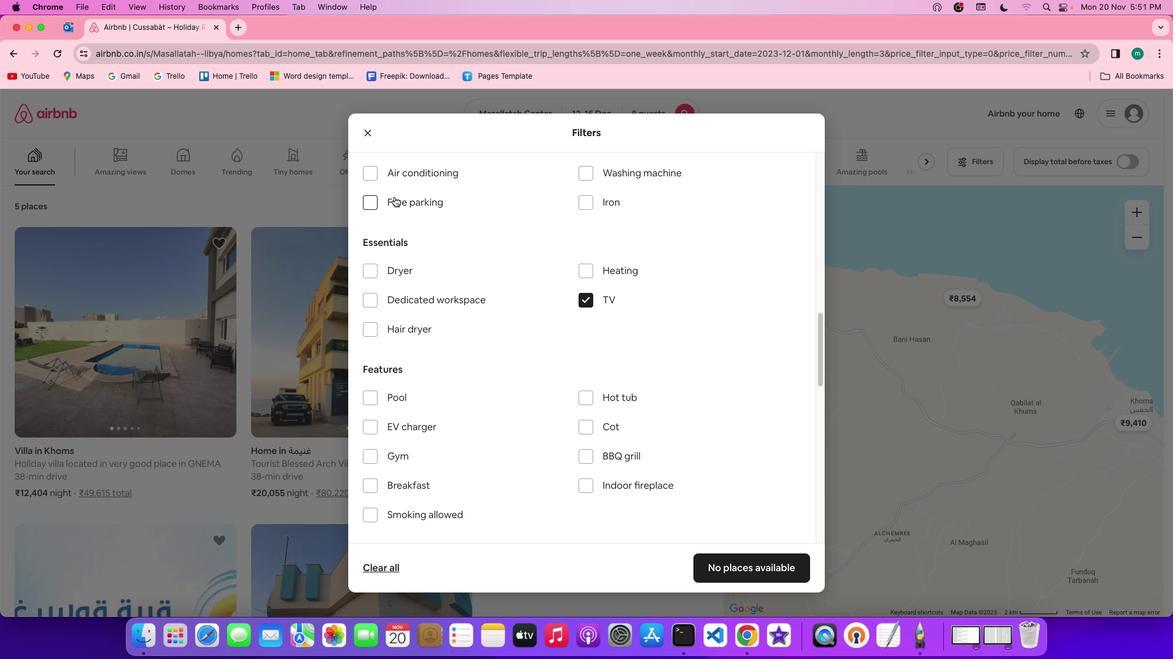 
Action: Mouse pressed left at (530, 286)
Screenshot: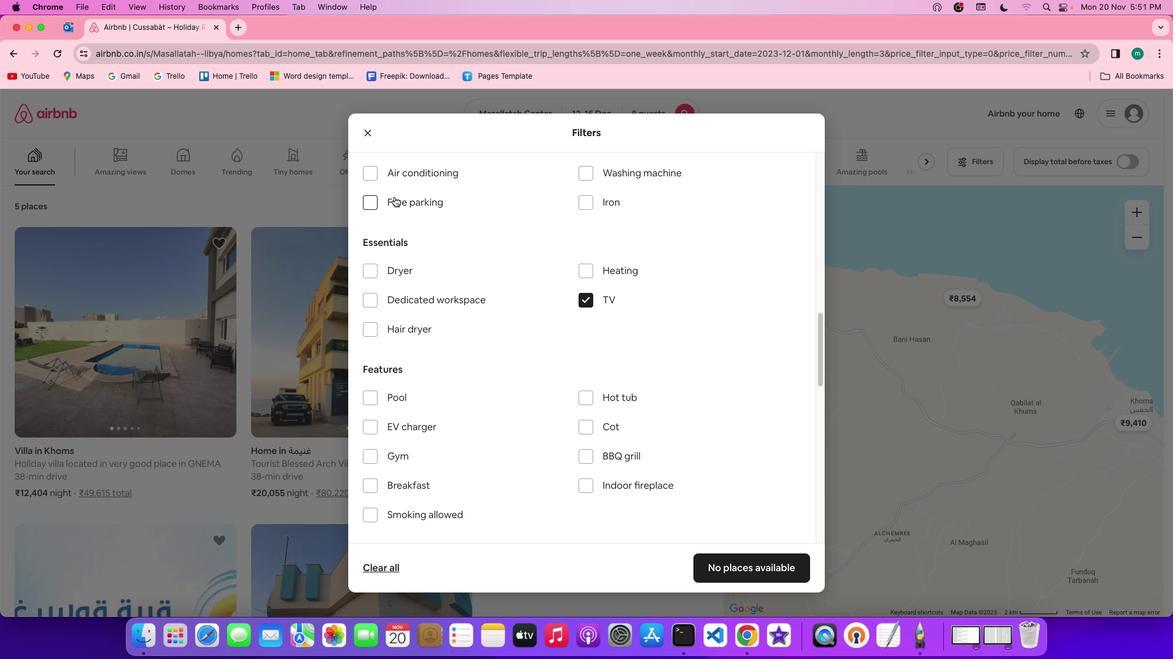 
Action: Mouse moved to (625, 348)
Screenshot: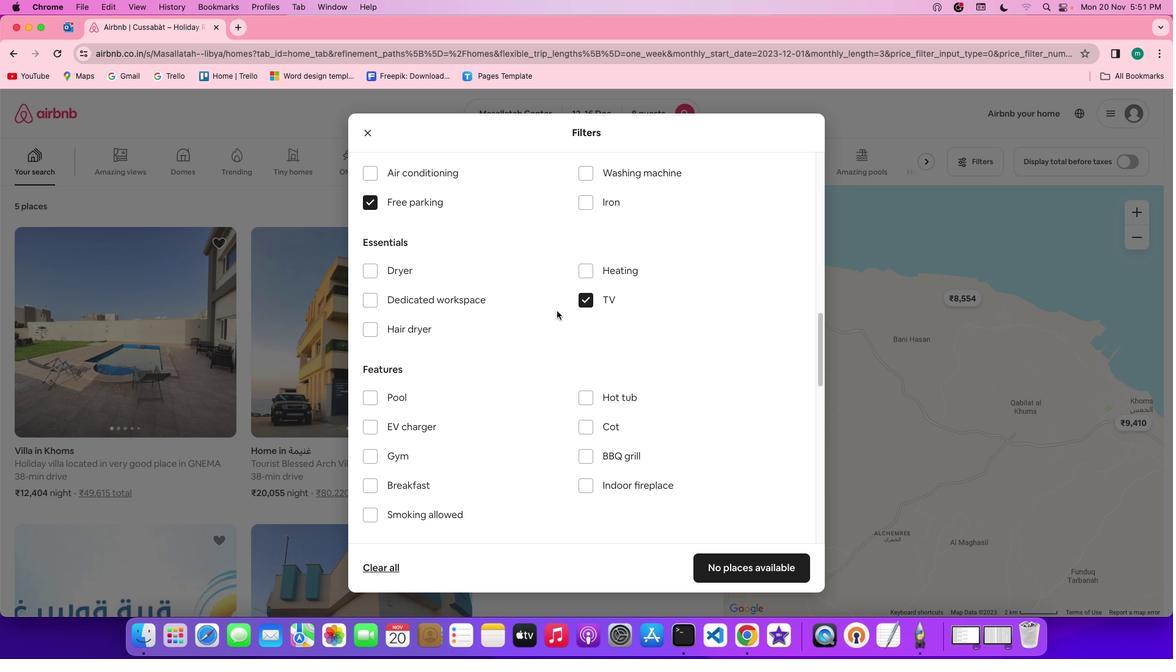 
Action: Mouse scrolled (625, 348) with delta (298, 179)
Screenshot: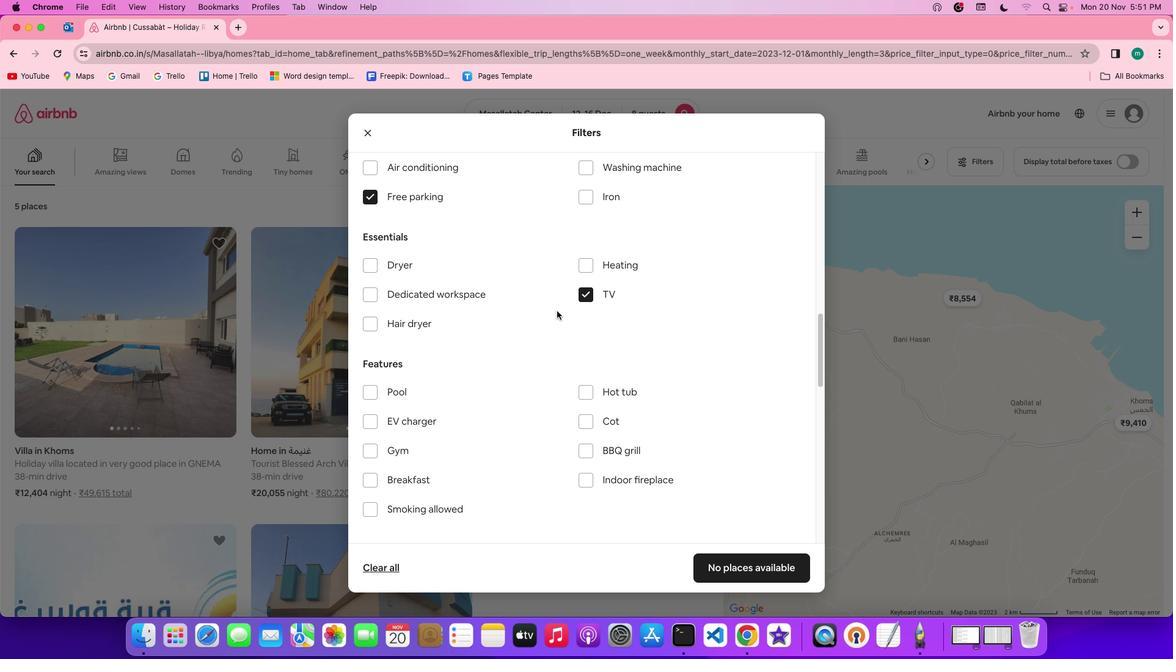 
Action: Mouse scrolled (625, 348) with delta (298, 179)
Screenshot: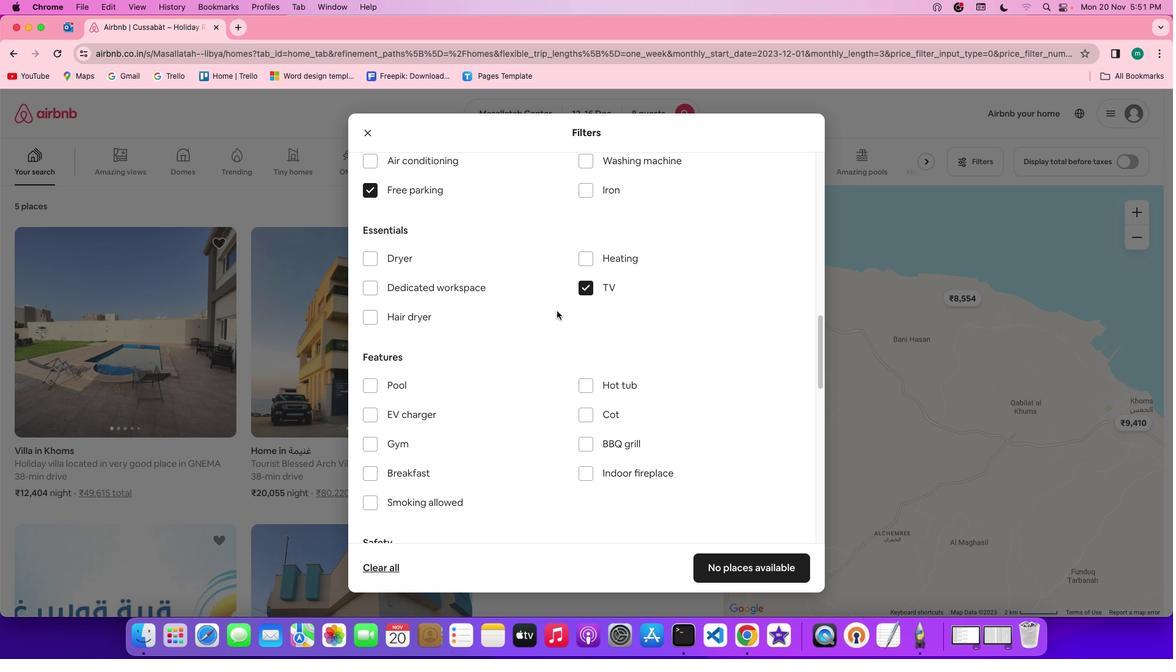 
Action: Mouse scrolled (625, 348) with delta (298, 179)
Screenshot: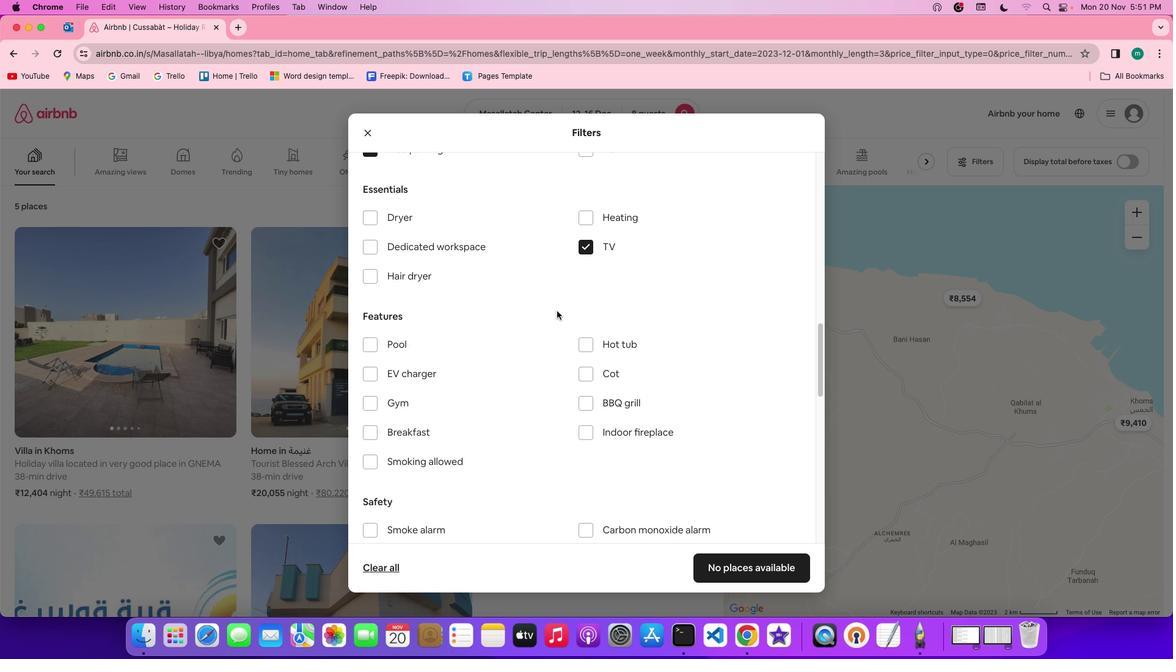 
Action: Mouse moved to (625, 348)
Screenshot: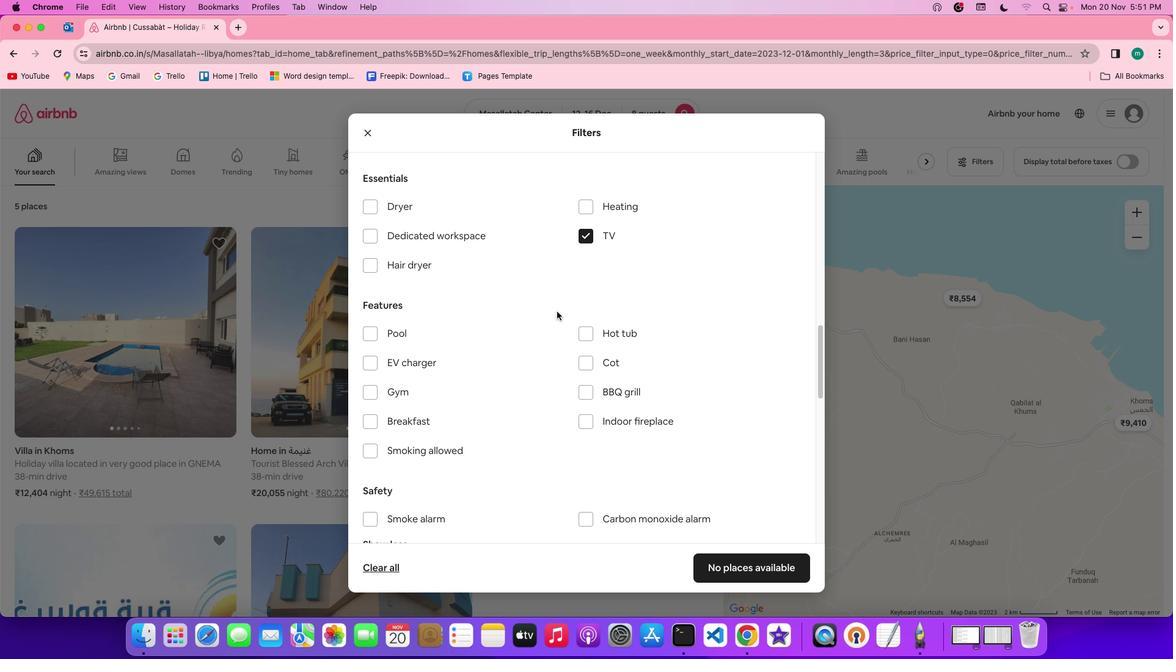 
Action: Mouse scrolled (625, 348) with delta (298, 179)
Screenshot: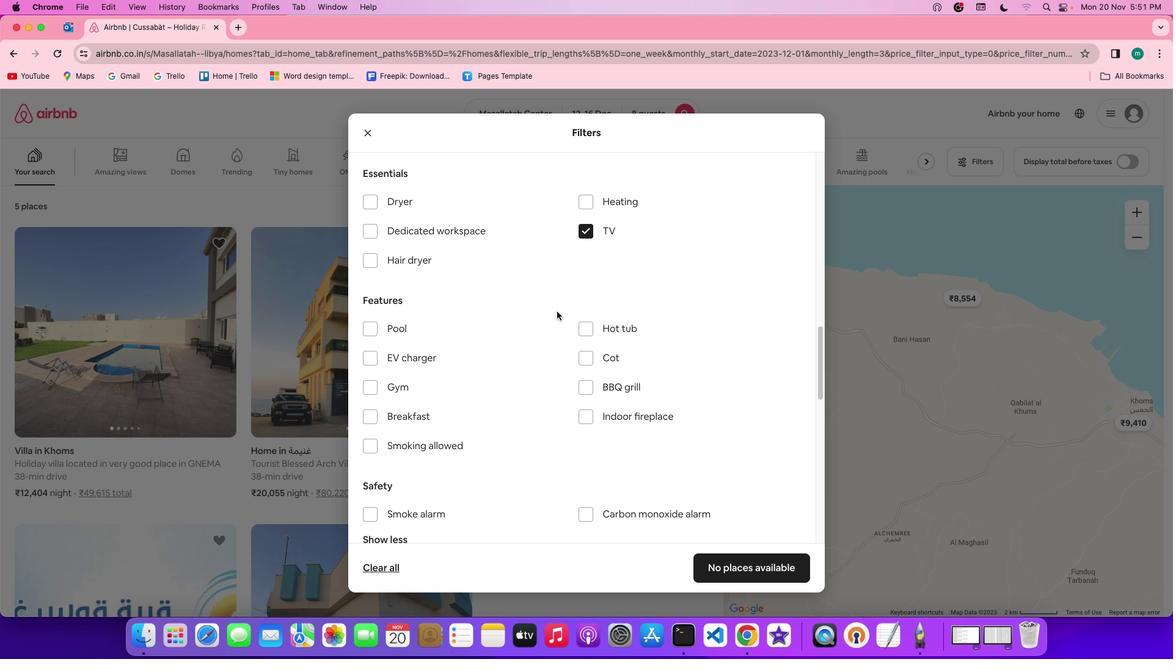 
Action: Mouse scrolled (625, 348) with delta (298, 179)
Screenshot: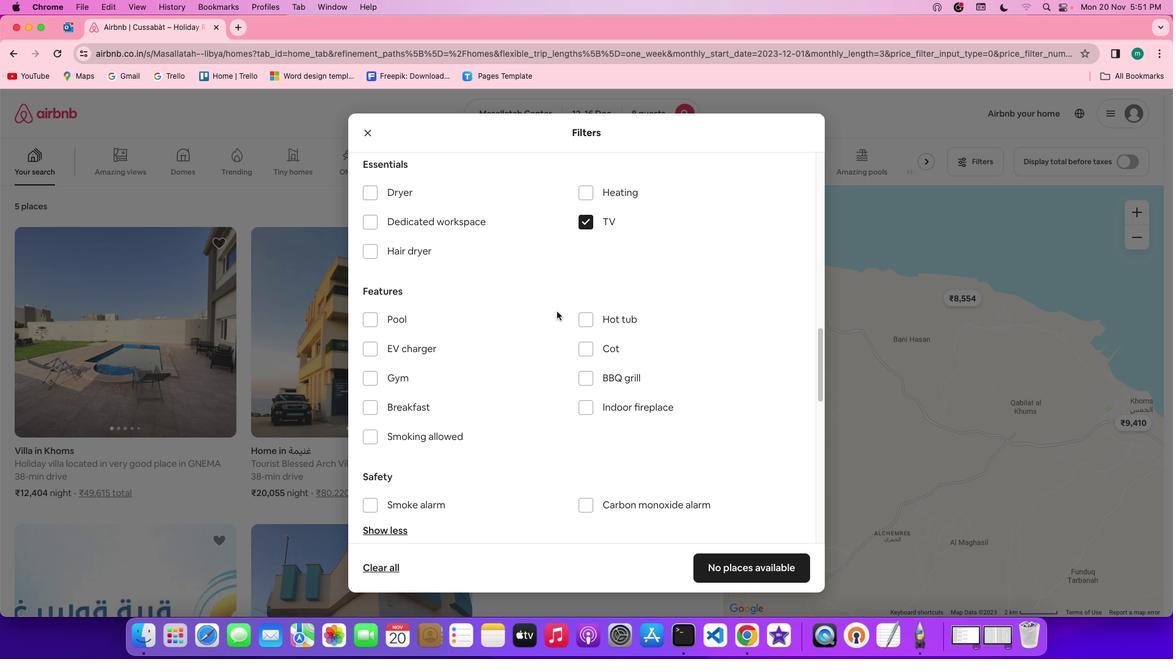 
Action: Mouse scrolled (625, 348) with delta (298, 179)
Screenshot: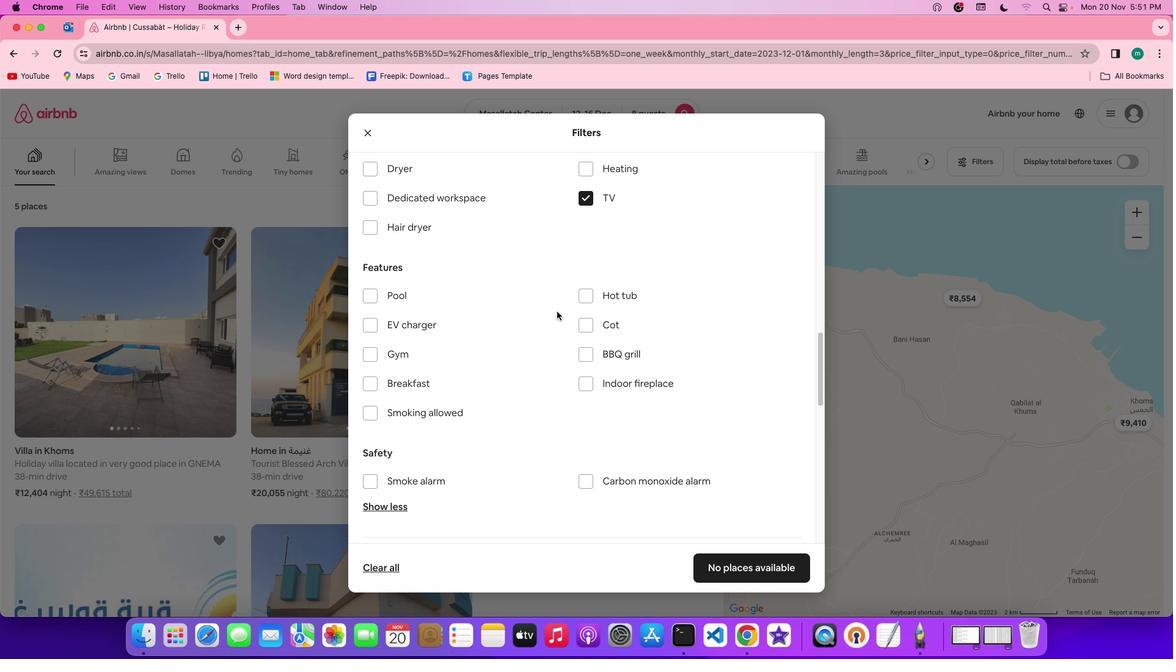 
Action: Mouse scrolled (625, 348) with delta (298, 179)
Screenshot: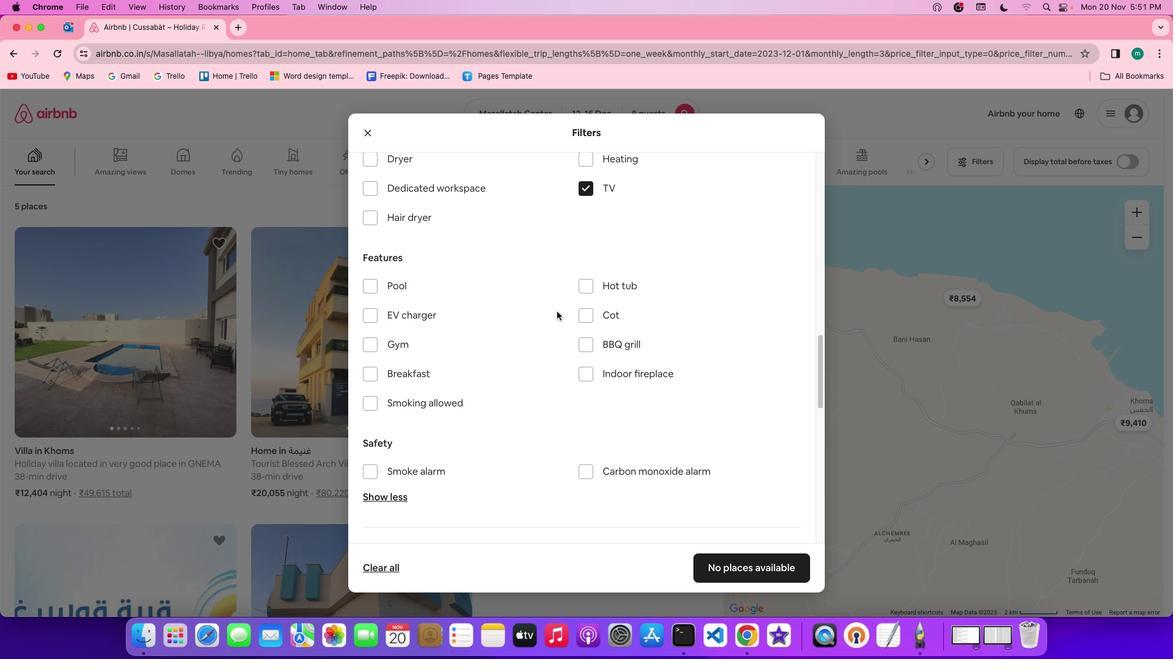
Action: Mouse scrolled (625, 348) with delta (298, 179)
Screenshot: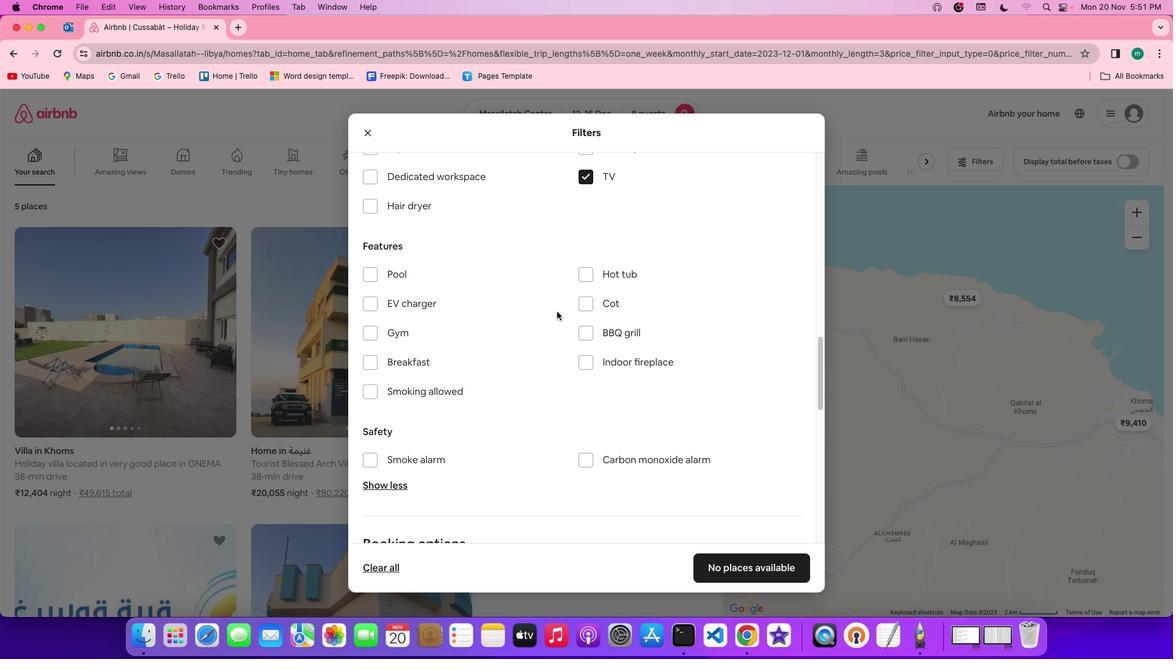 
Action: Mouse scrolled (625, 348) with delta (298, 179)
Screenshot: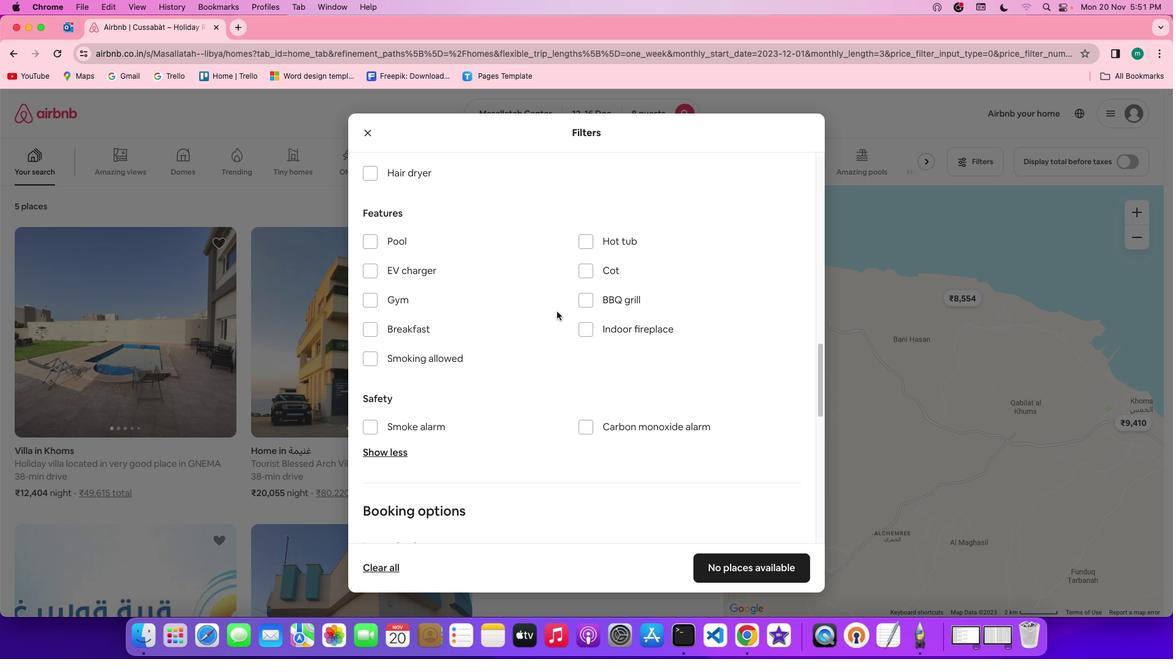 
Action: Mouse moved to (537, 335)
Screenshot: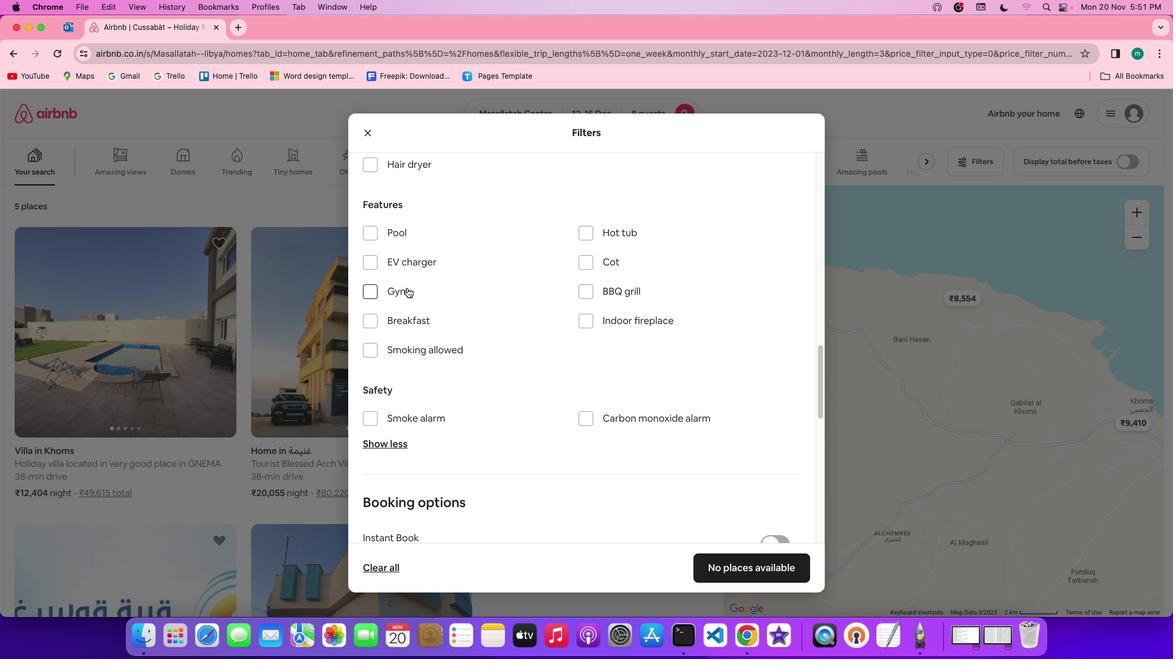 
Action: Mouse pressed left at (537, 335)
Screenshot: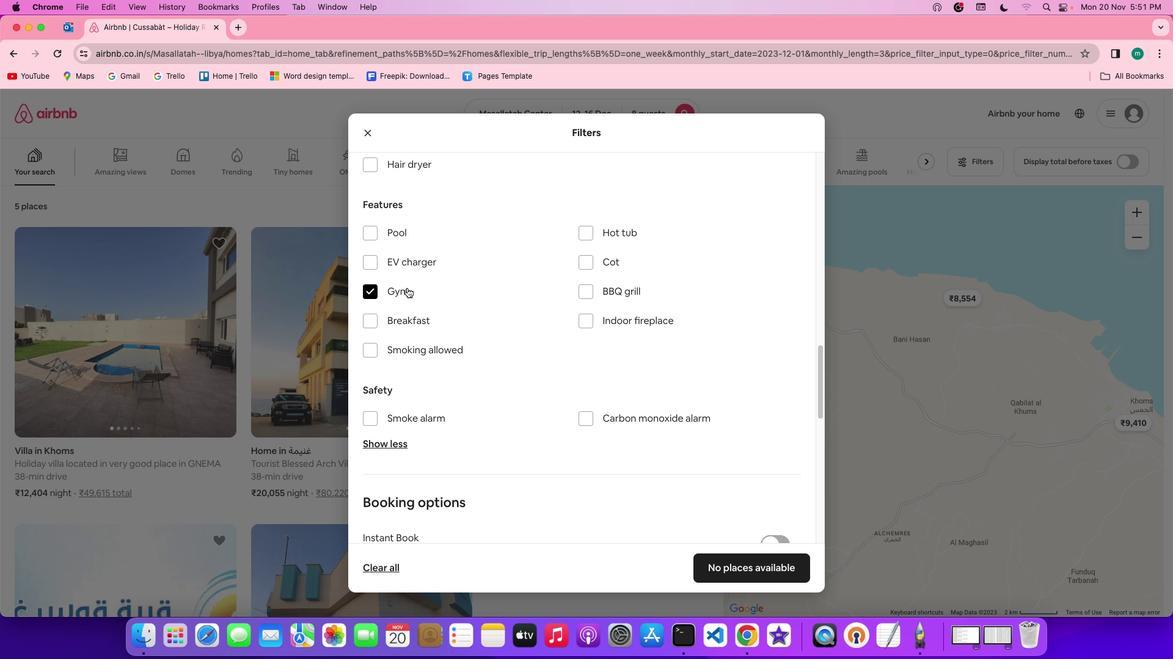 
Action: Mouse moved to (546, 351)
Screenshot: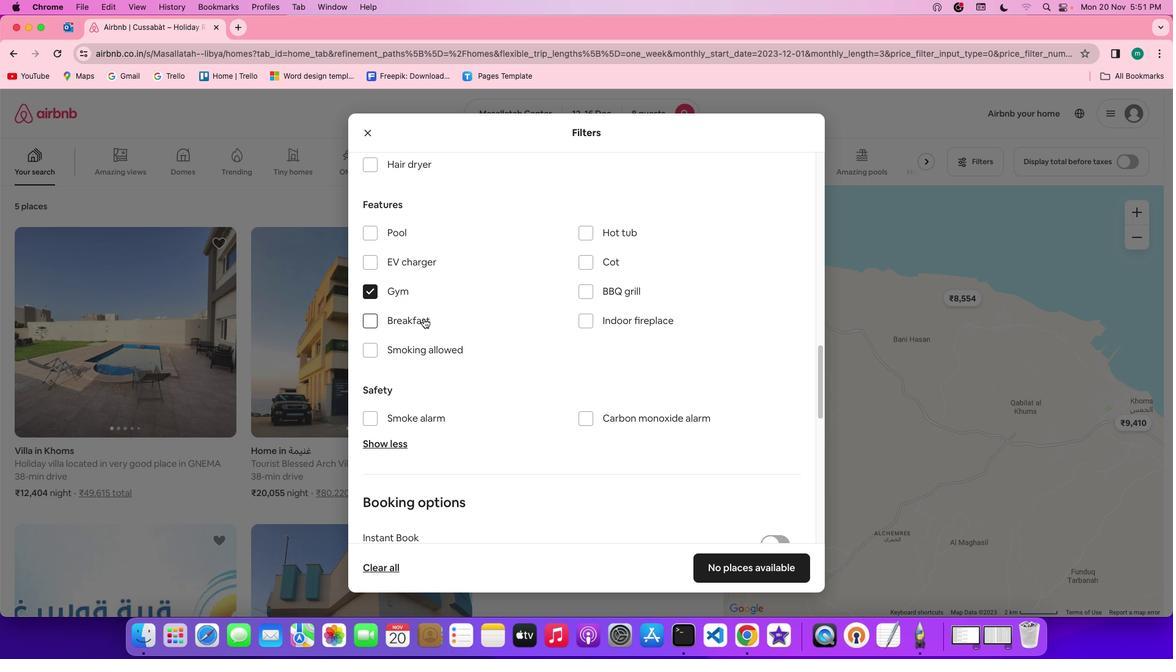 
Action: Mouse pressed left at (546, 351)
Screenshot: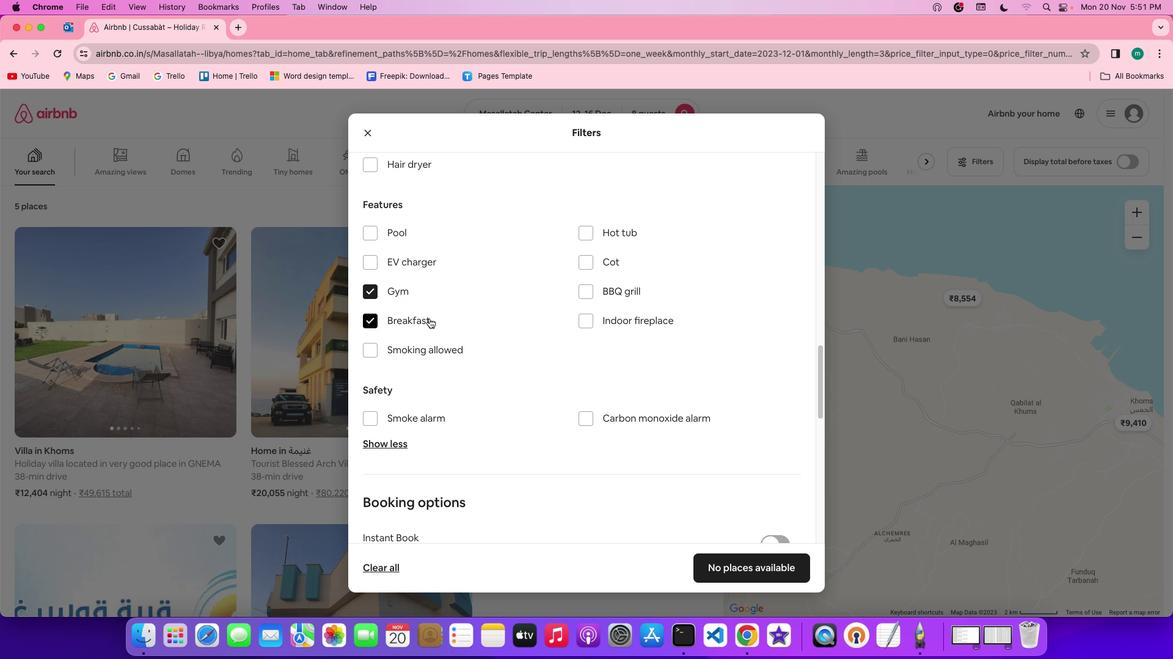 
Action: Mouse moved to (619, 366)
Screenshot: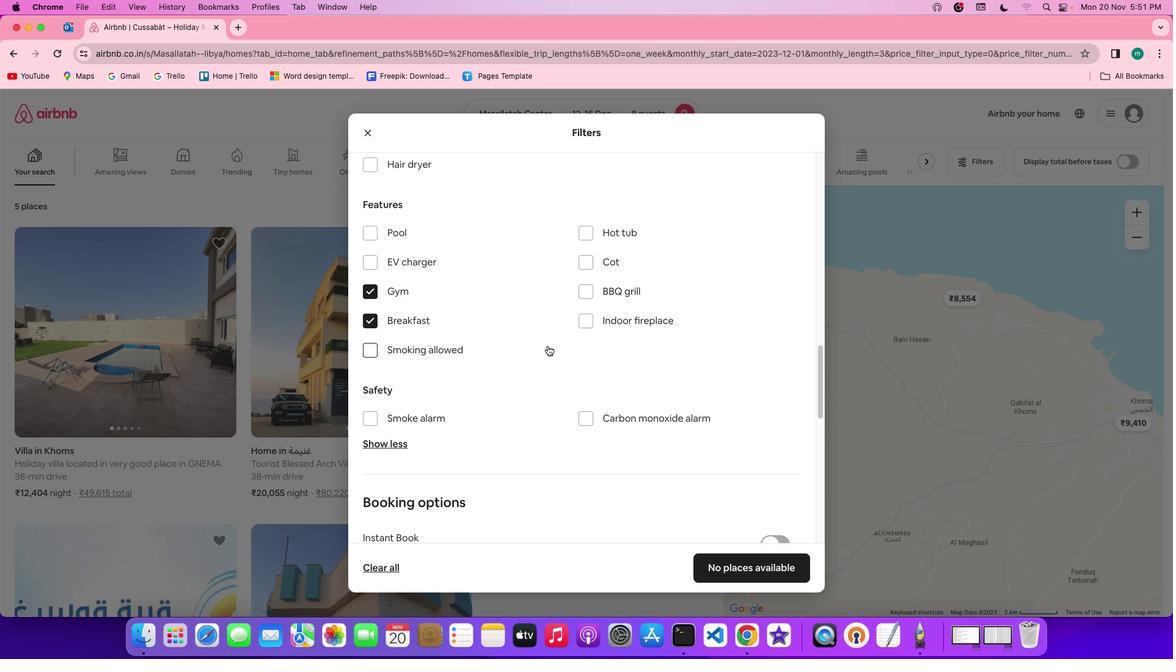 
Action: Mouse scrolled (619, 366) with delta (298, 179)
Screenshot: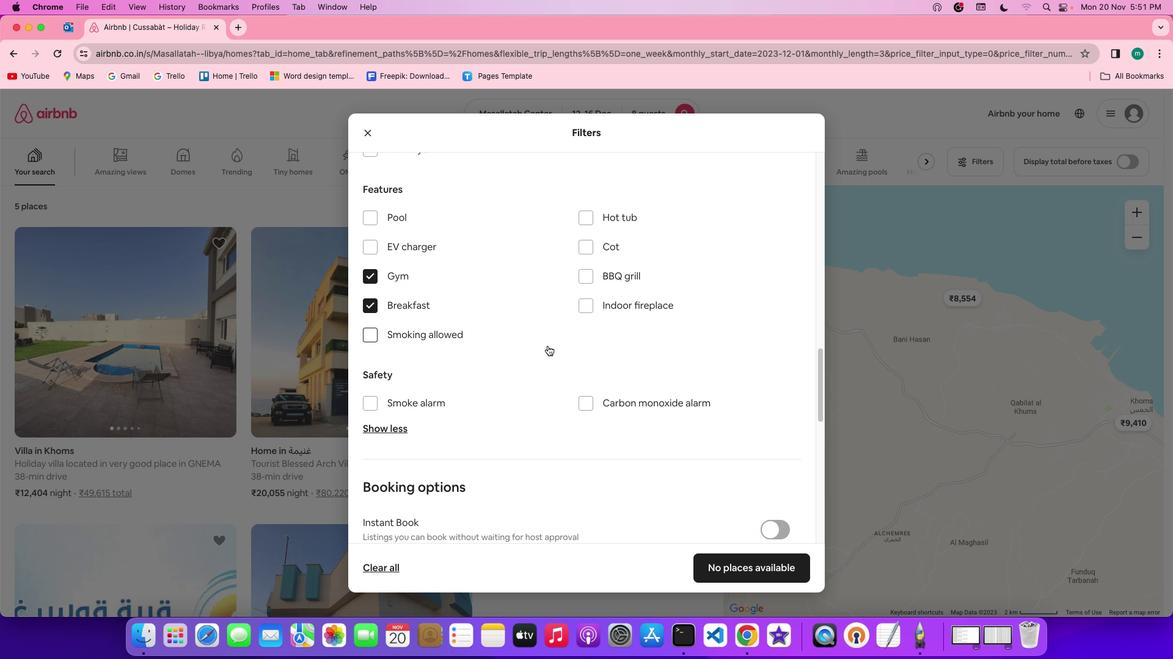 
Action: Mouse scrolled (619, 366) with delta (298, 179)
Screenshot: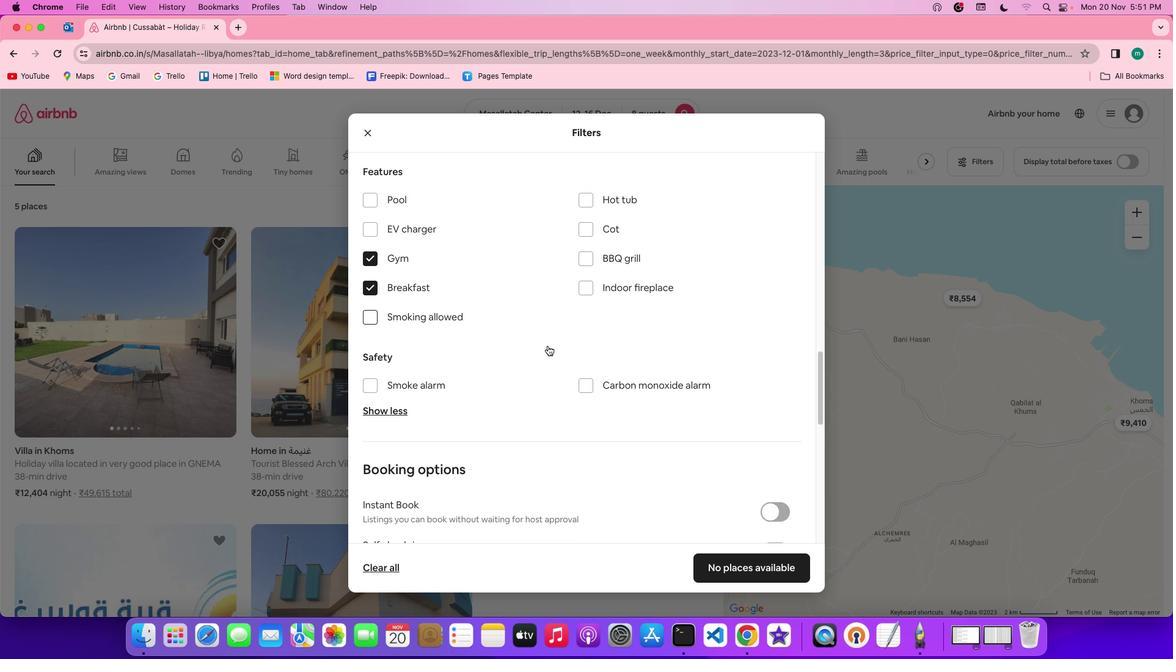 
Action: Mouse scrolled (619, 366) with delta (298, 179)
Screenshot: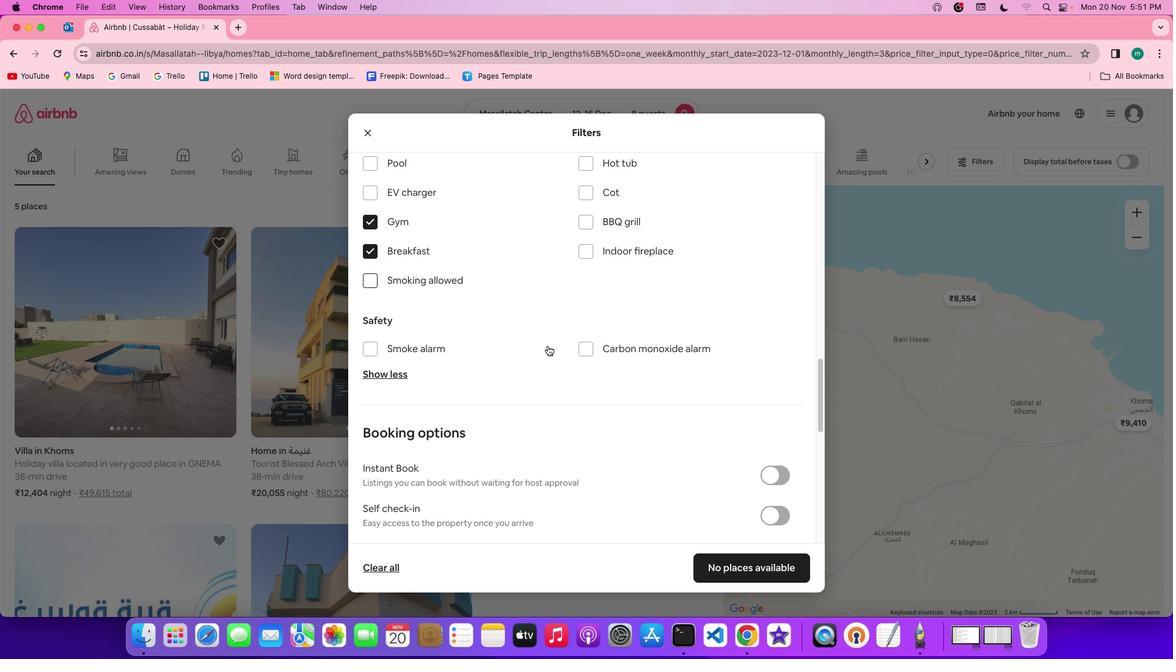 
Action: Mouse scrolled (619, 366) with delta (298, 179)
Screenshot: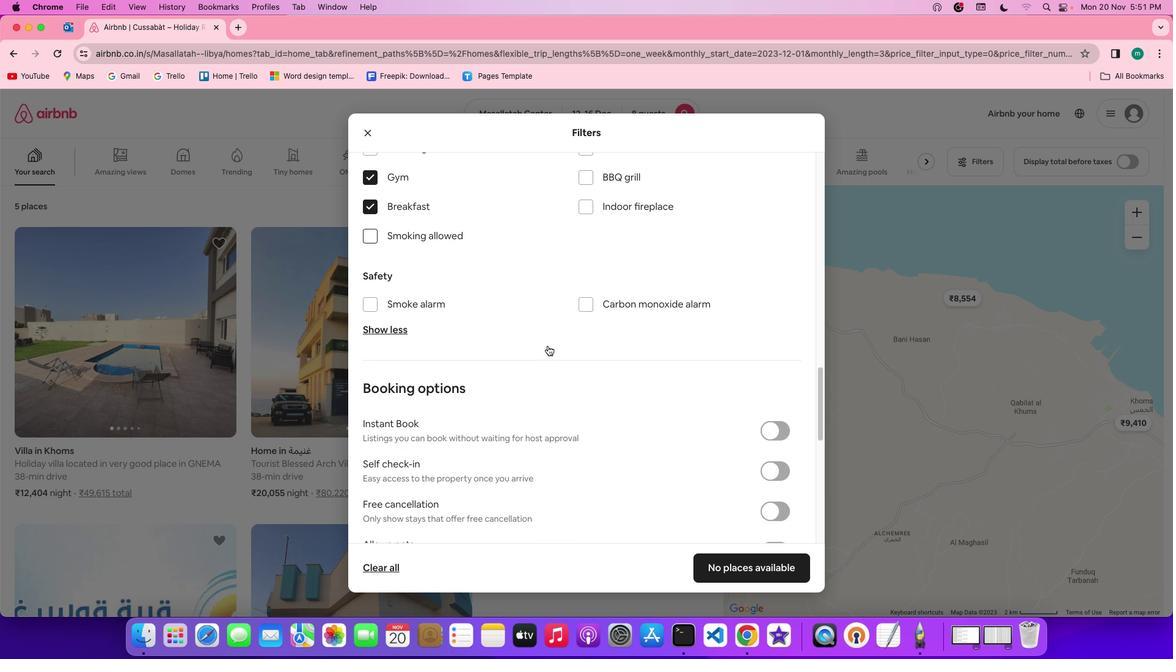 
Action: Mouse scrolled (619, 366) with delta (298, 179)
Screenshot: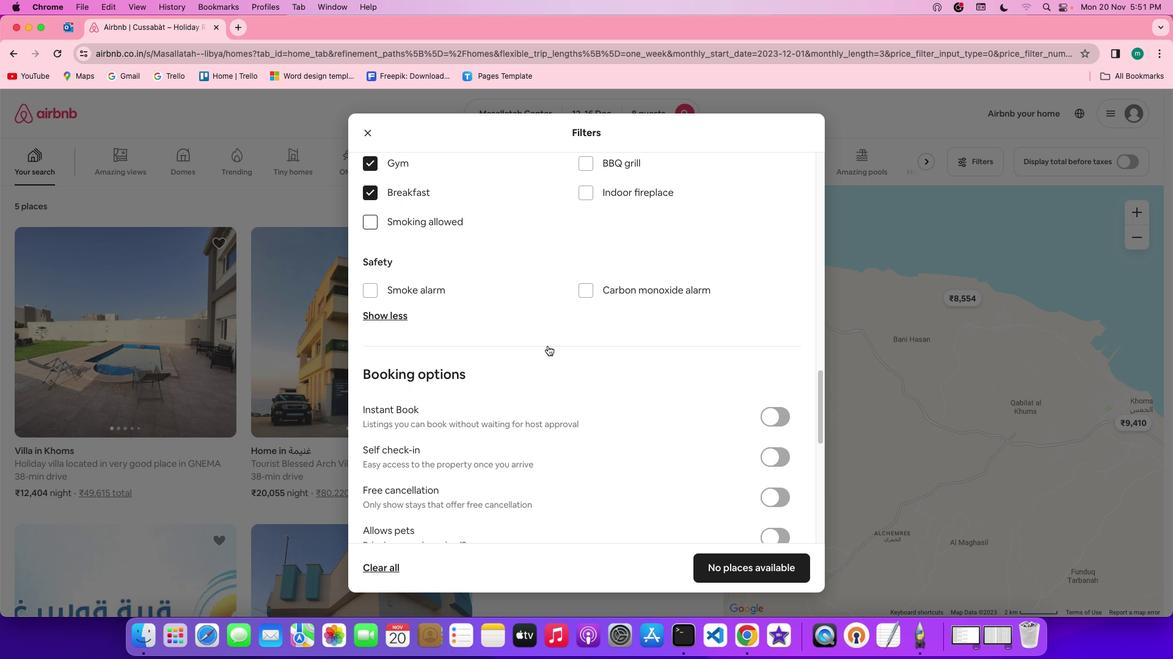 
Action: Mouse scrolled (619, 366) with delta (298, 179)
Screenshot: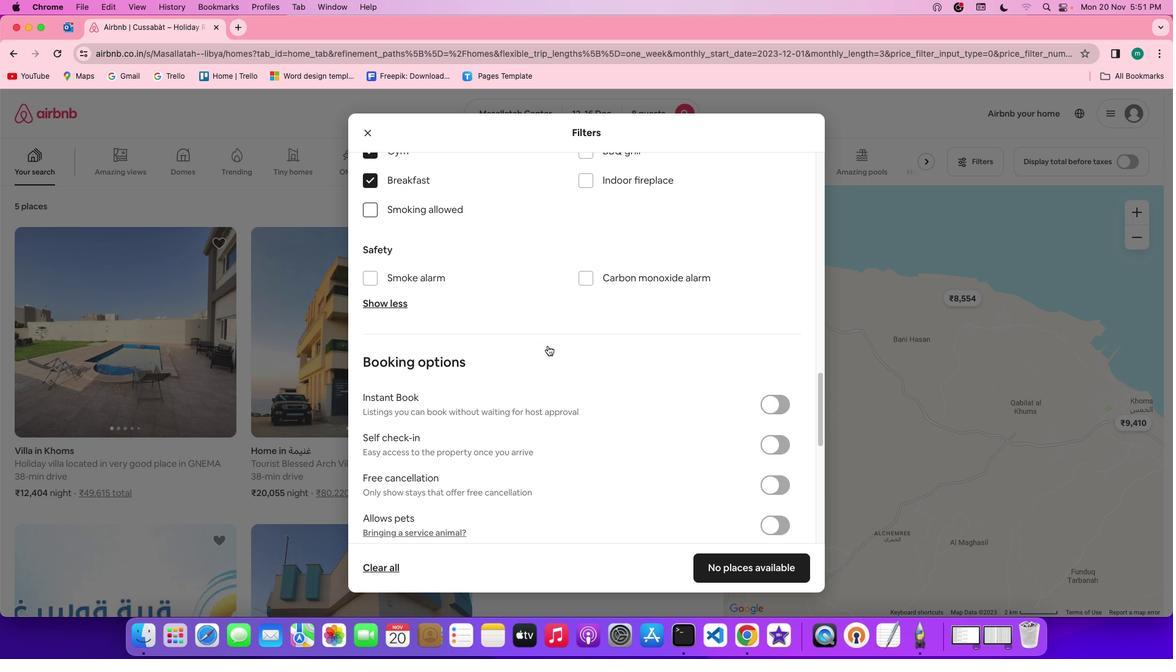 
Action: Mouse scrolled (619, 366) with delta (298, 179)
Screenshot: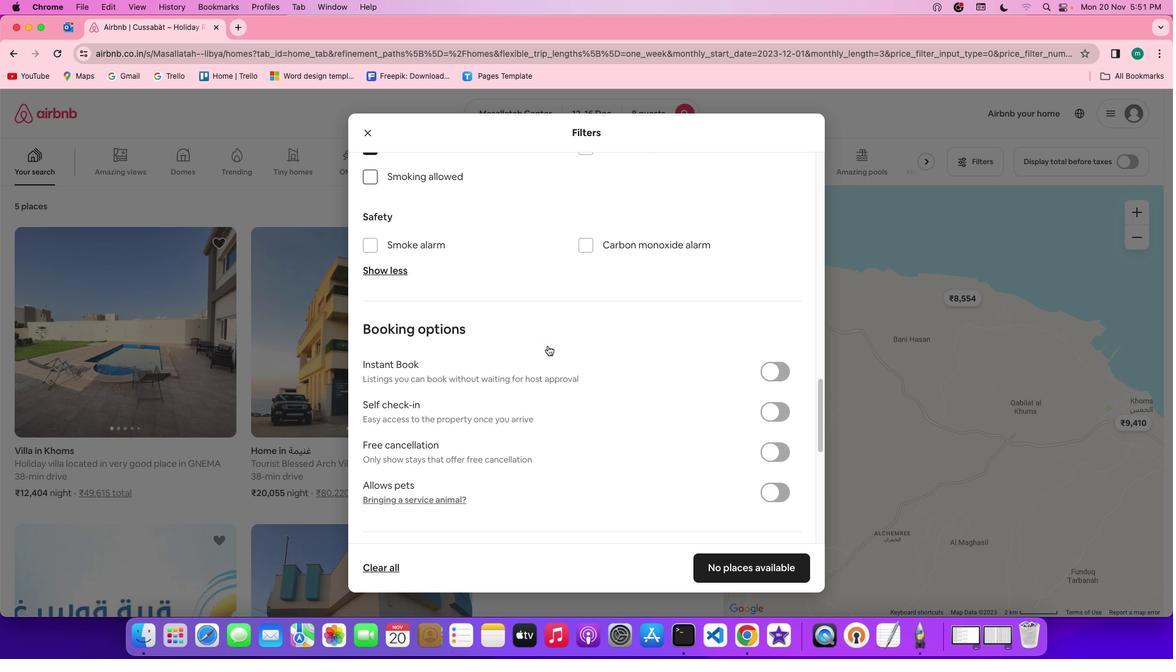 
Action: Mouse scrolled (619, 366) with delta (298, 179)
Screenshot: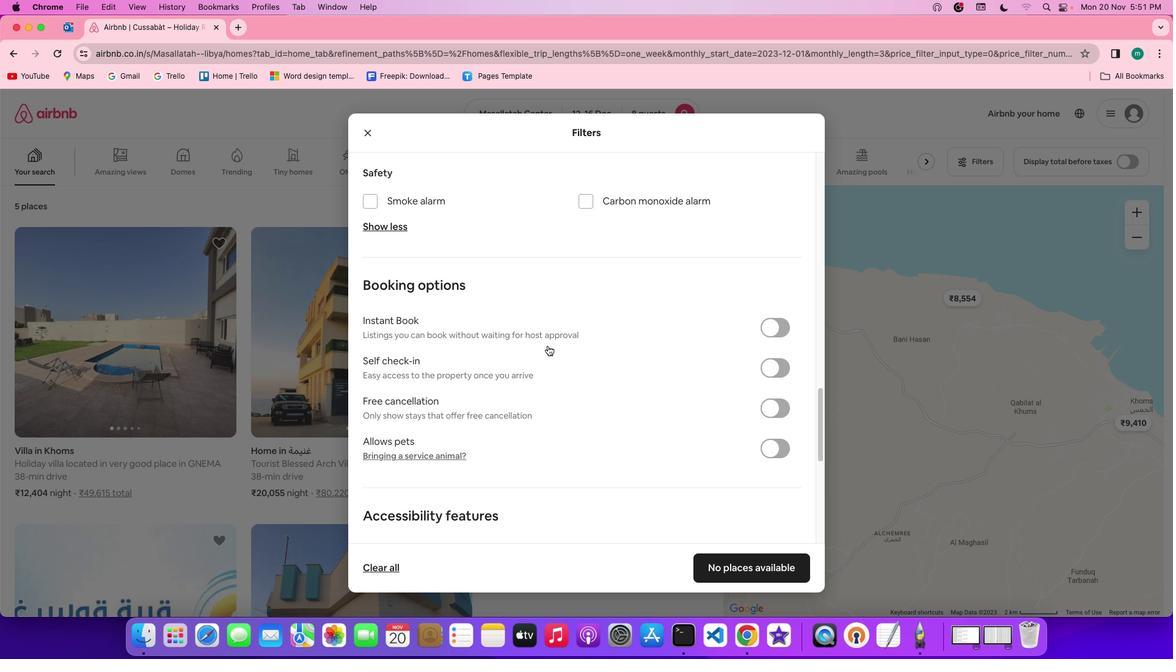 
Action: Mouse moved to (620, 366)
Screenshot: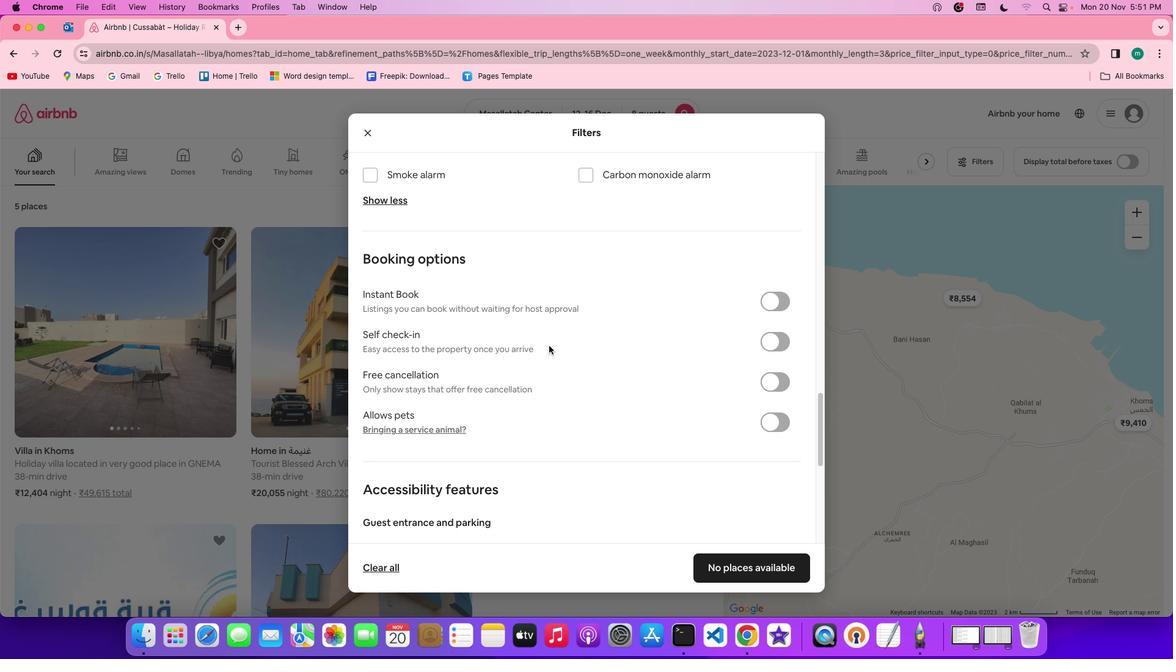 
Action: Mouse scrolled (620, 366) with delta (298, 179)
Screenshot: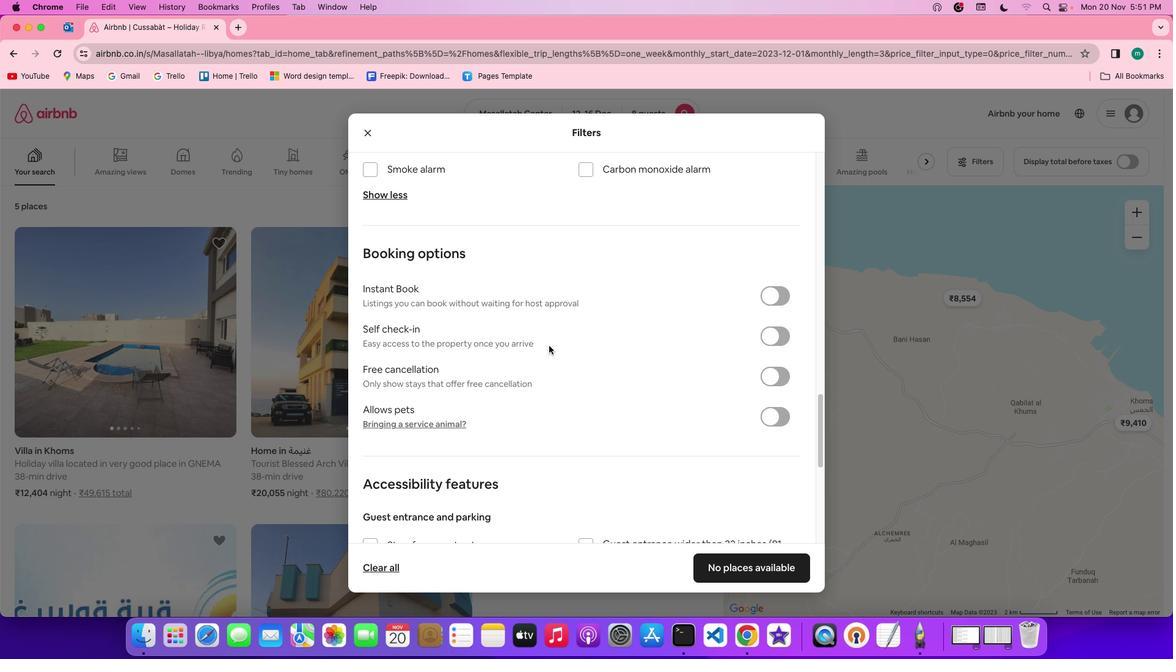 
Action: Mouse scrolled (620, 366) with delta (298, 179)
Screenshot: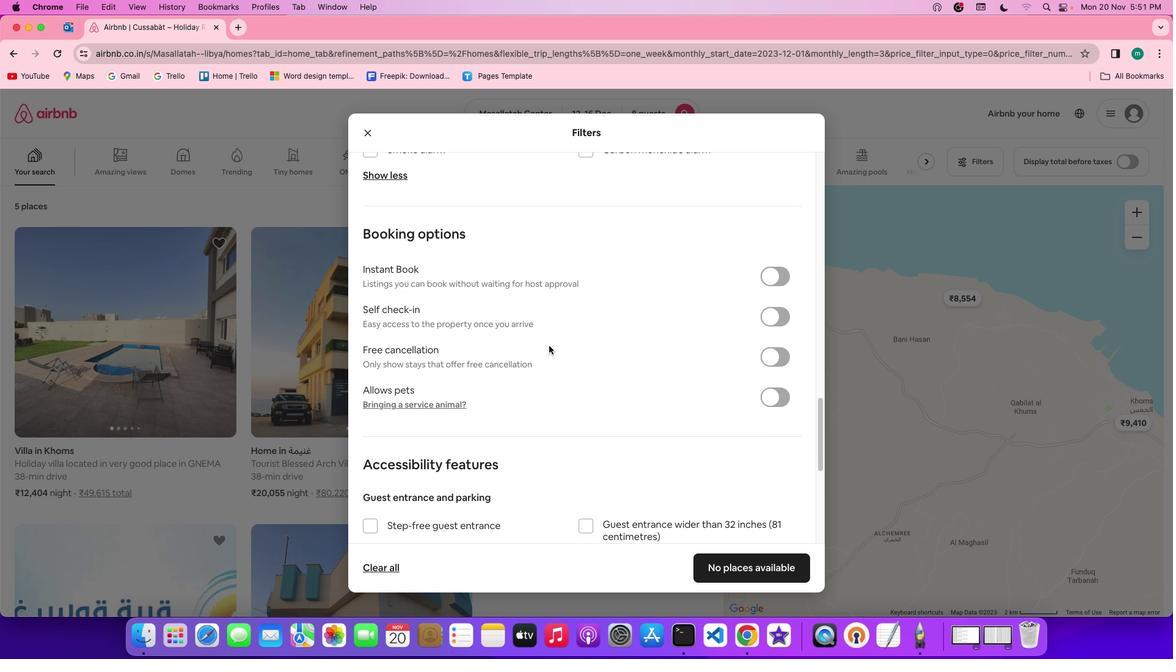 
Action: Mouse scrolled (620, 366) with delta (298, 179)
Screenshot: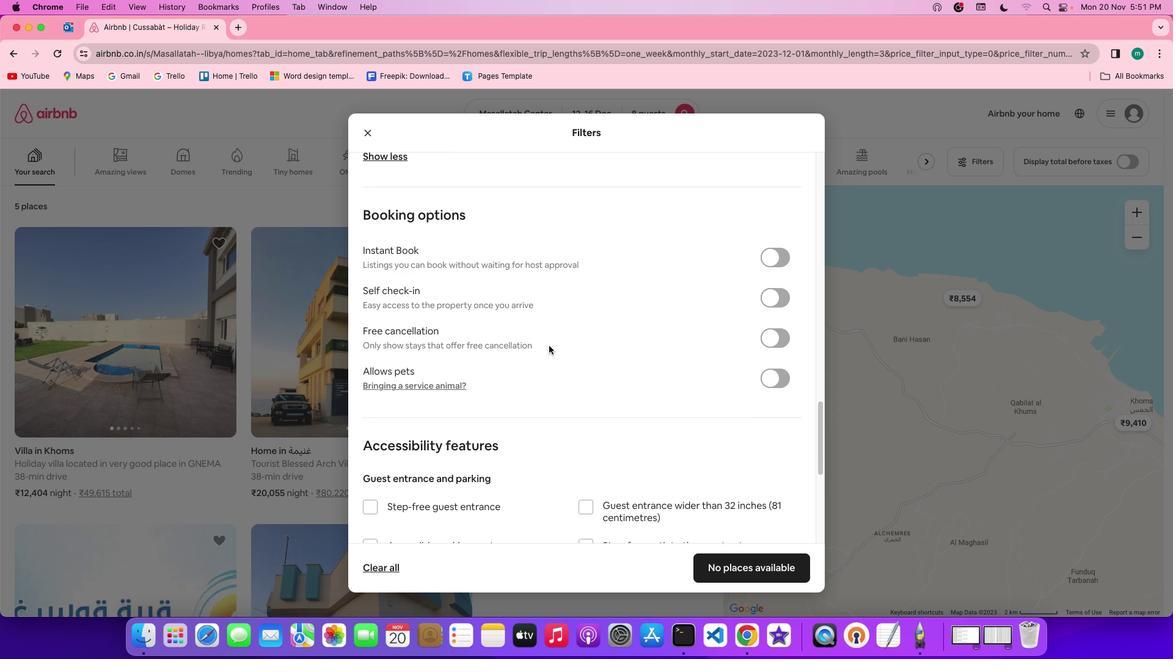 
Action: Mouse scrolled (620, 366) with delta (298, 179)
Screenshot: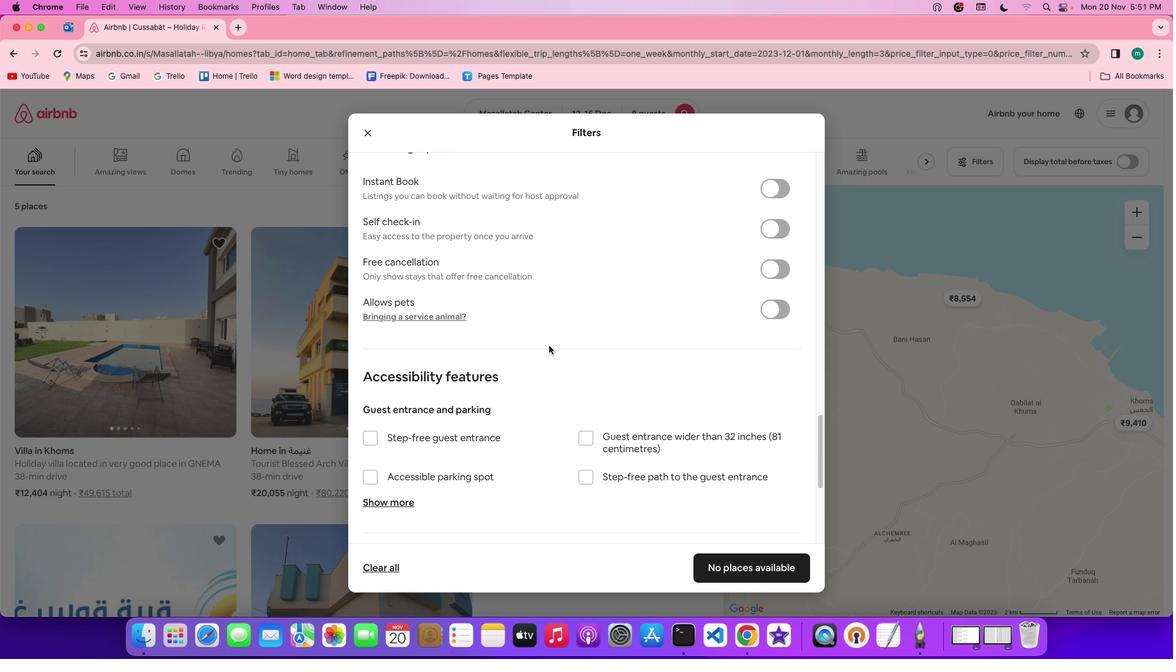 
Action: Mouse moved to (620, 368)
Screenshot: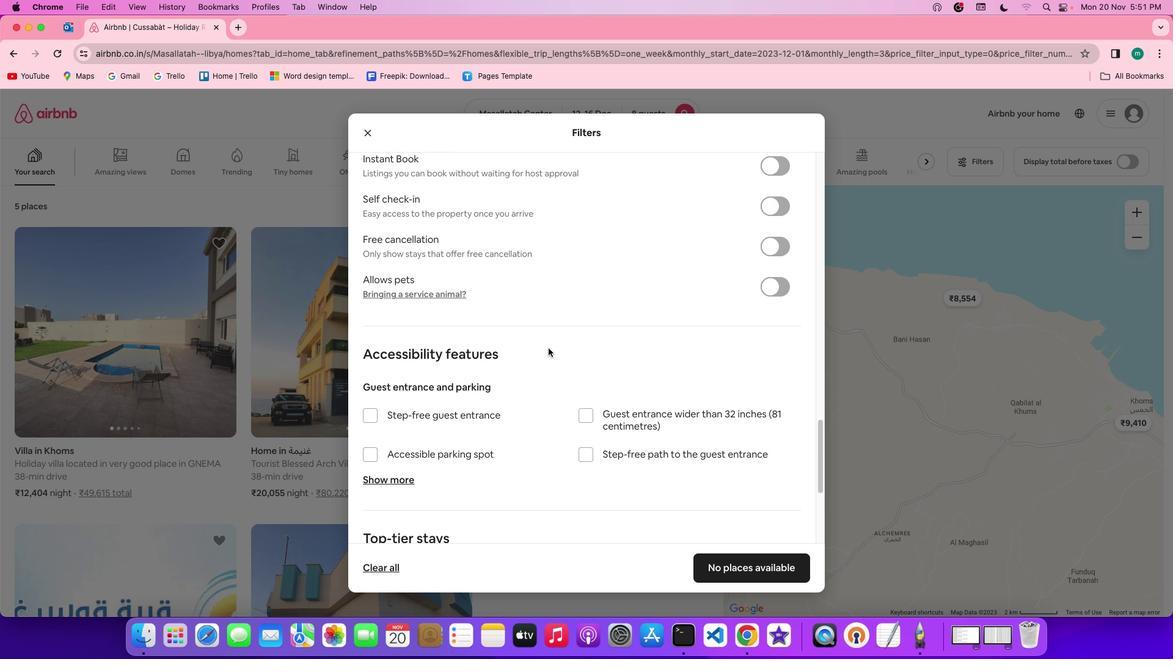 
Action: Mouse scrolled (620, 368) with delta (298, 179)
Screenshot: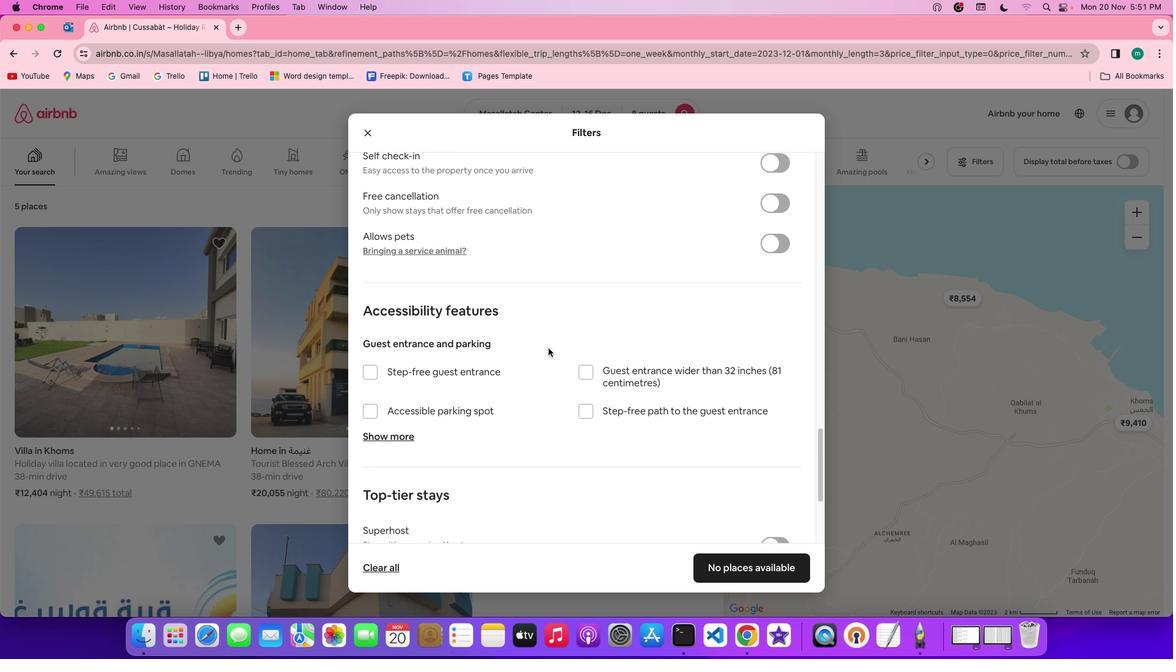 
Action: Mouse scrolled (620, 368) with delta (298, 179)
Screenshot: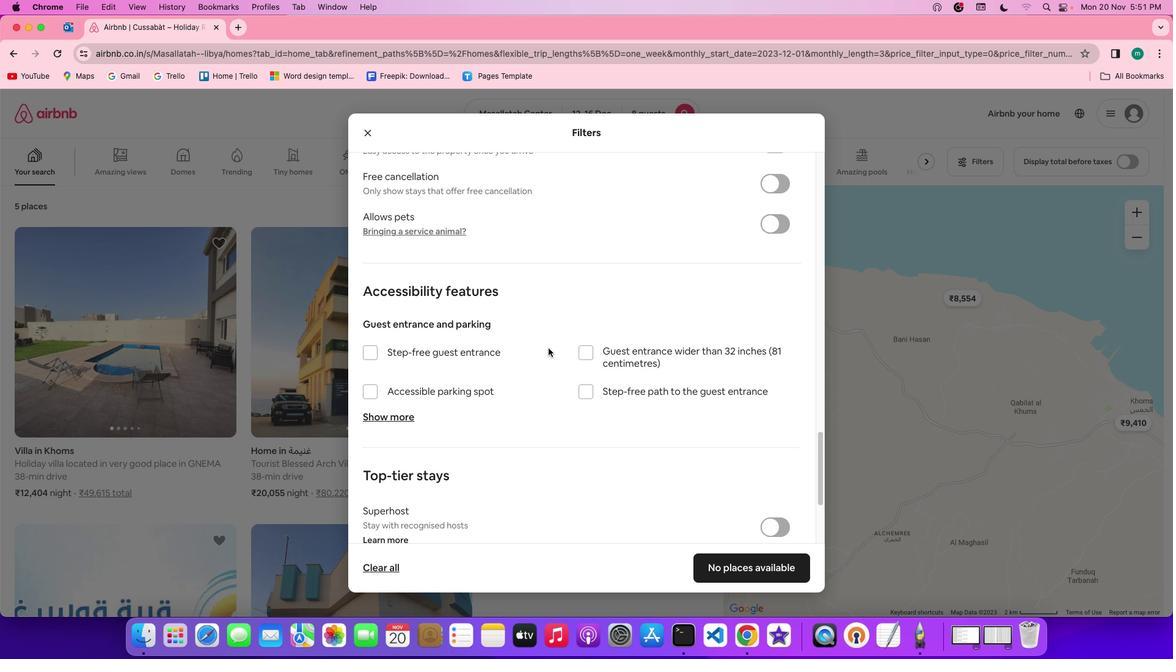 
Action: Mouse scrolled (620, 368) with delta (298, 179)
Screenshot: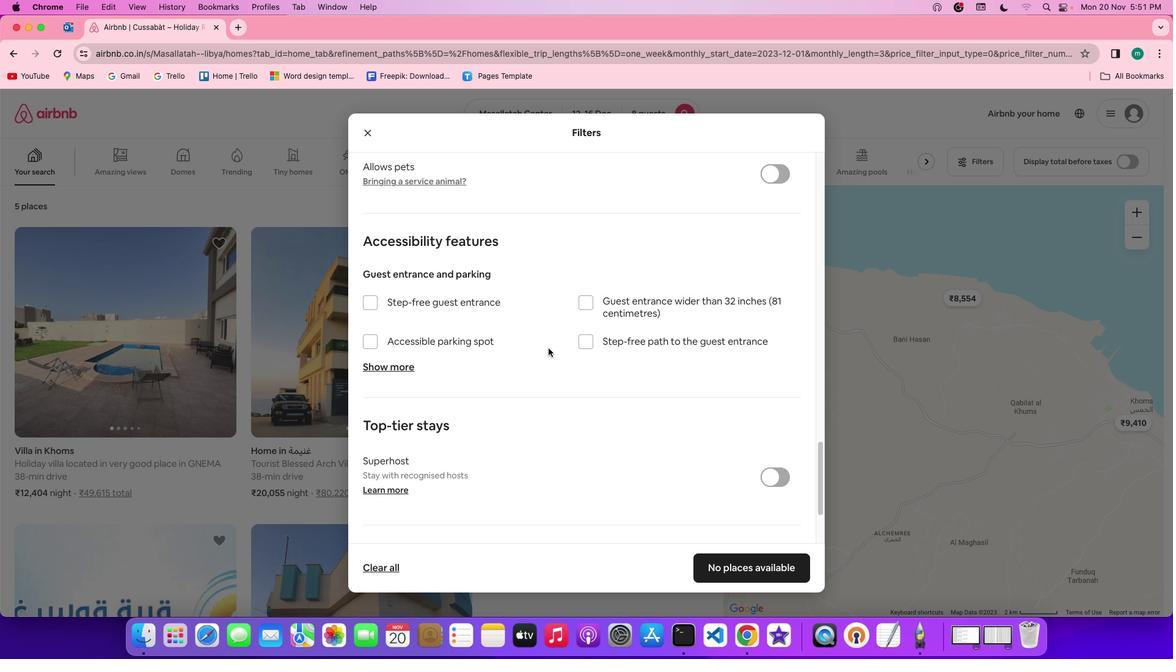 
Action: Mouse scrolled (620, 368) with delta (298, 179)
Screenshot: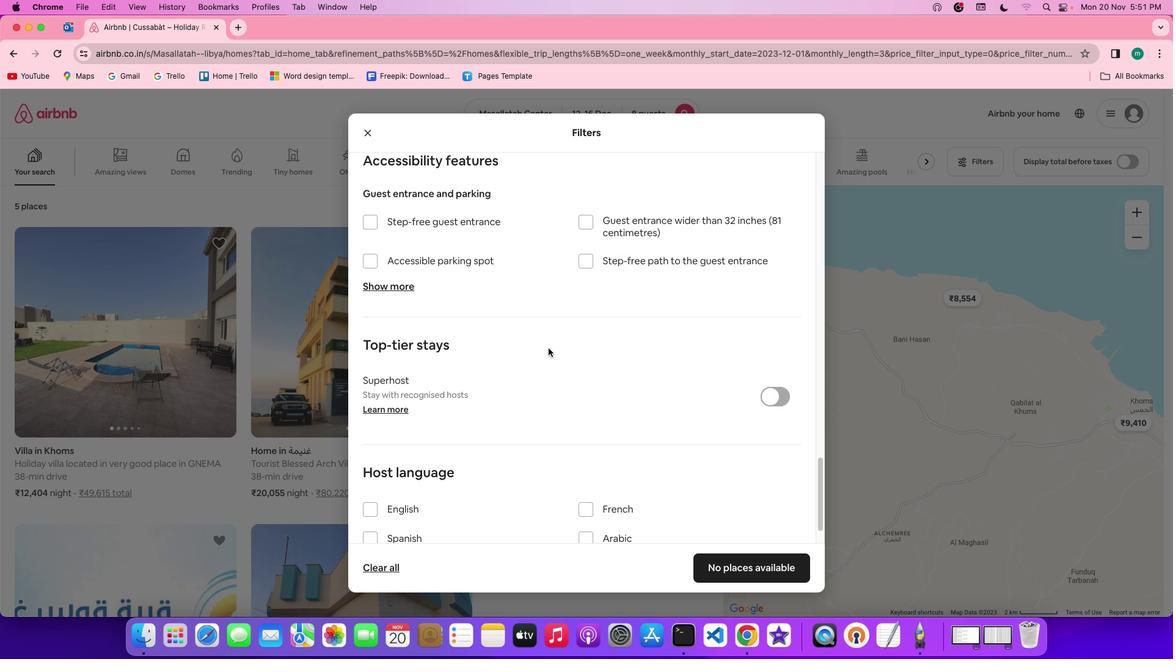 
Action: Mouse scrolled (620, 368) with delta (298, 179)
Screenshot: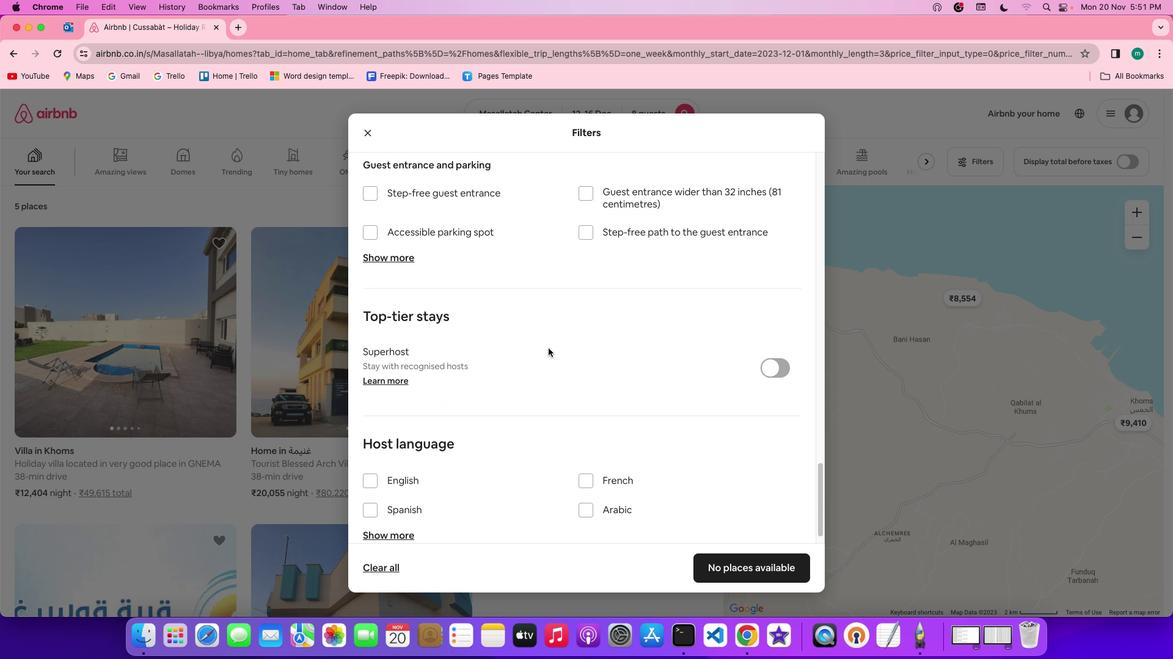 
Action: Mouse scrolled (620, 368) with delta (298, 179)
Screenshot: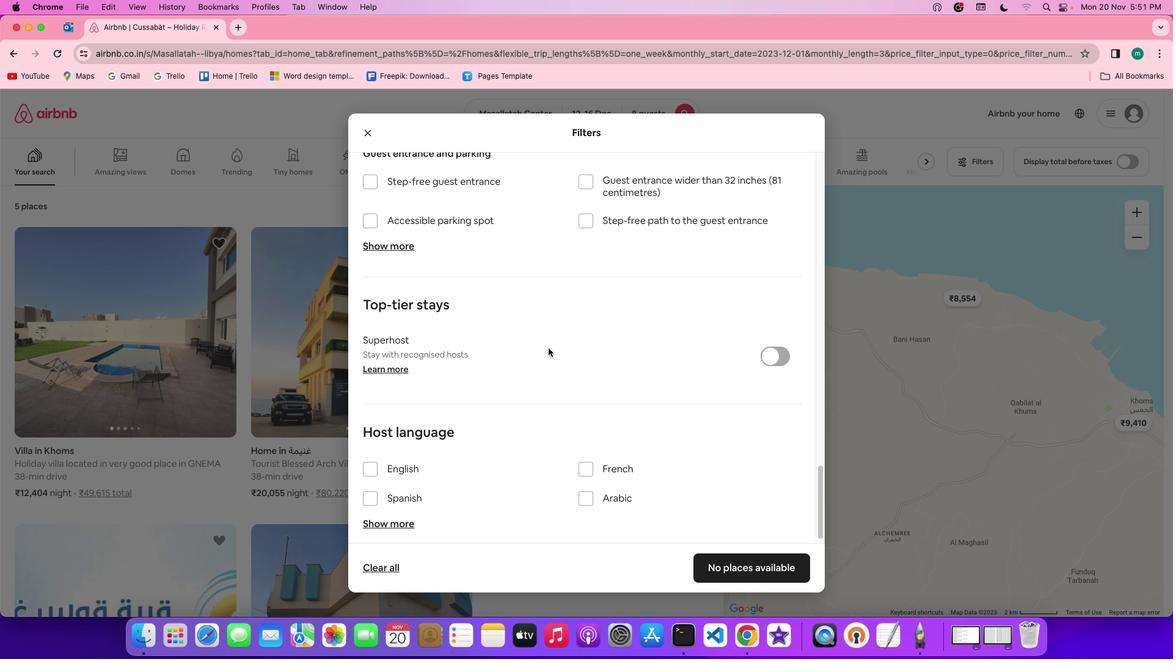 
Action: Mouse scrolled (620, 368) with delta (298, 179)
Screenshot: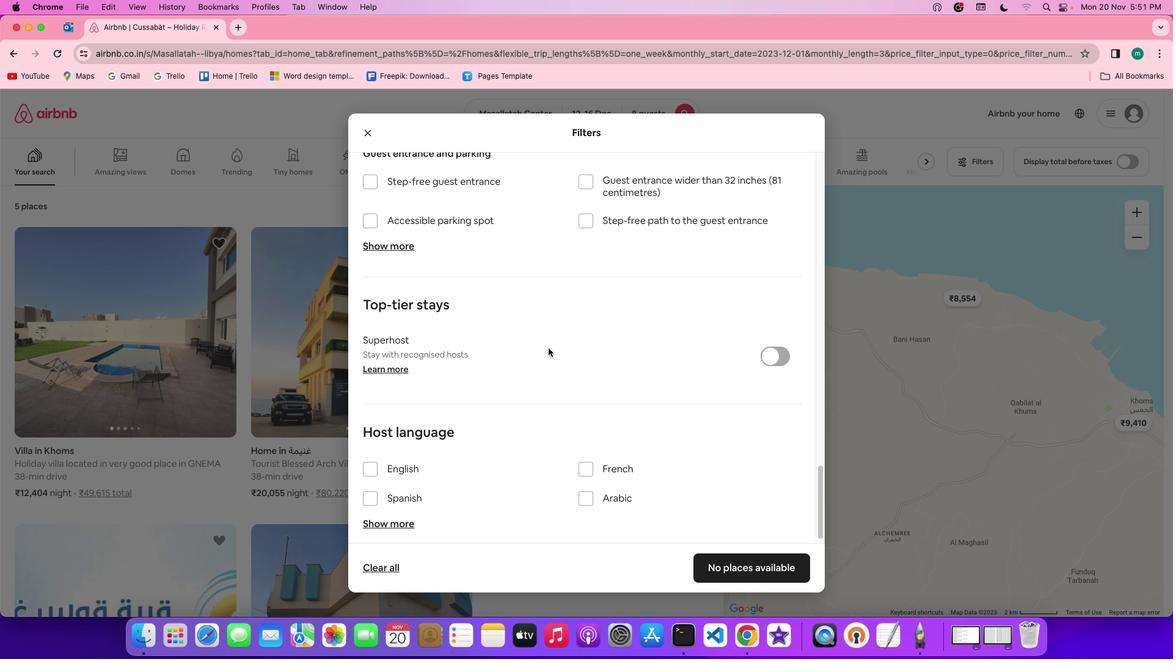 
Action: Mouse scrolled (620, 368) with delta (298, 178)
Screenshot: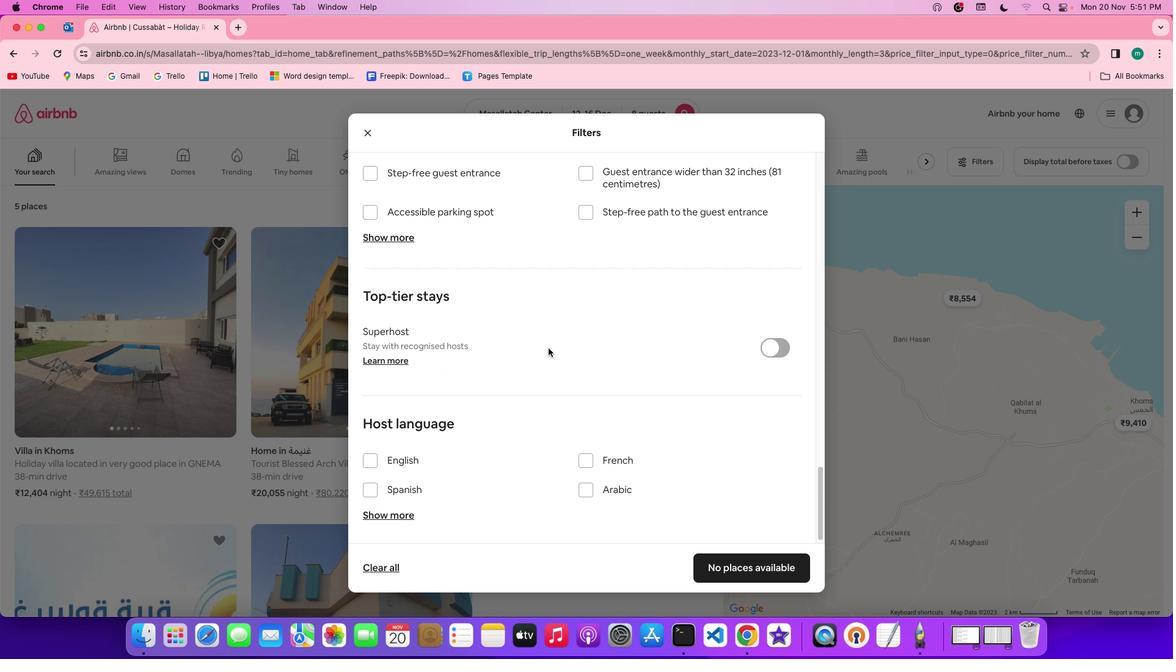 
Action: Mouse scrolled (620, 368) with delta (298, 179)
Screenshot: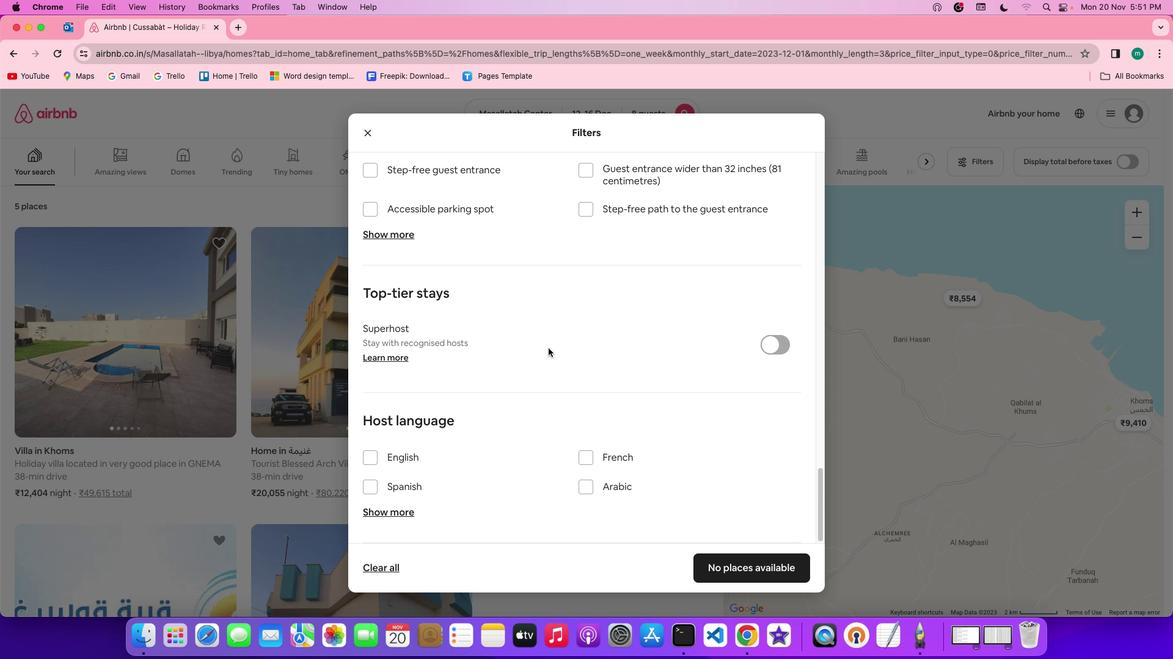 
Action: Mouse scrolled (620, 368) with delta (298, 179)
Screenshot: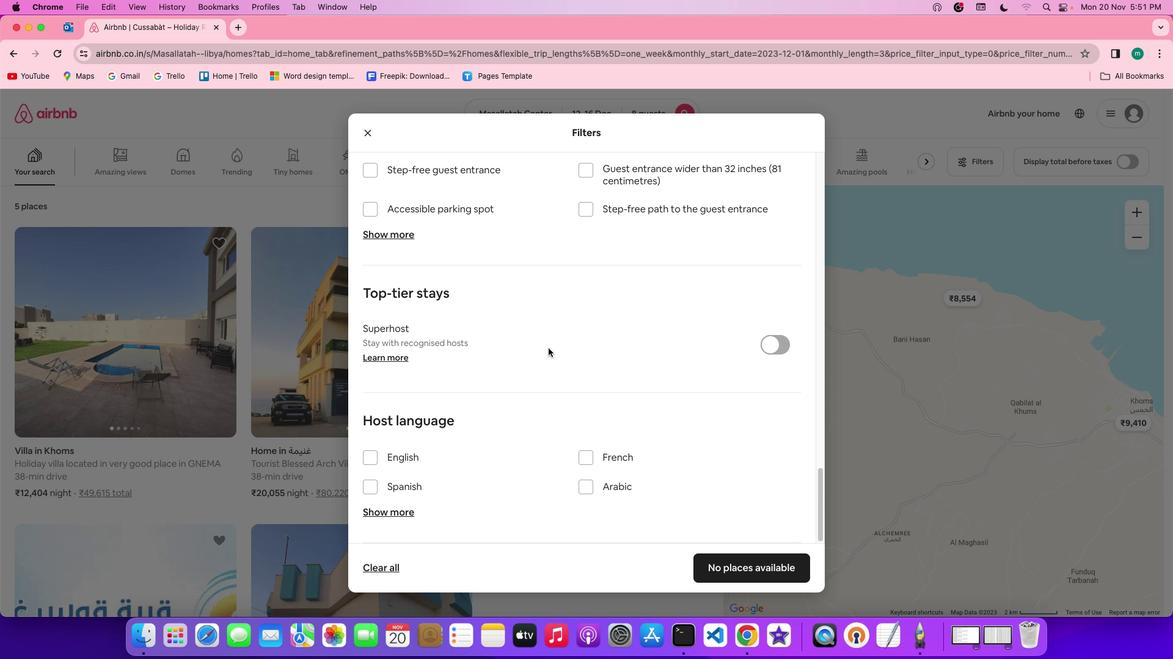 
Action: Mouse scrolled (620, 368) with delta (298, 179)
Screenshot: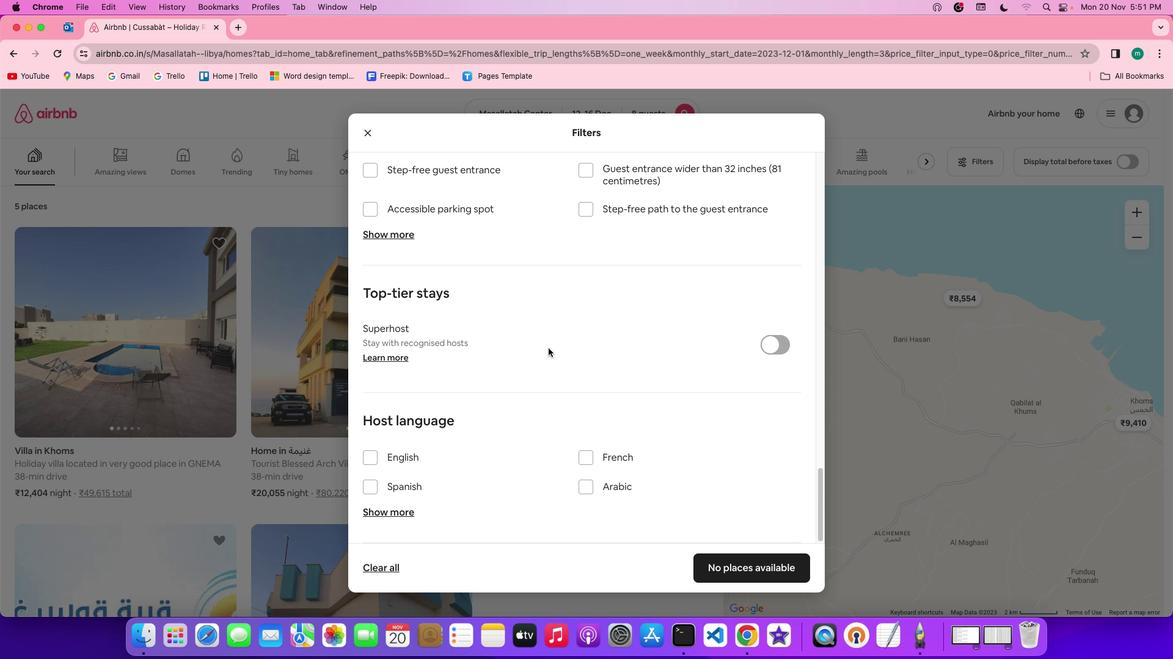 
Action: Mouse scrolled (620, 368) with delta (298, 178)
Screenshot: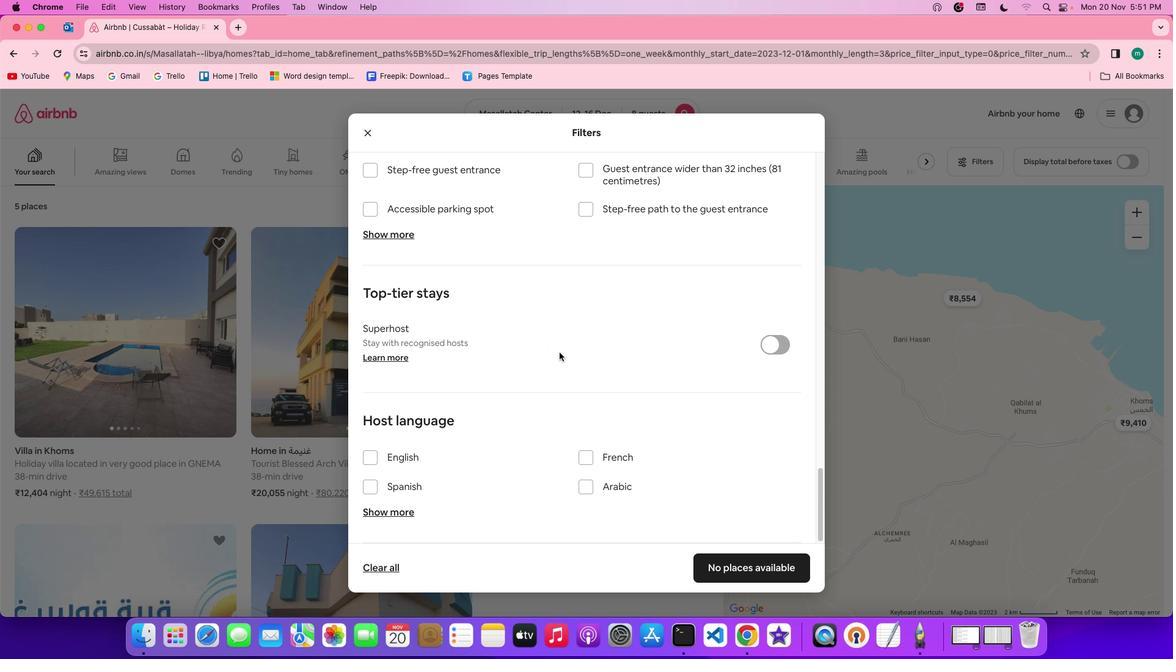 
Action: Mouse scrolled (620, 368) with delta (298, 178)
Screenshot: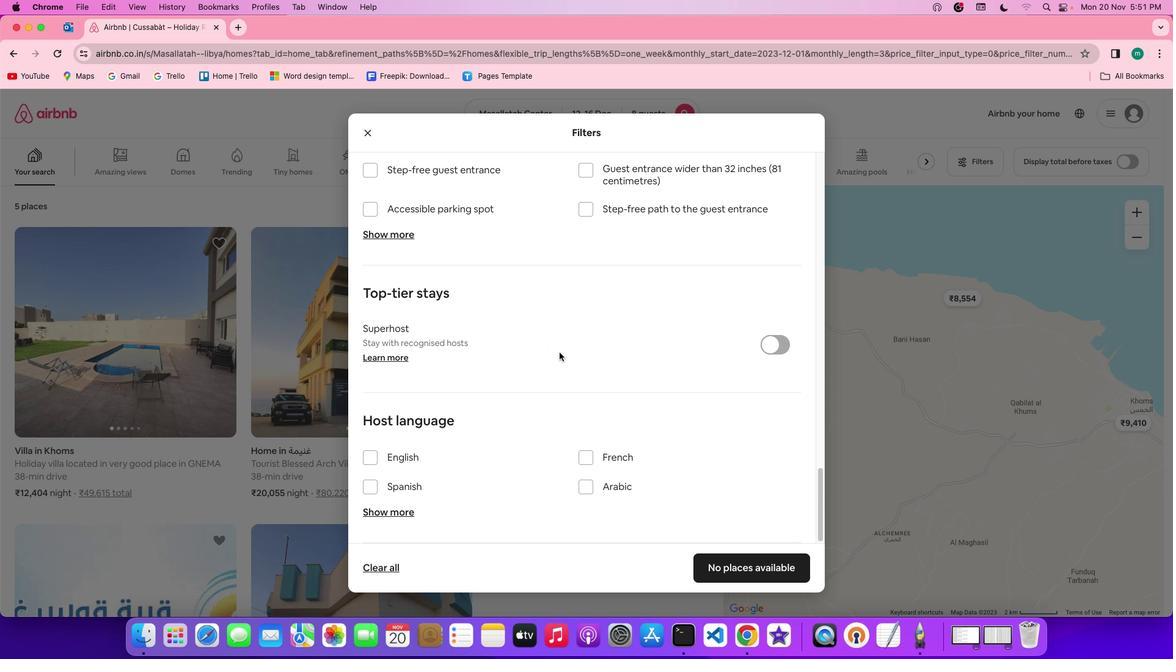 
Action: Mouse moved to (740, 485)
Screenshot: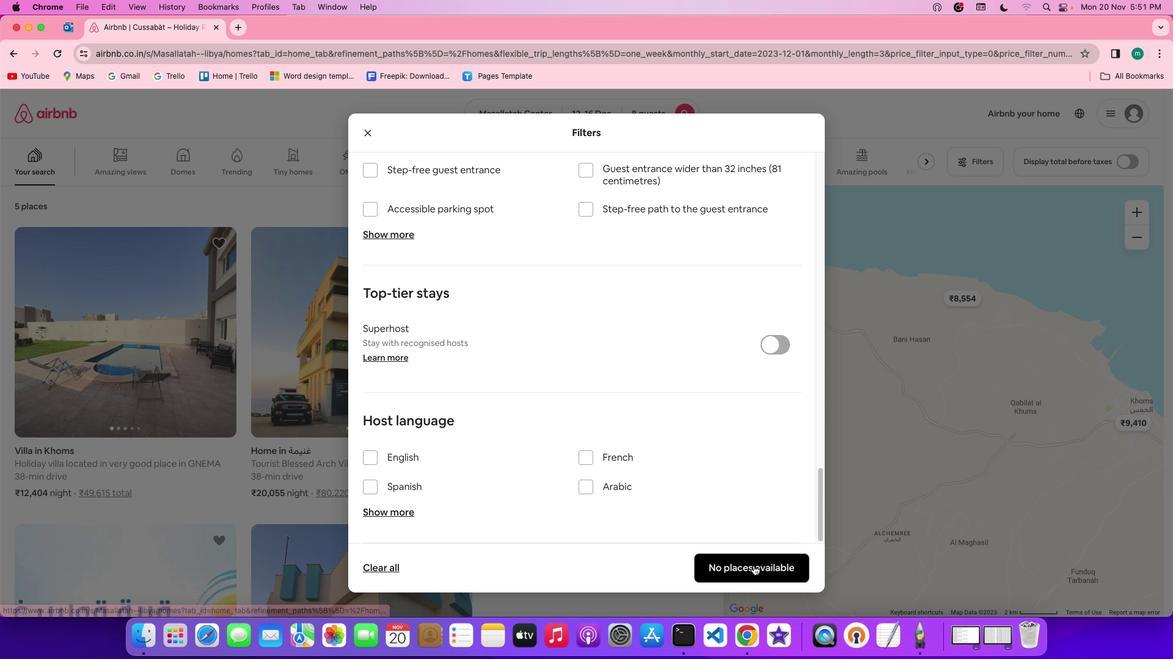 
Action: Mouse pressed left at (740, 485)
Screenshot: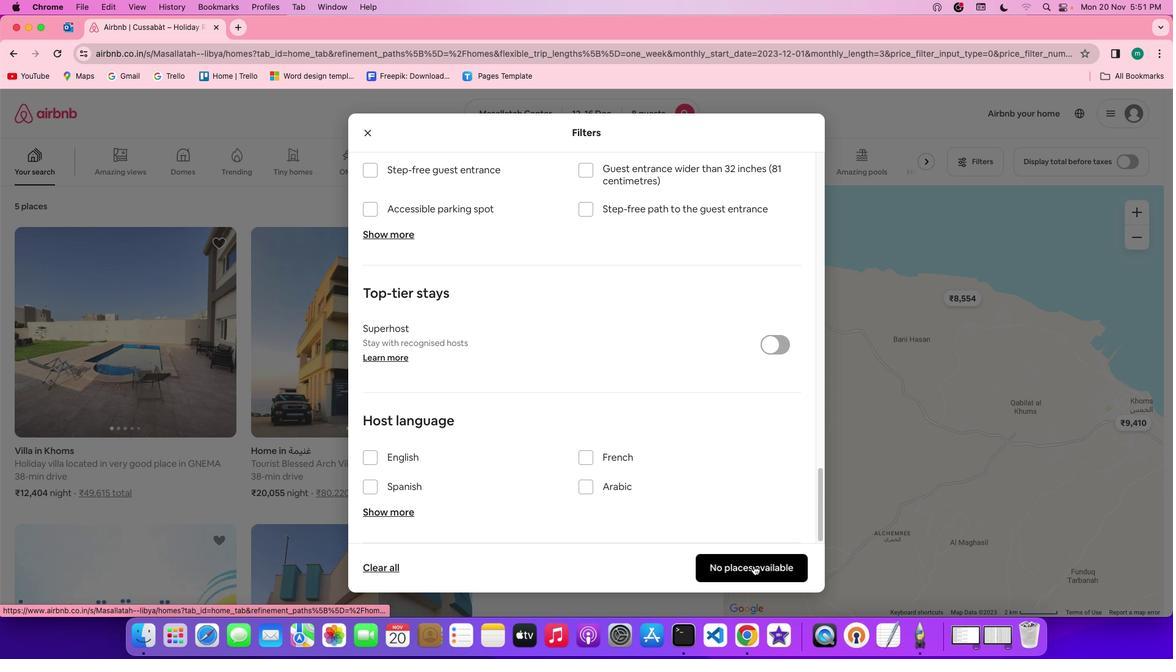 
Action: Mouse moved to (565, 397)
Screenshot: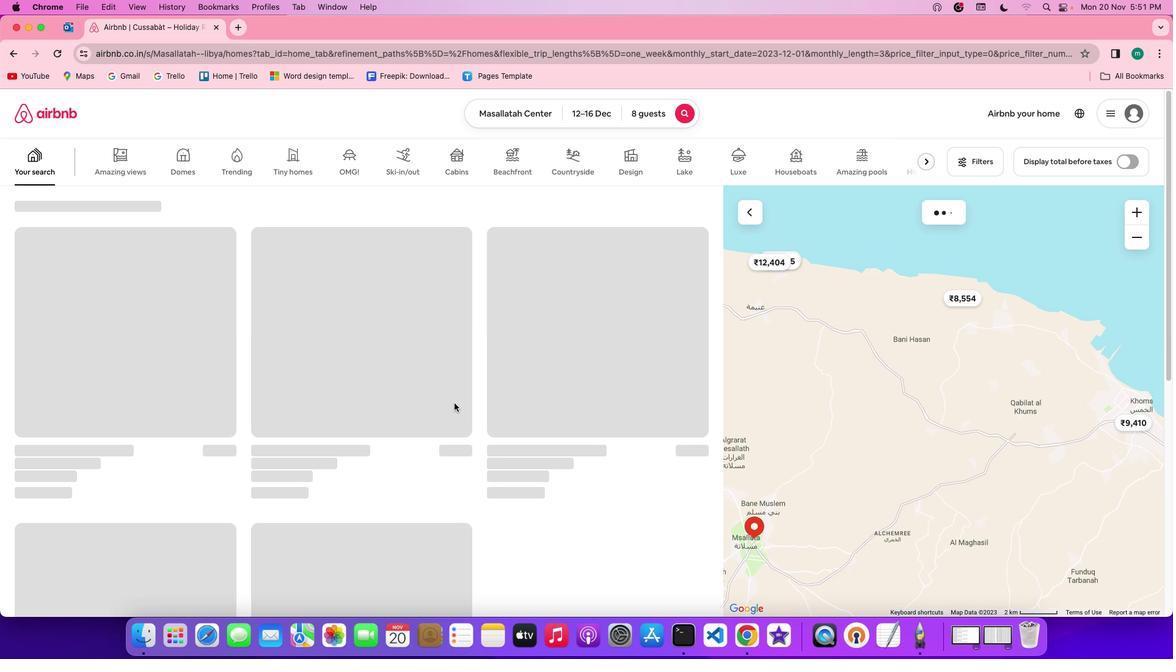 
